 Task: Look for space in Āsansol, India from 2nd June, 2023 to 9th June, 2023 for 5 adults in price range Rs.7000 to Rs.13000. Place can be shared room with 2 bedrooms having 5 beds and 2 bathrooms. Property type can be house, flat, guest house. Amenities needed are: wifi. Booking option can be shelf check-in. Required host language is English.
Action: Mouse moved to (506, 111)
Screenshot: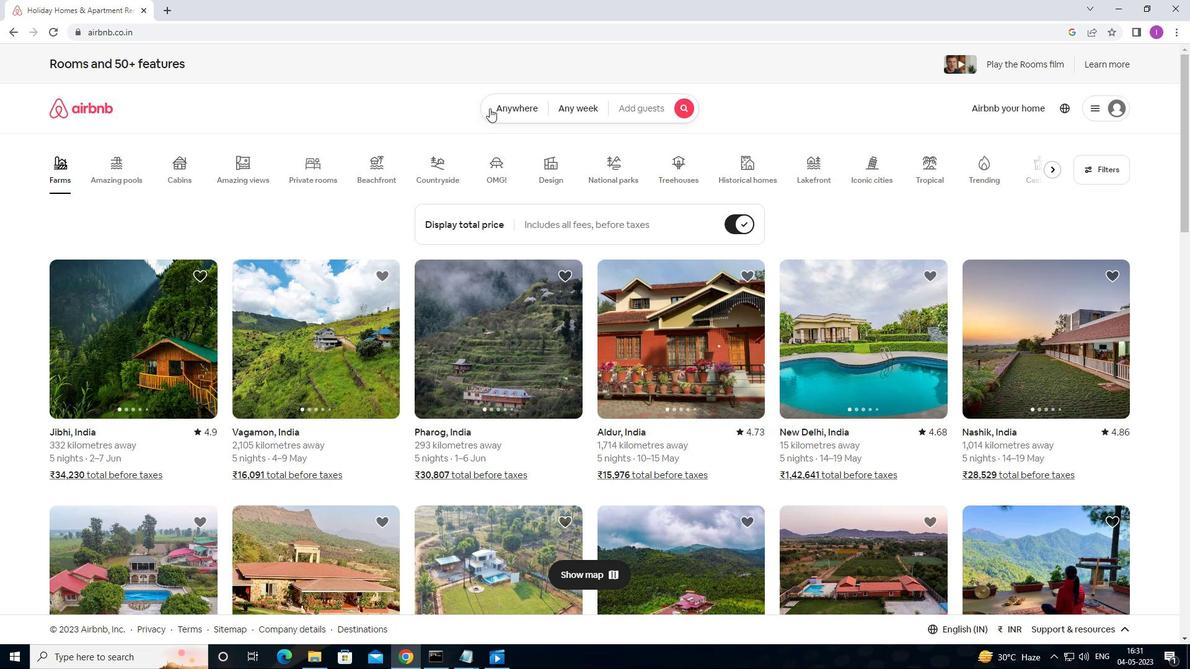 
Action: Mouse pressed left at (506, 111)
Screenshot: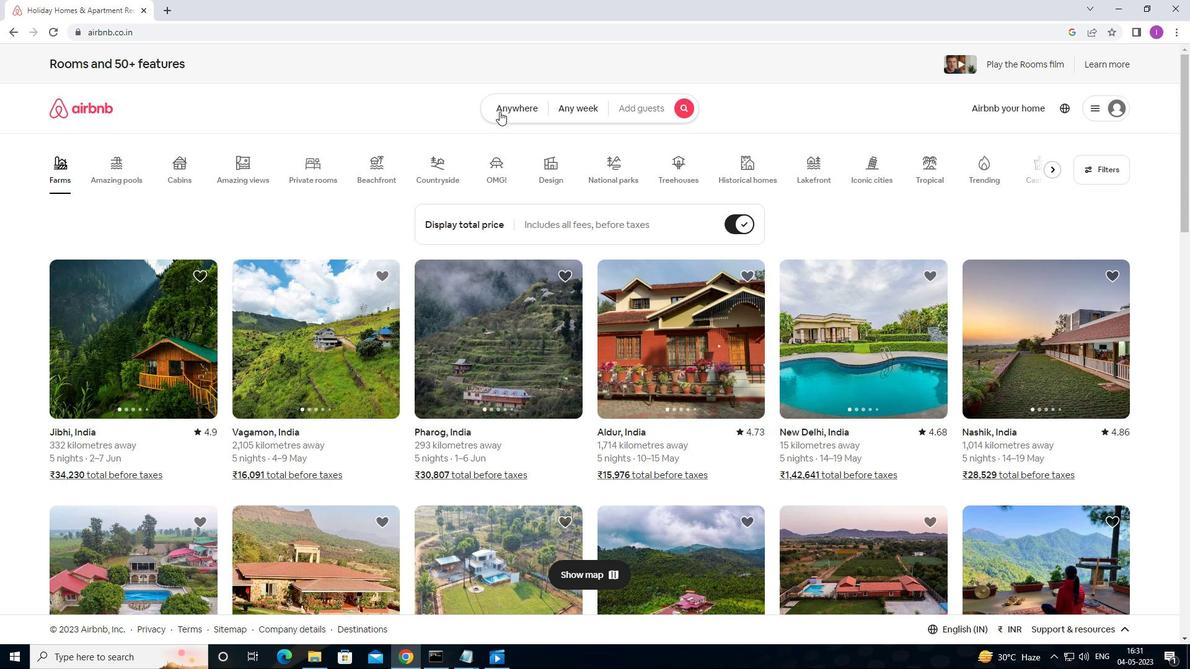 
Action: Mouse moved to (375, 159)
Screenshot: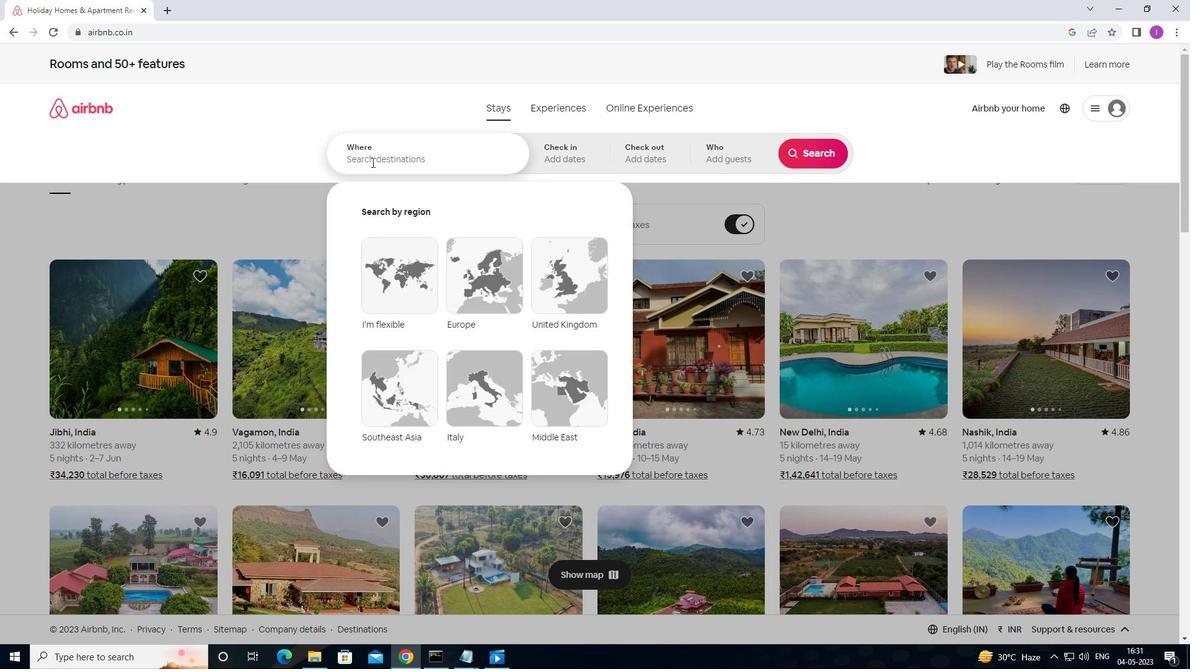 
Action: Mouse pressed left at (375, 159)
Screenshot: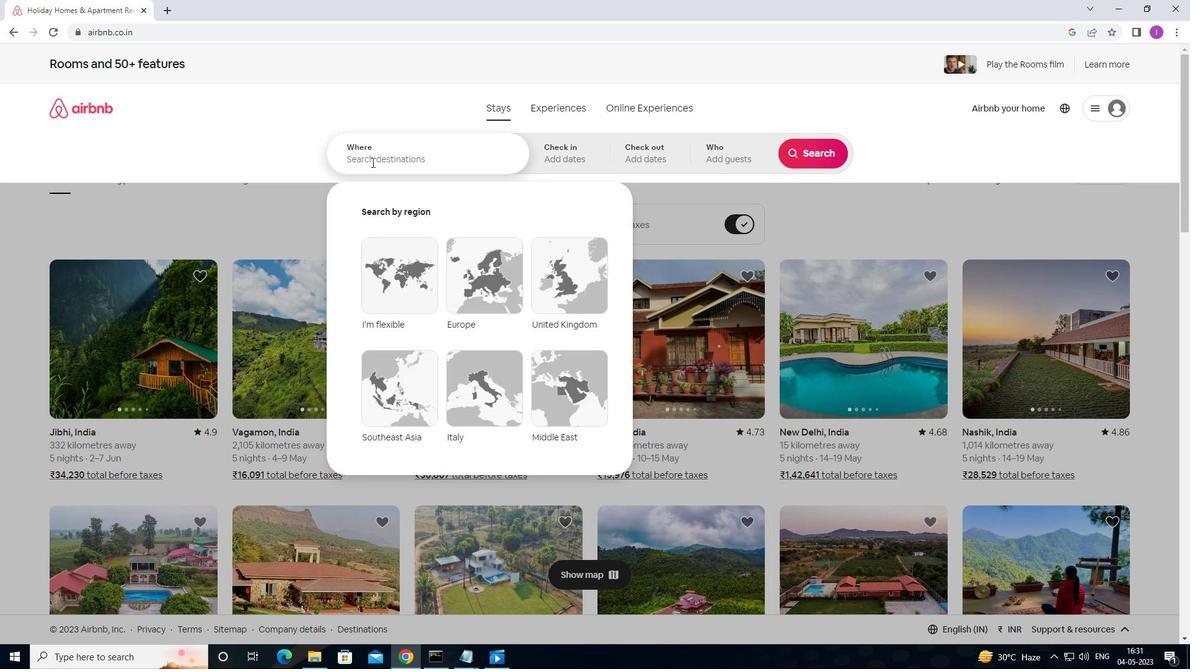 
Action: Mouse moved to (376, 158)
Screenshot: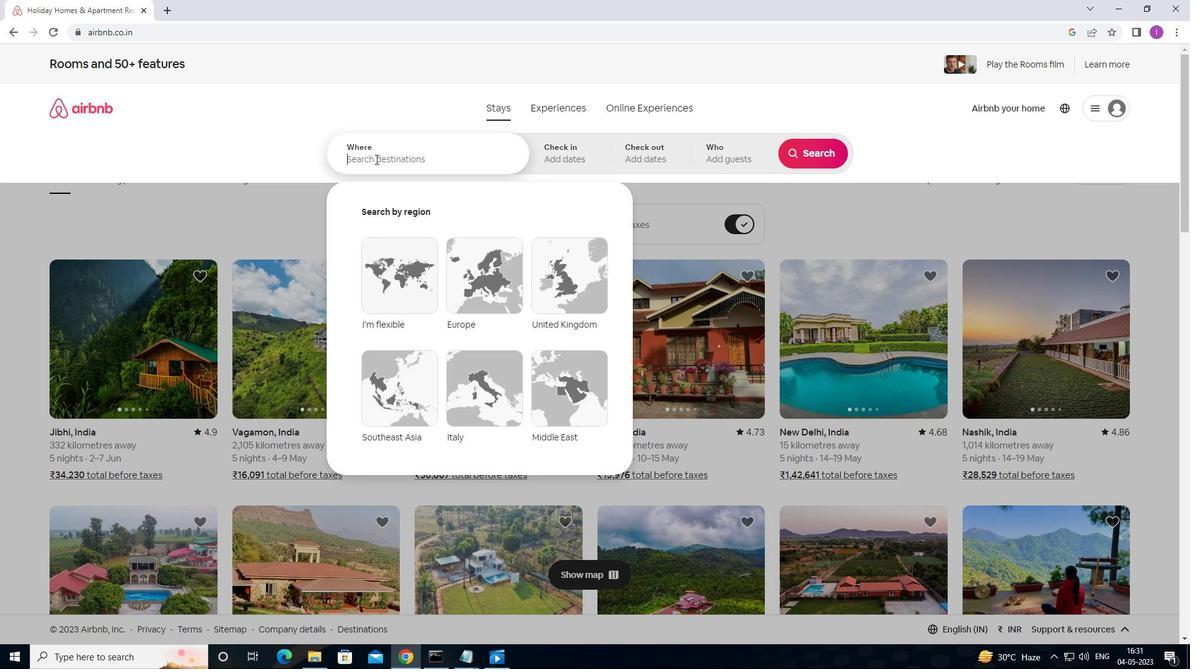 
Action: Key pressed <Key.shift>ASANSOL.<Key.backspace>,<Key.shift>INDIA
Screenshot: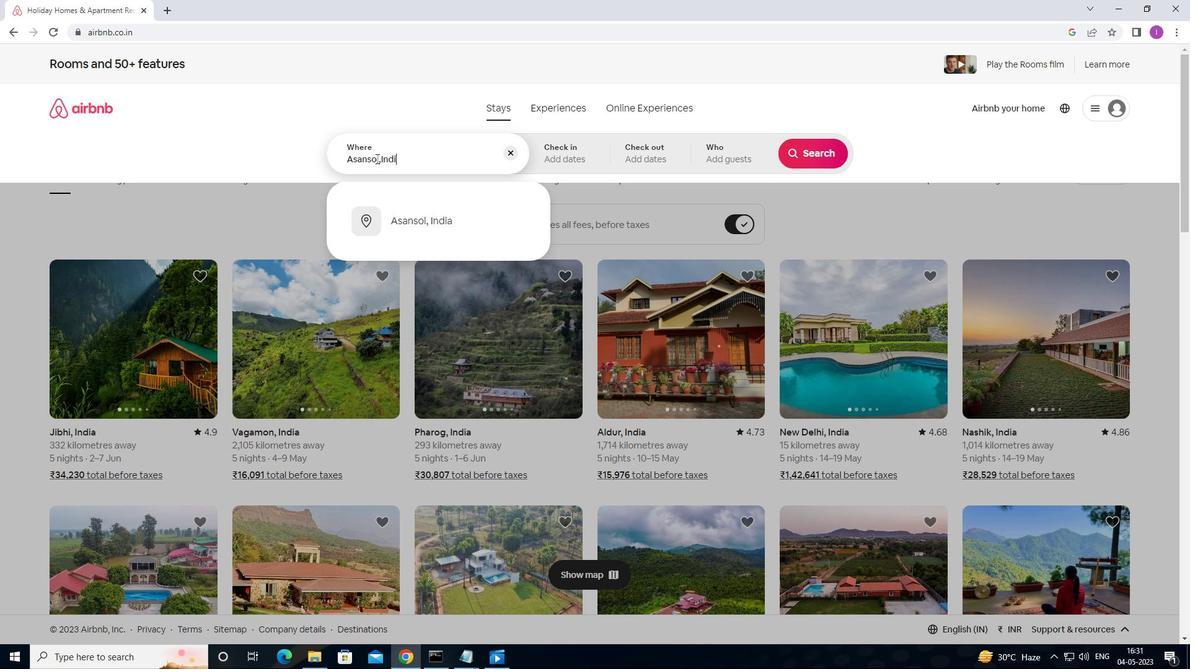 
Action: Mouse moved to (419, 215)
Screenshot: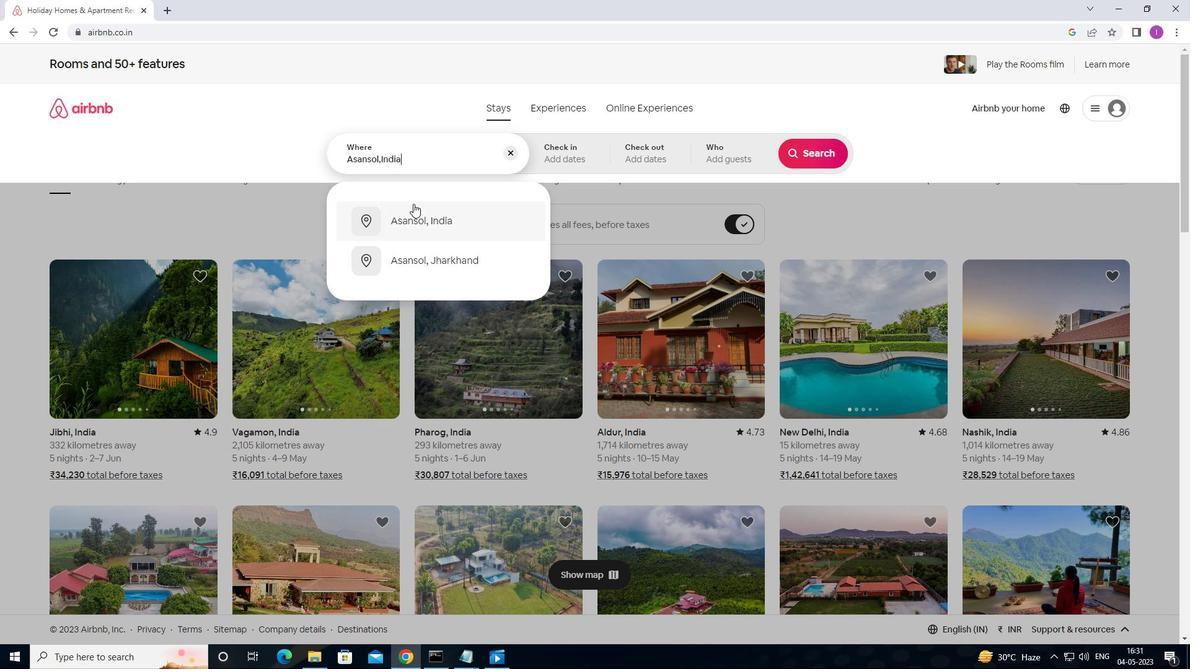 
Action: Mouse pressed left at (419, 215)
Screenshot: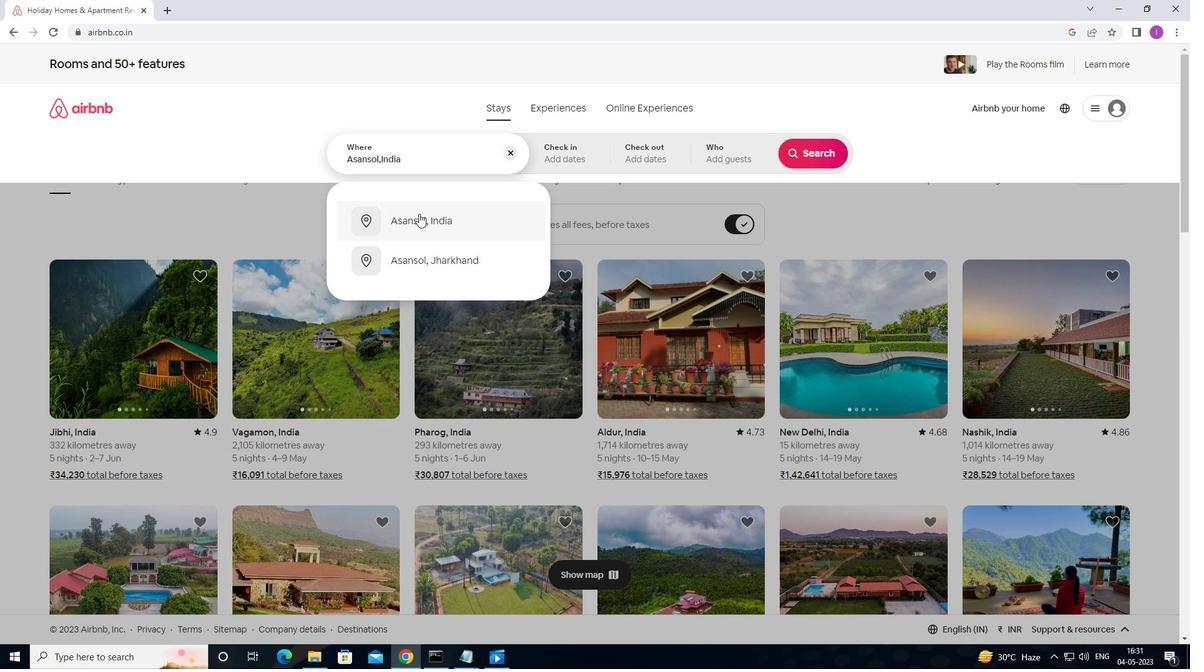 
Action: Mouse moved to (822, 247)
Screenshot: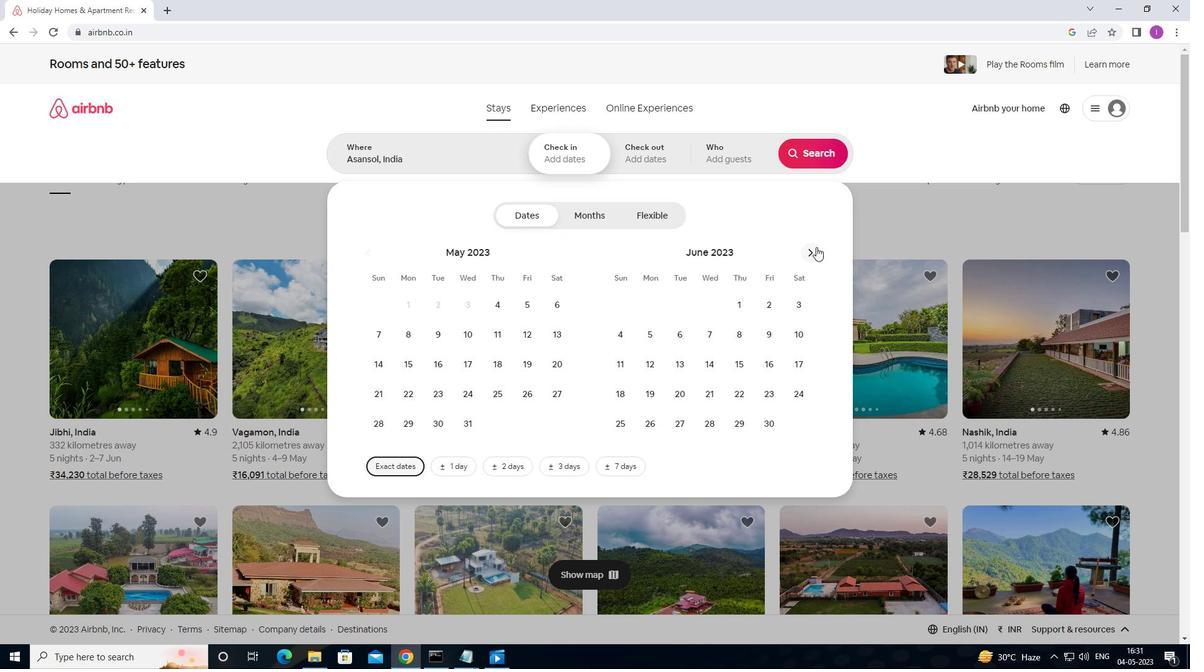 
Action: Mouse pressed left at (822, 247)
Screenshot: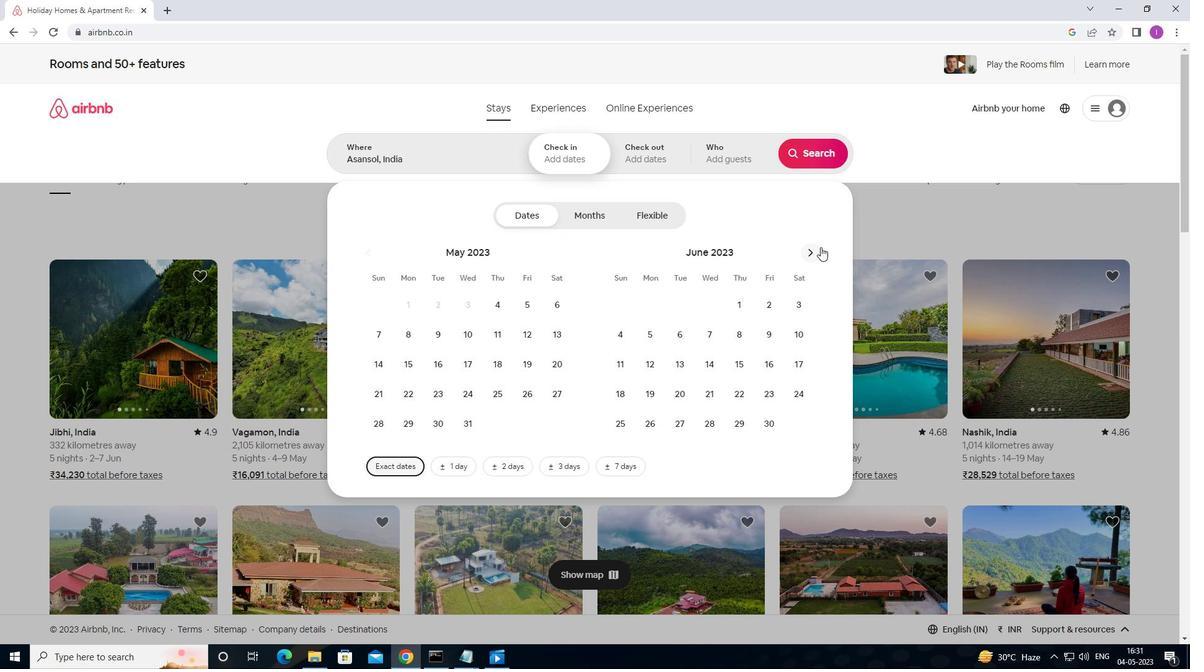 
Action: Mouse moved to (776, 310)
Screenshot: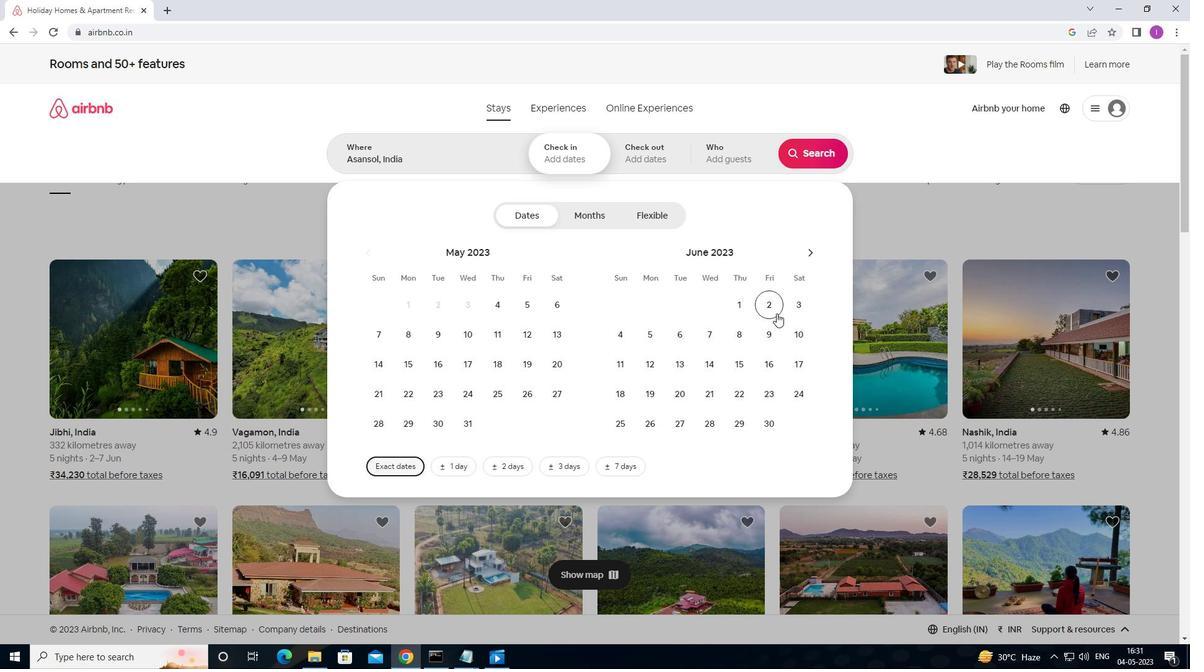 
Action: Mouse pressed left at (776, 310)
Screenshot: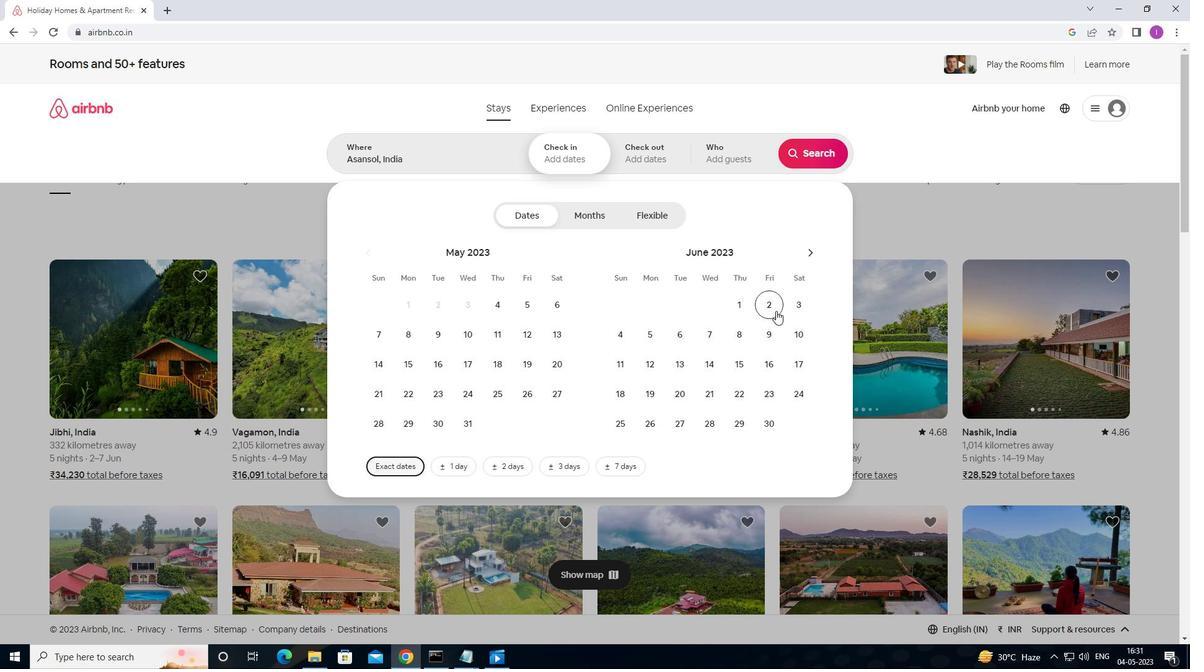
Action: Mouse moved to (778, 342)
Screenshot: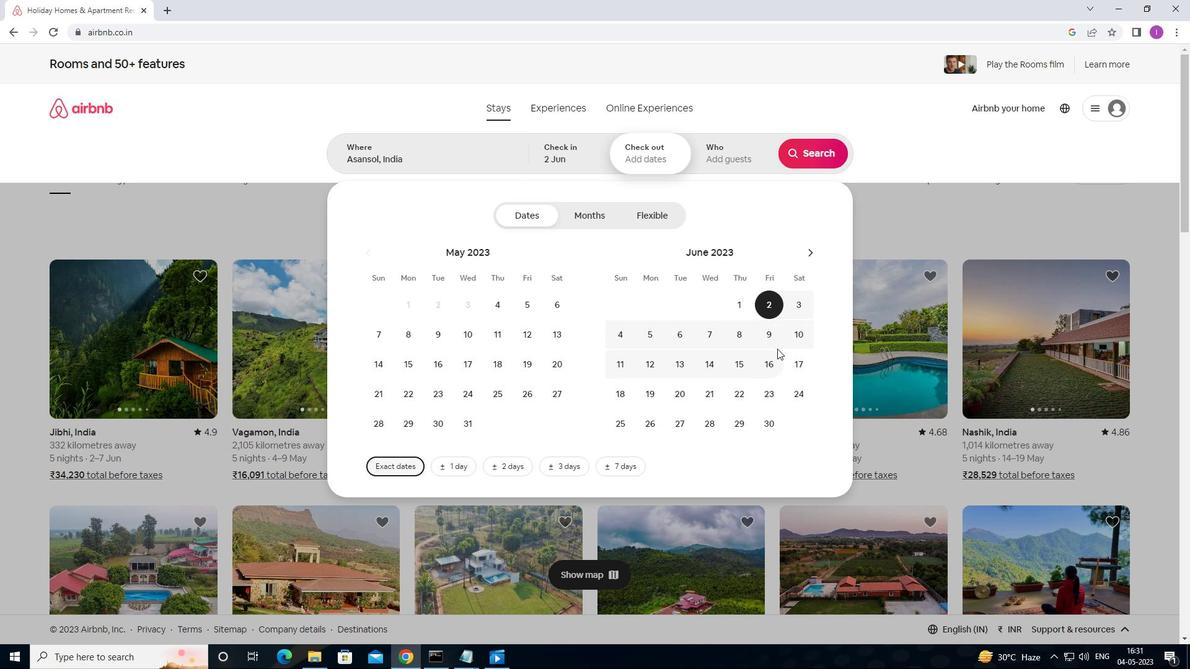 
Action: Mouse pressed left at (778, 342)
Screenshot: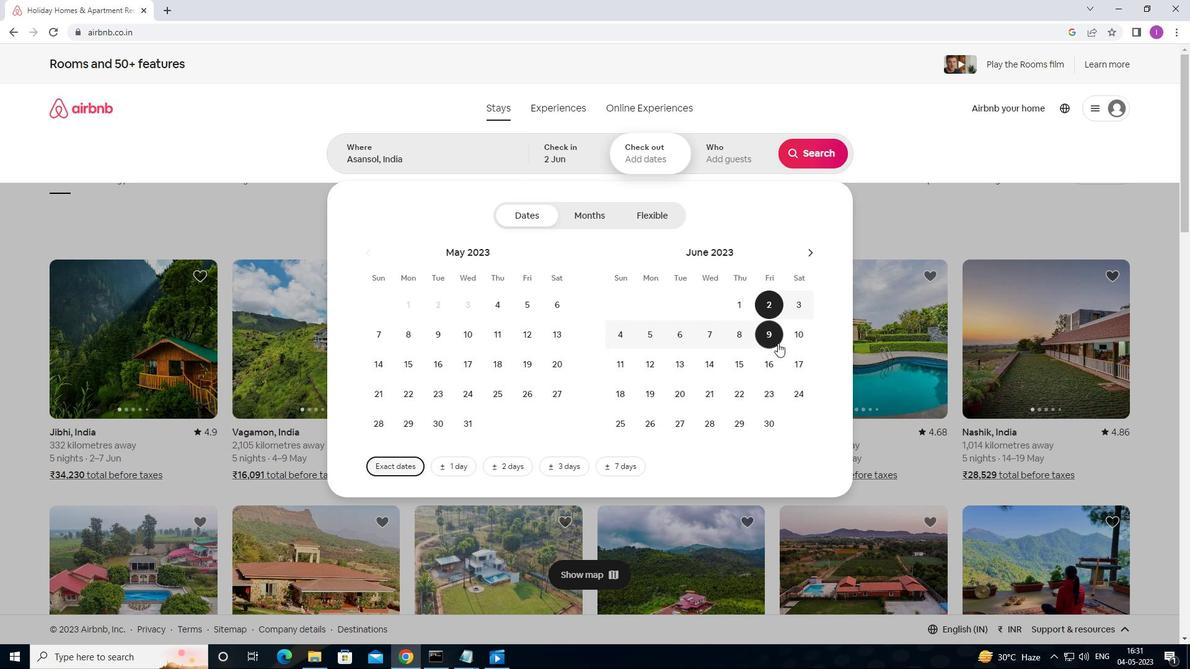 
Action: Mouse moved to (756, 168)
Screenshot: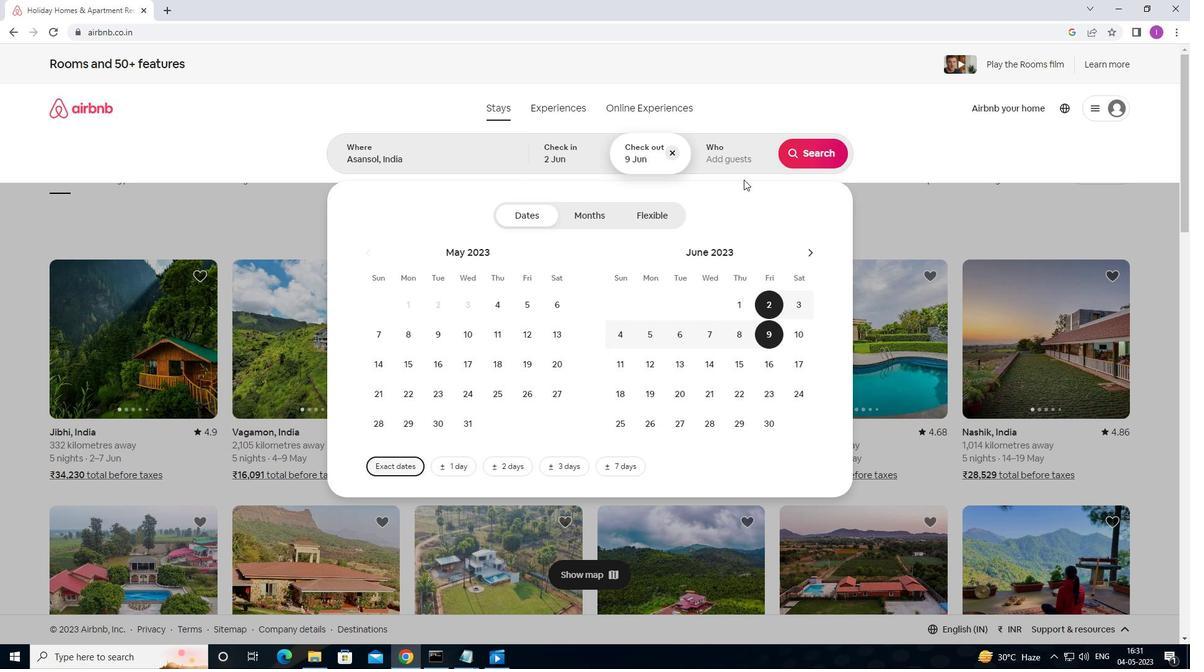 
Action: Mouse pressed left at (756, 168)
Screenshot: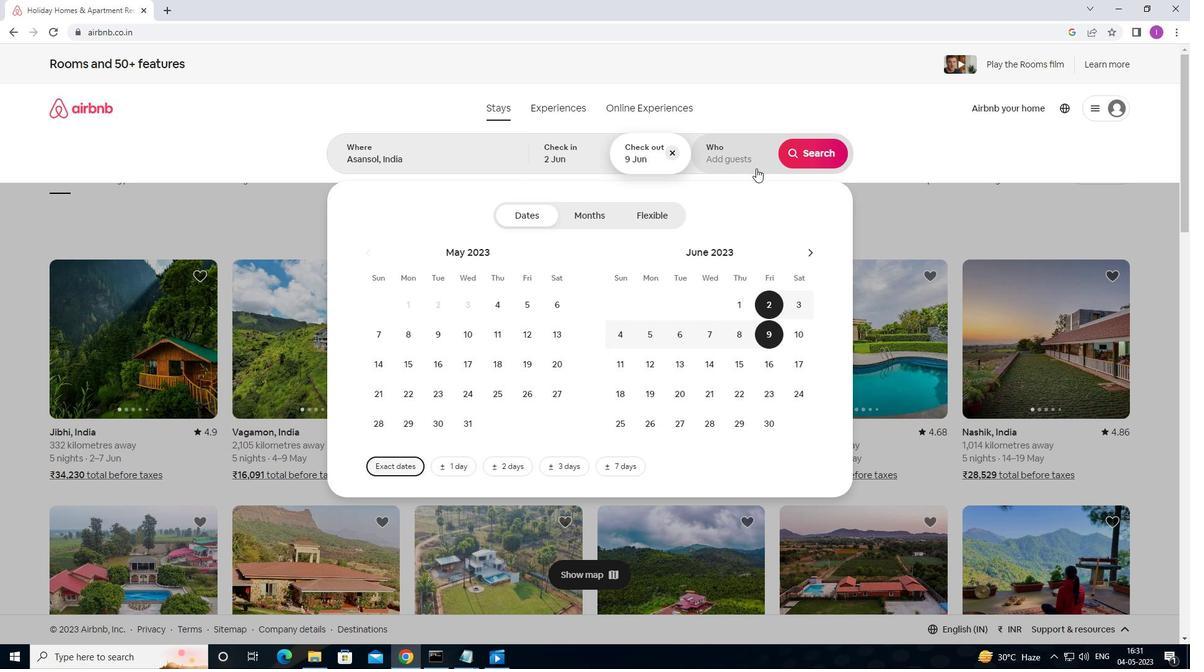 
Action: Mouse moved to (820, 220)
Screenshot: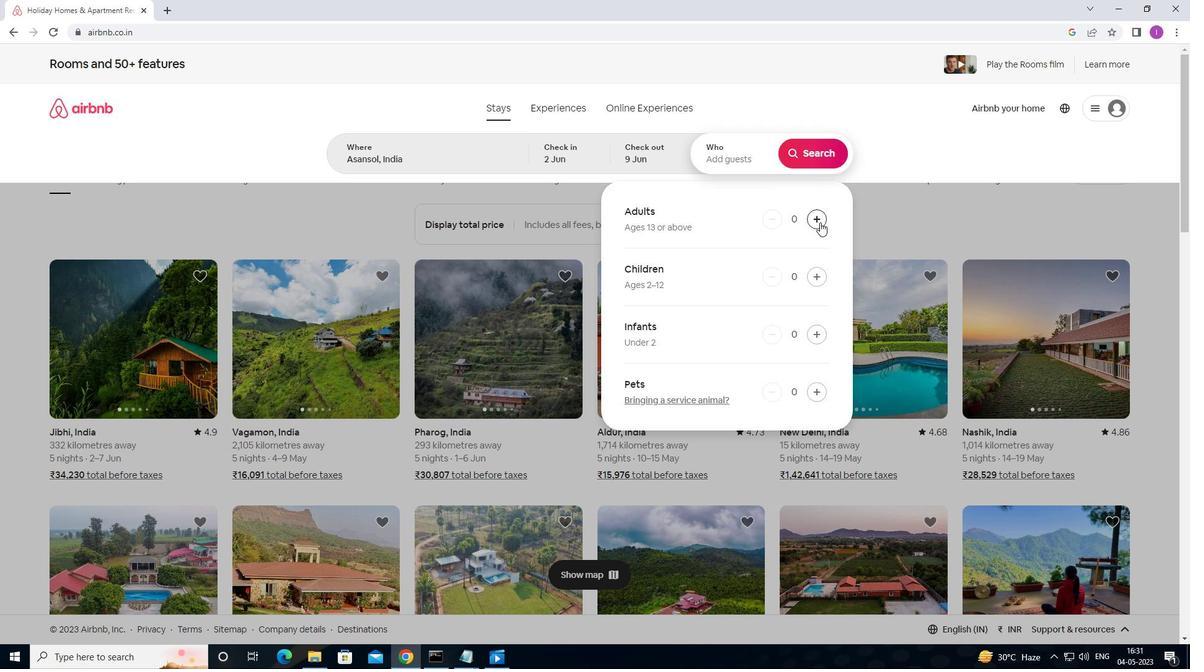 
Action: Mouse pressed left at (820, 220)
Screenshot: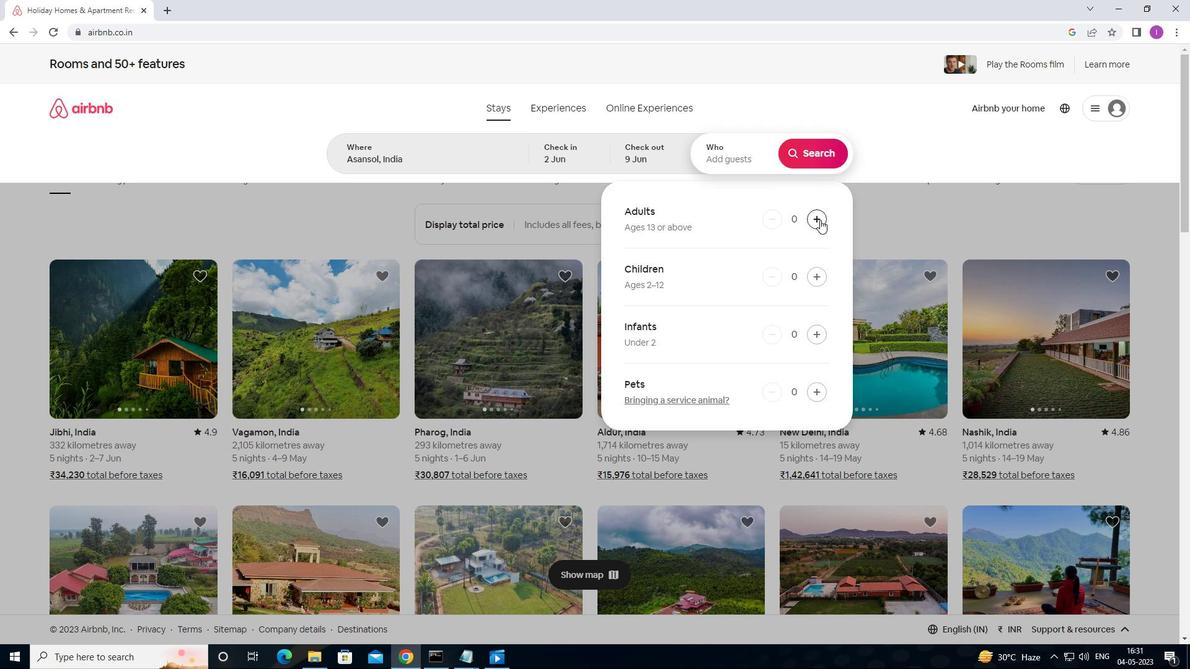 
Action: Mouse pressed left at (820, 220)
Screenshot: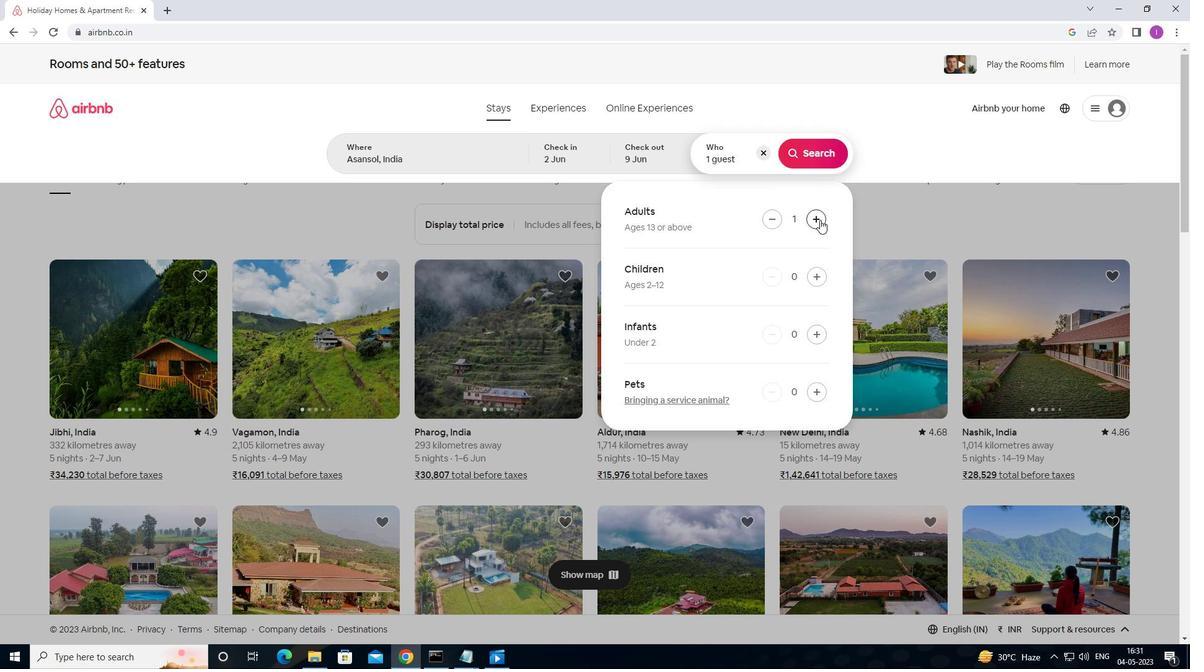 
Action: Mouse pressed left at (820, 220)
Screenshot: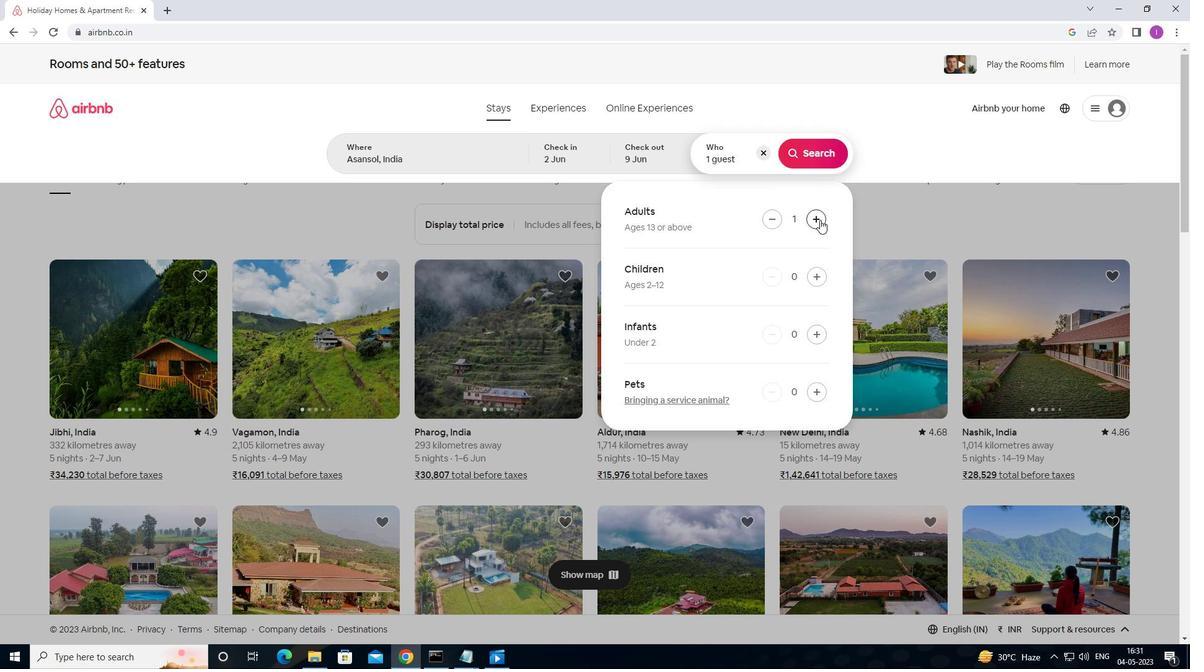 
Action: Mouse pressed left at (820, 220)
Screenshot: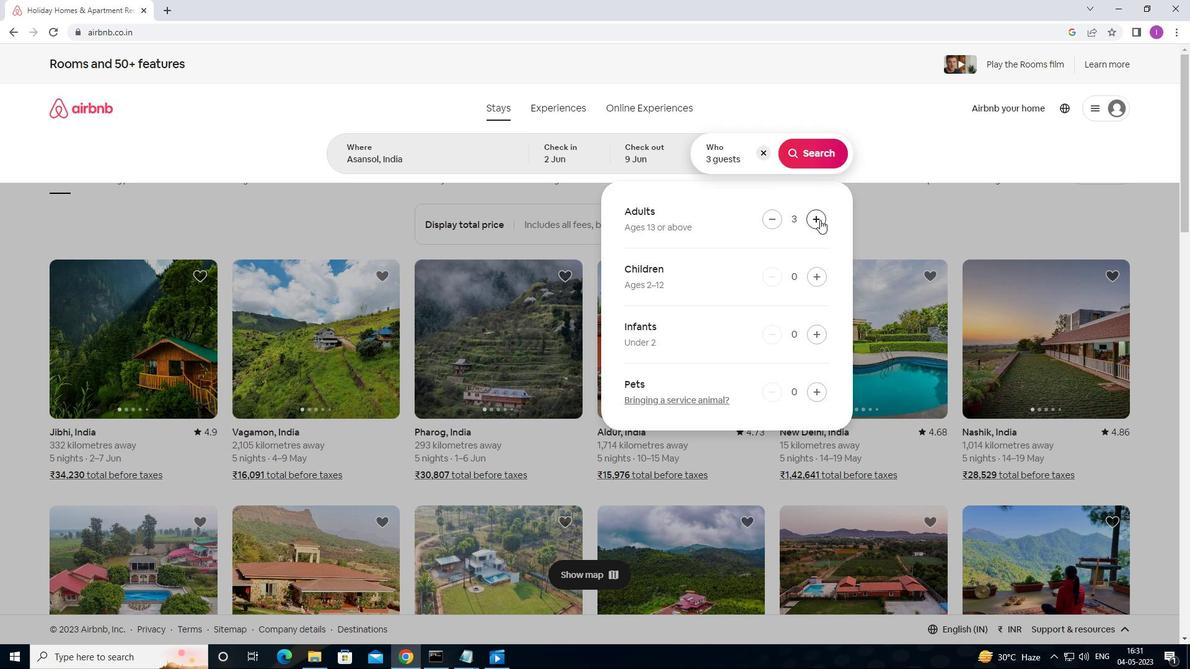 
Action: Mouse pressed left at (820, 220)
Screenshot: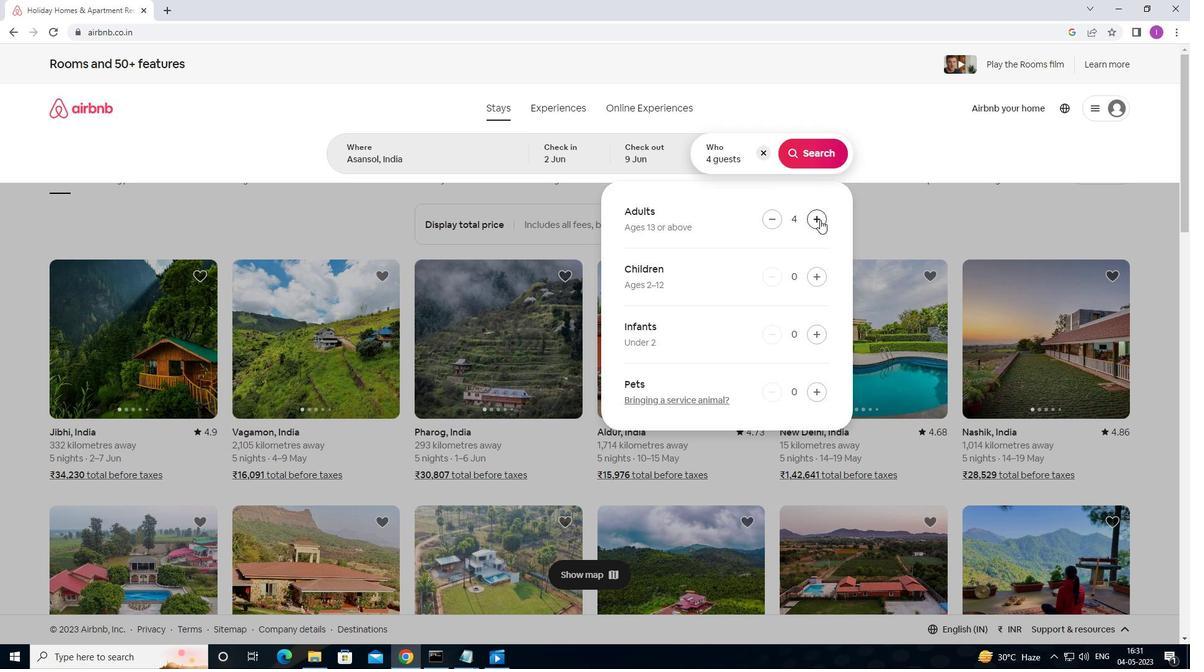 
Action: Mouse moved to (802, 157)
Screenshot: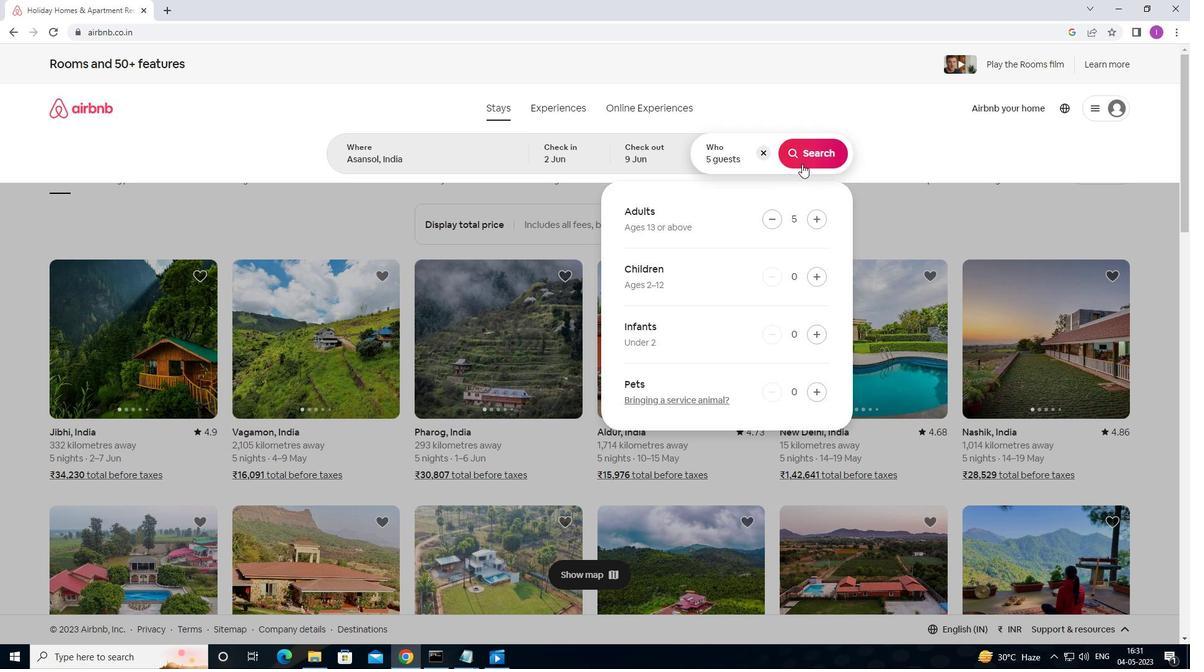 
Action: Mouse pressed left at (802, 157)
Screenshot: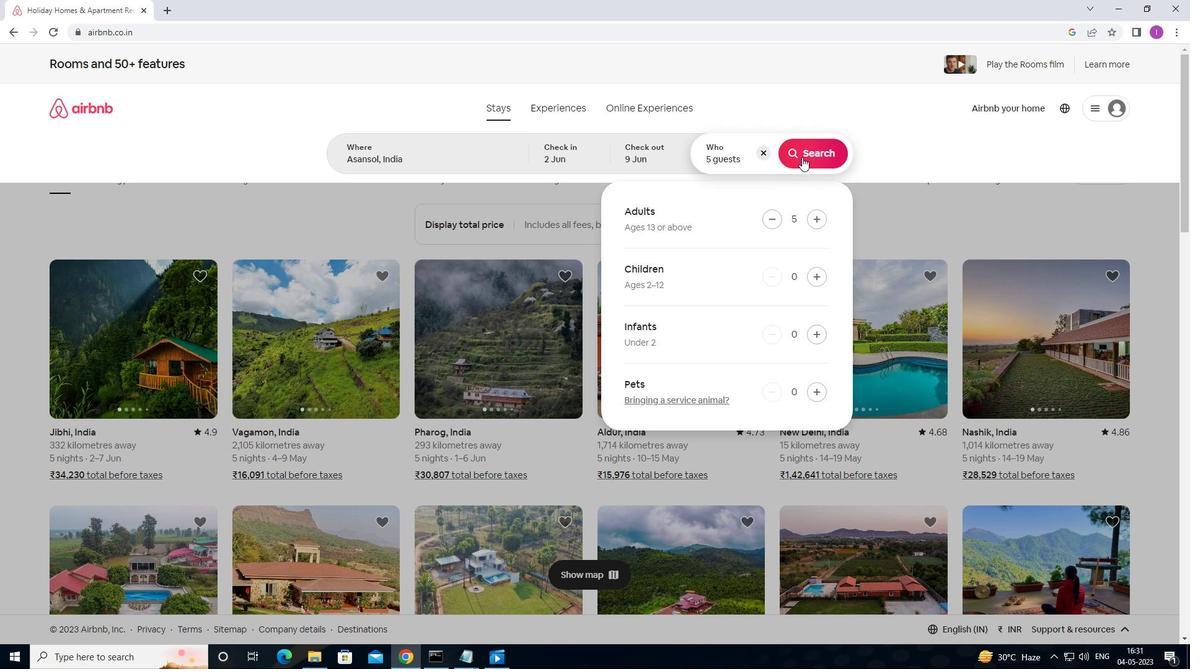 
Action: Mouse moved to (1149, 120)
Screenshot: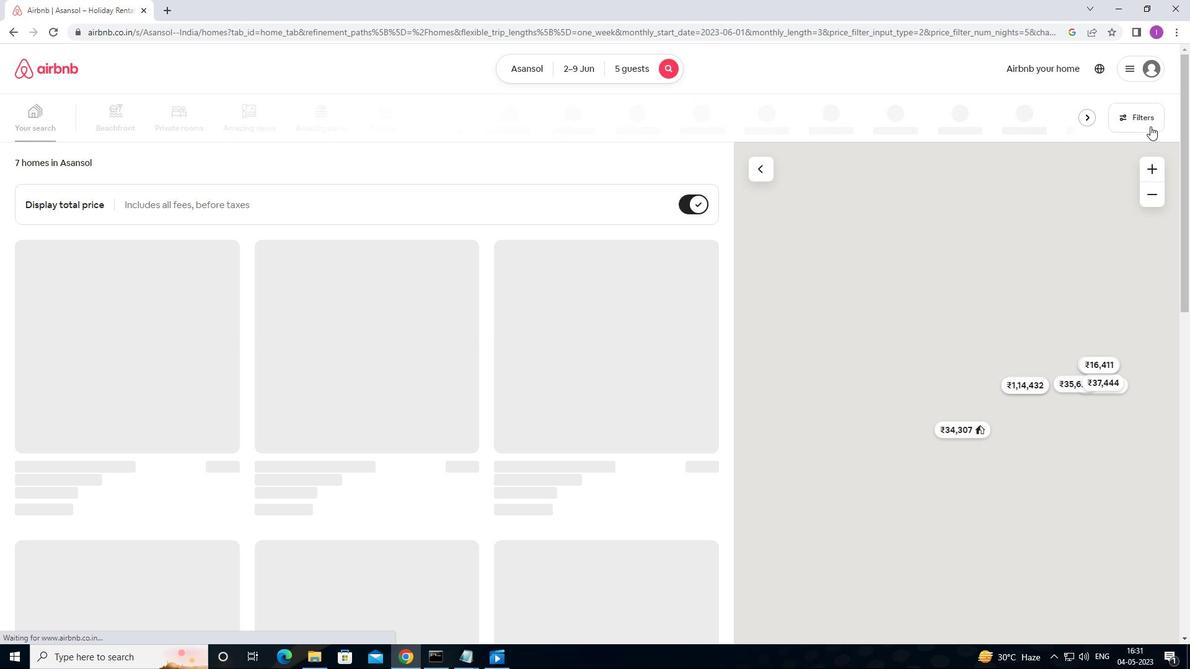 
Action: Mouse pressed left at (1149, 120)
Screenshot: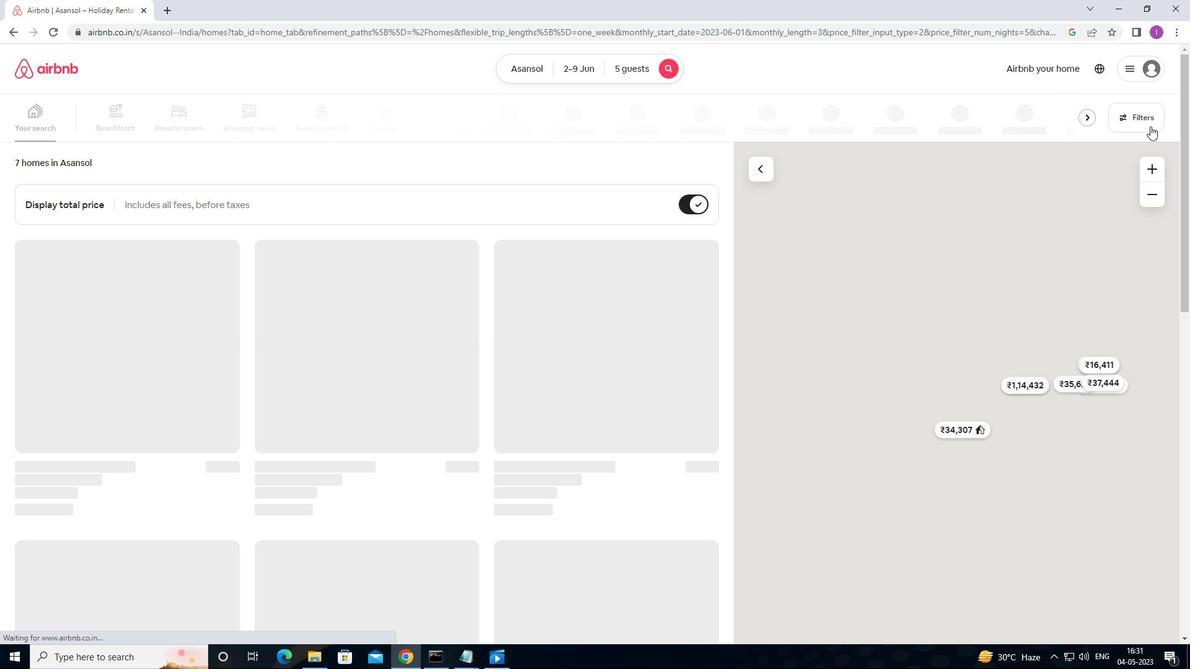 
Action: Mouse moved to (452, 279)
Screenshot: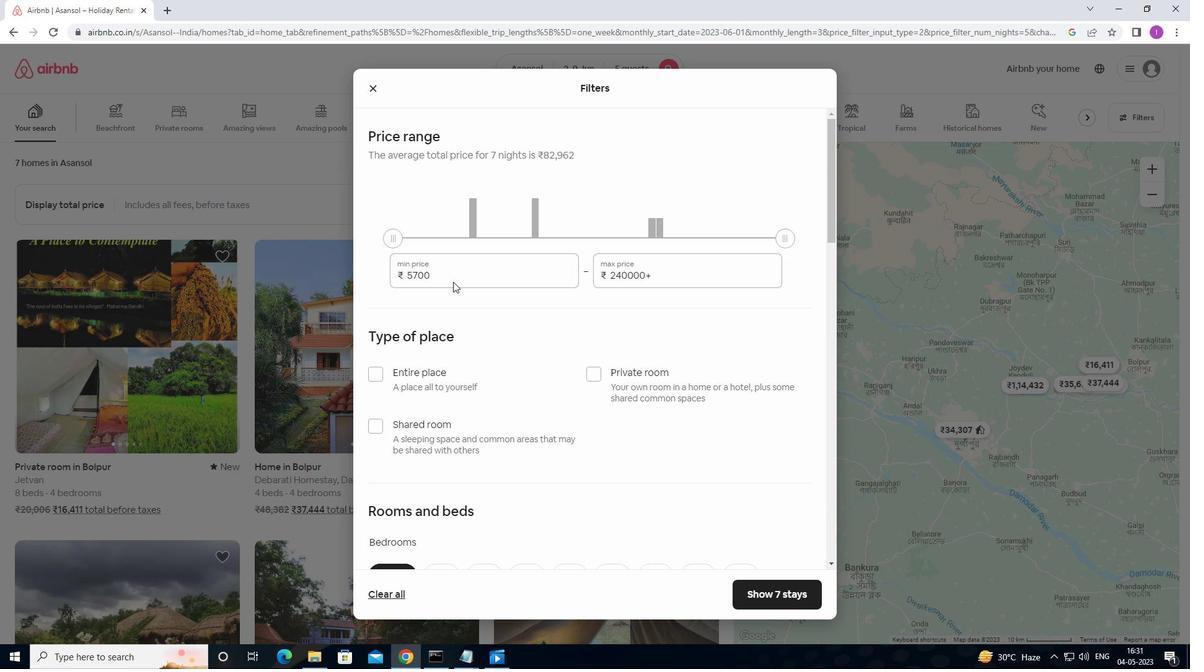 
Action: Mouse pressed left at (452, 279)
Screenshot: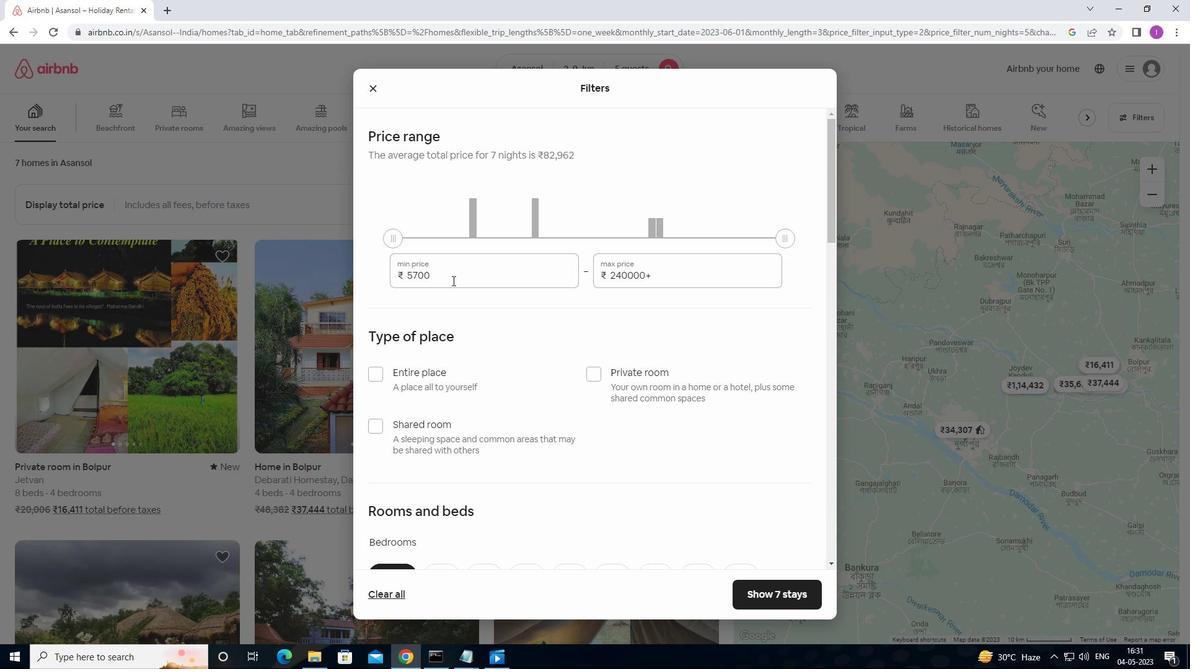 
Action: Mouse moved to (368, 289)
Screenshot: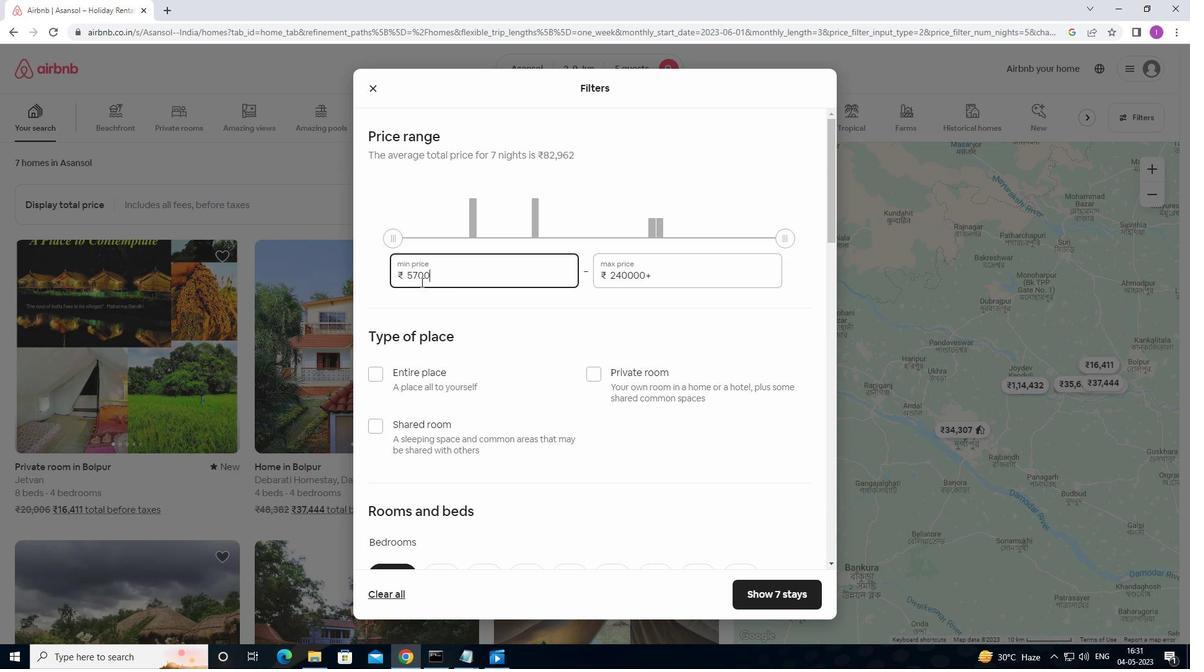 
Action: Key pressed 7000
Screenshot: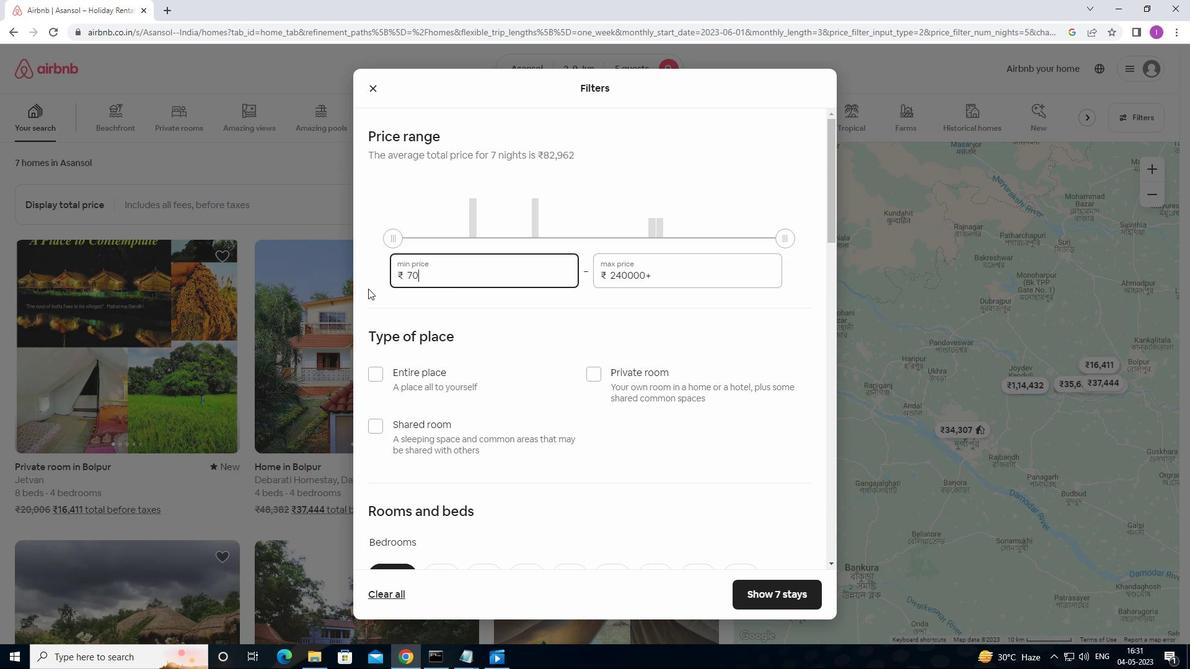 
Action: Mouse moved to (684, 274)
Screenshot: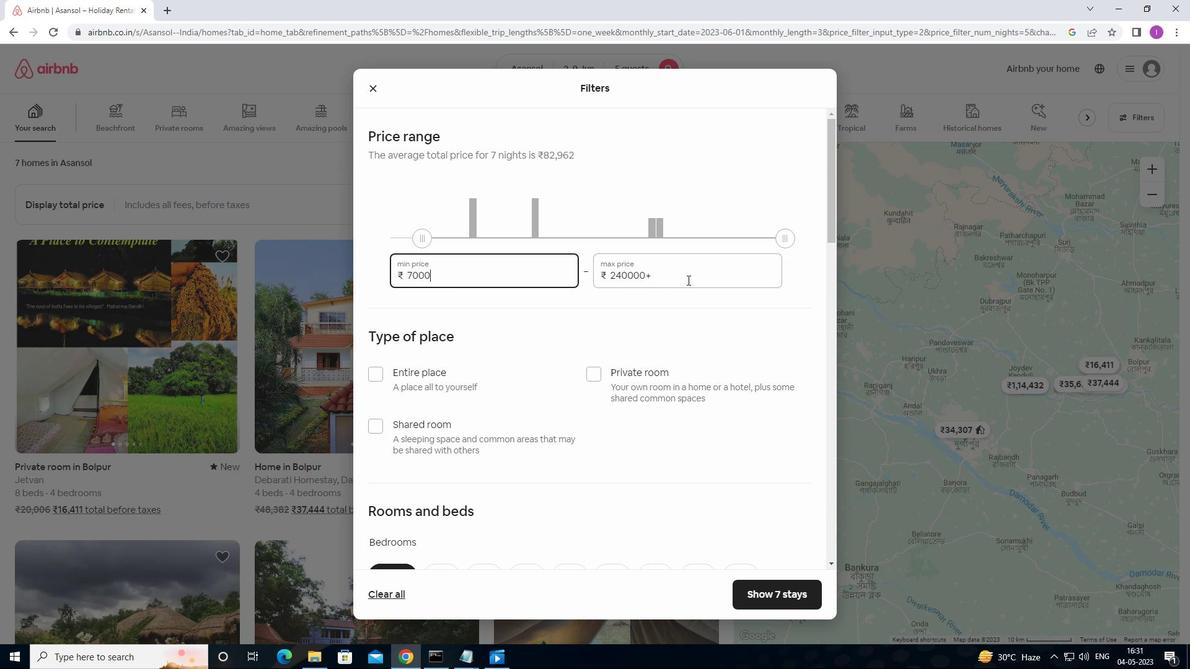 
Action: Mouse pressed left at (684, 274)
Screenshot: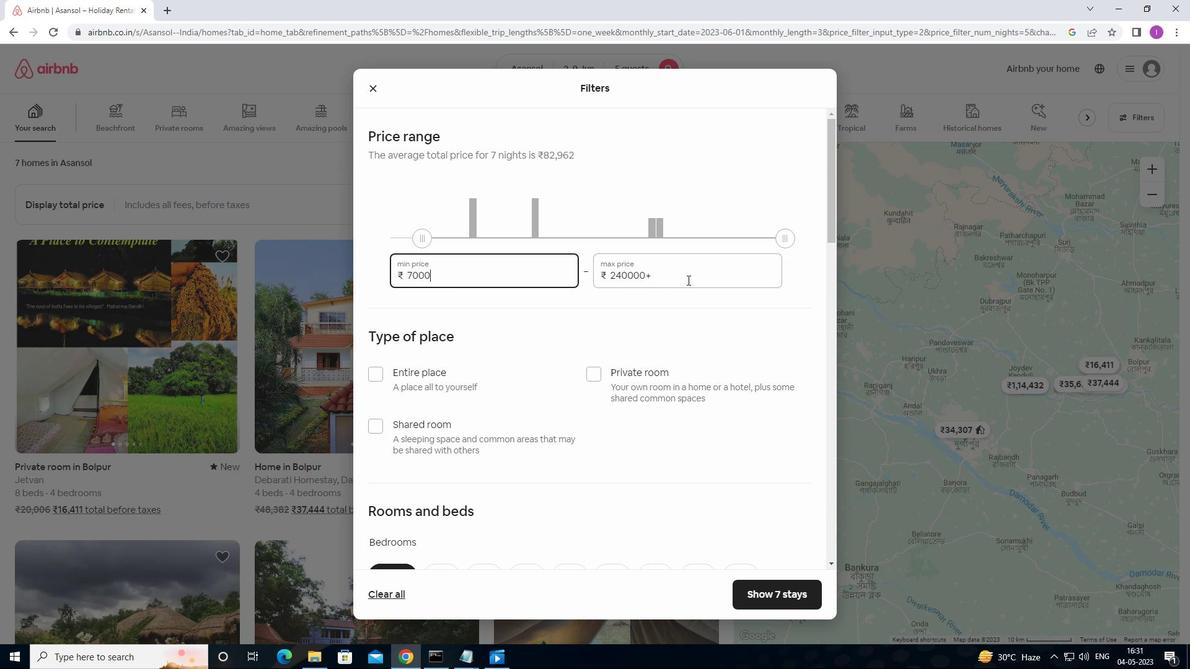 
Action: Mouse moved to (563, 277)
Screenshot: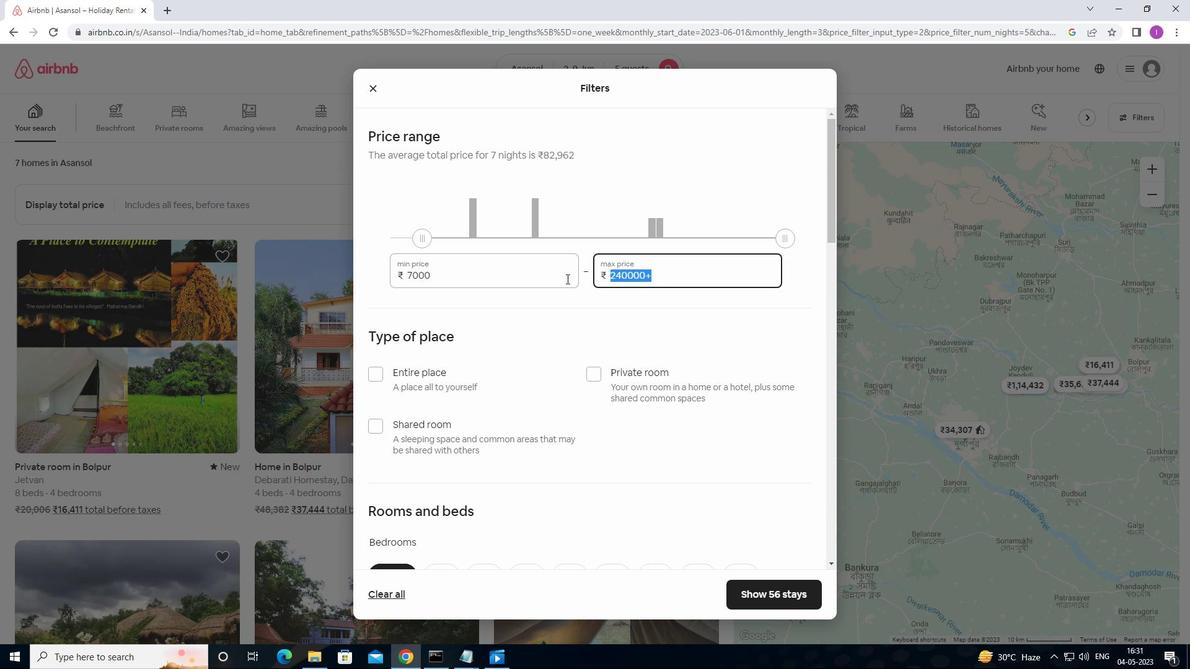 
Action: Key pressed 13
Screenshot: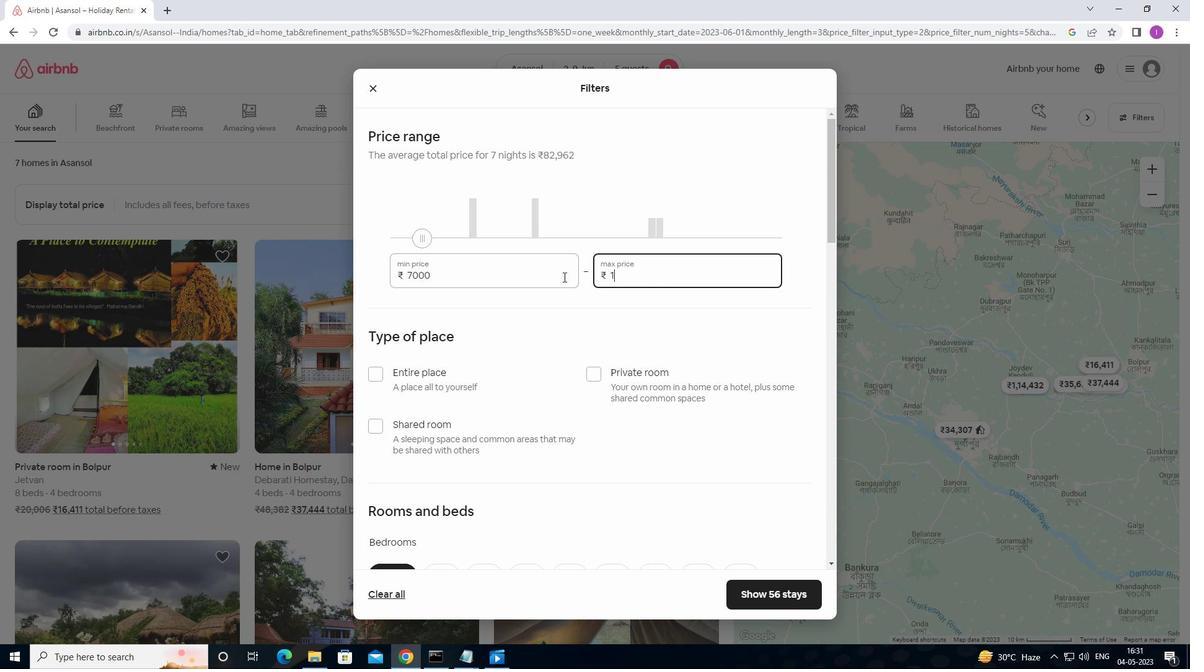 
Action: Mouse moved to (563, 277)
Screenshot: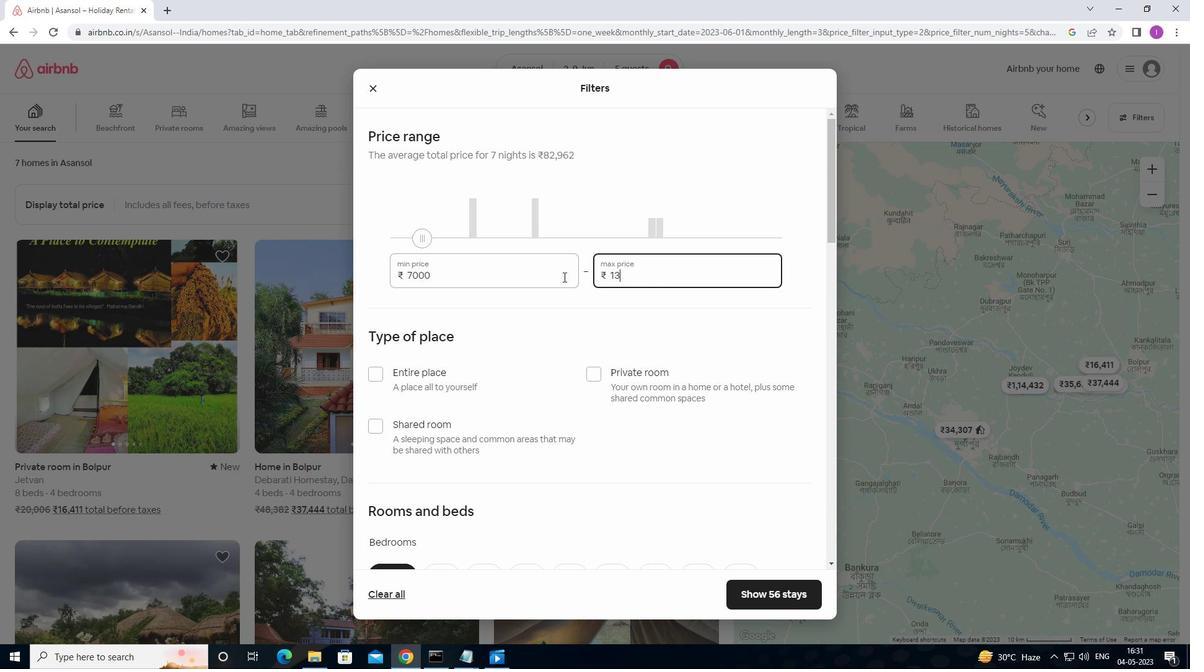 
Action: Key pressed 00
Screenshot: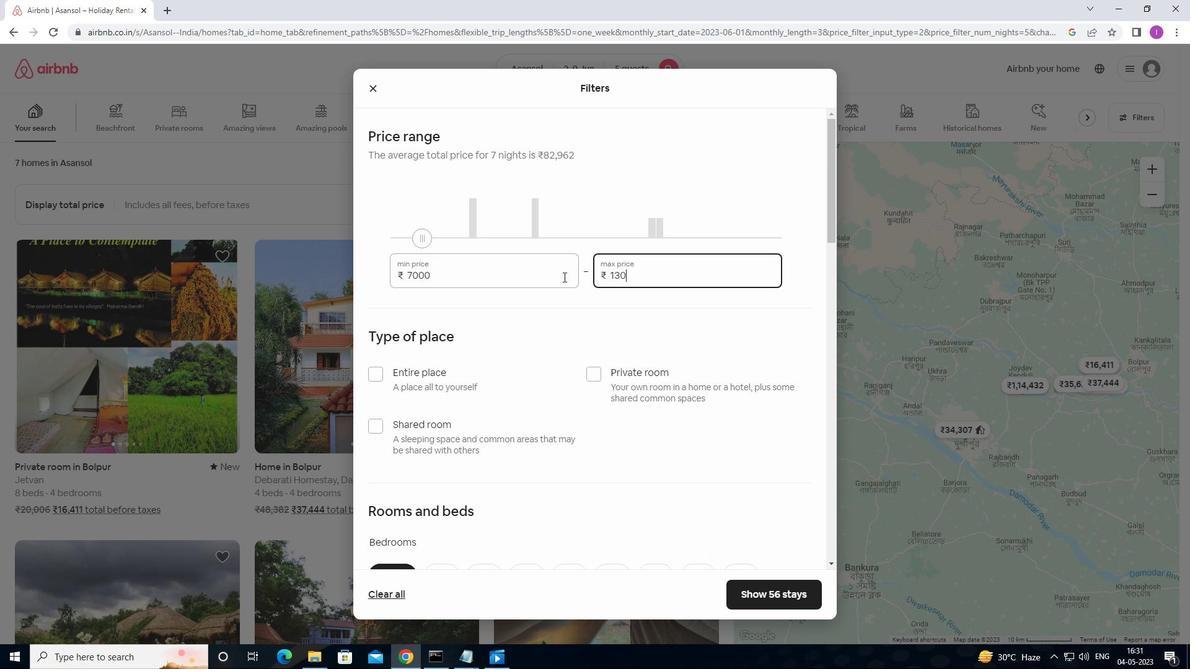 
Action: Mouse moved to (564, 275)
Screenshot: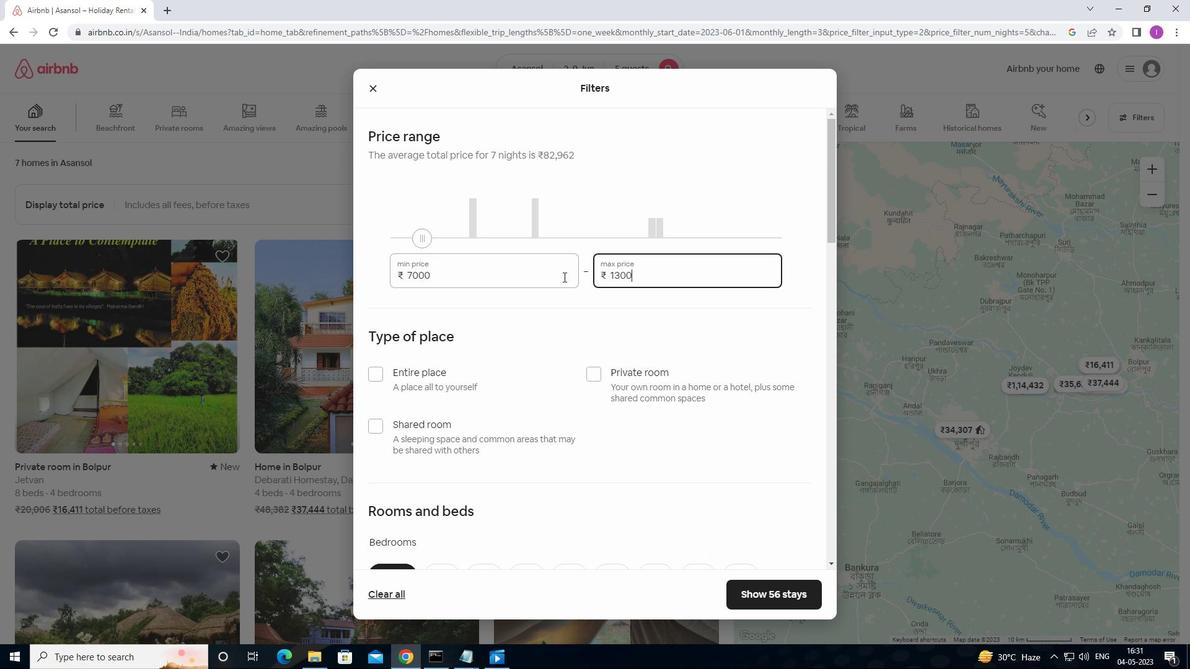 
Action: Key pressed 0
Screenshot: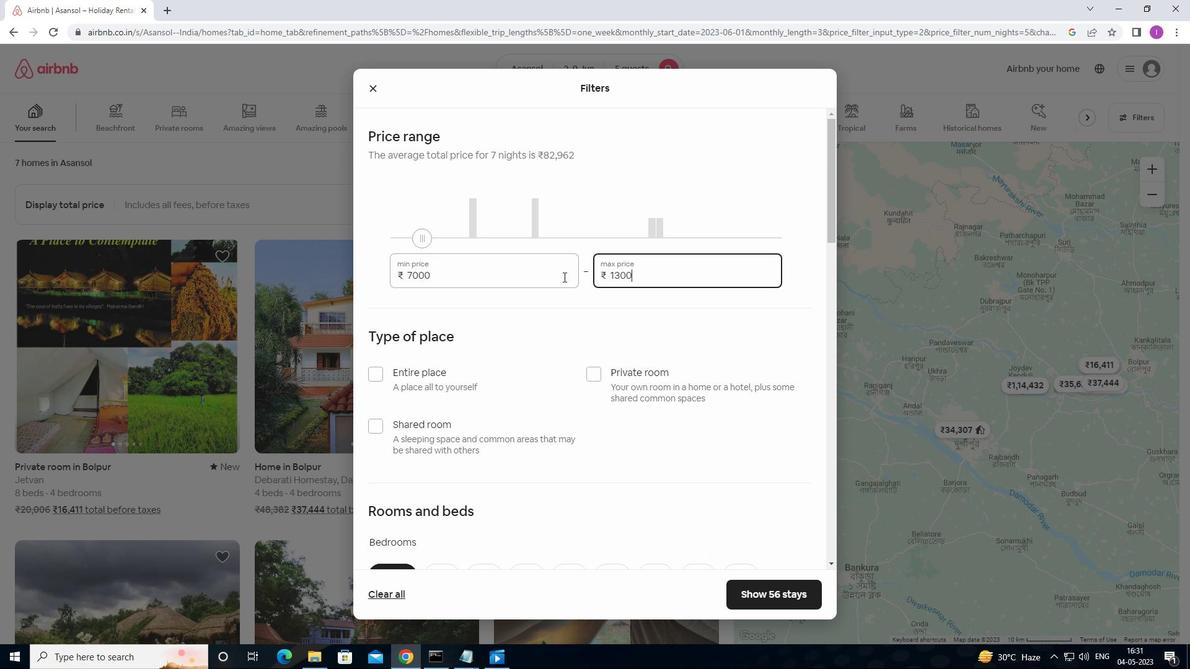 
Action: Mouse moved to (607, 281)
Screenshot: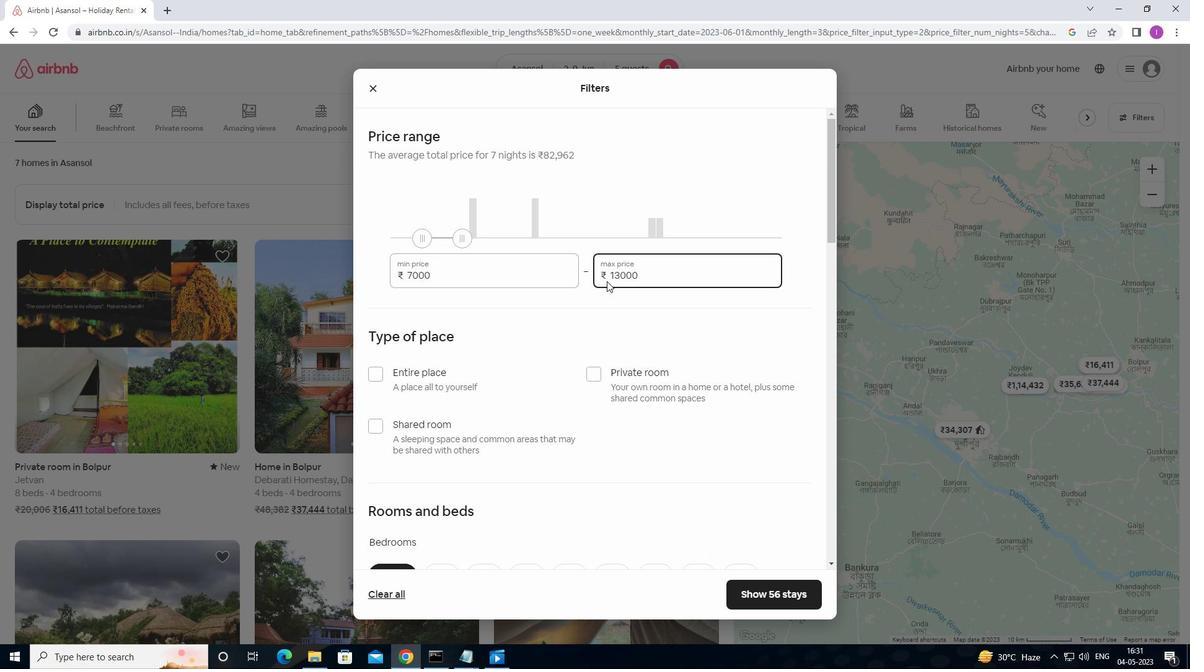 
Action: Mouse scrolled (607, 280) with delta (0, 0)
Screenshot: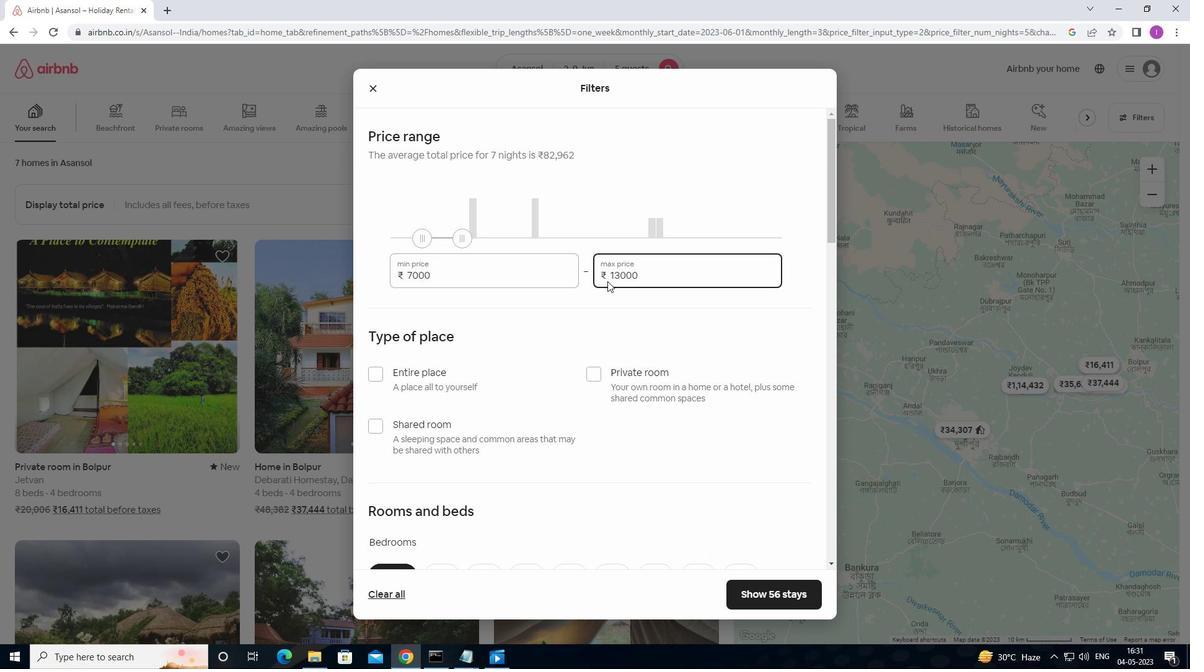 
Action: Mouse moved to (609, 281)
Screenshot: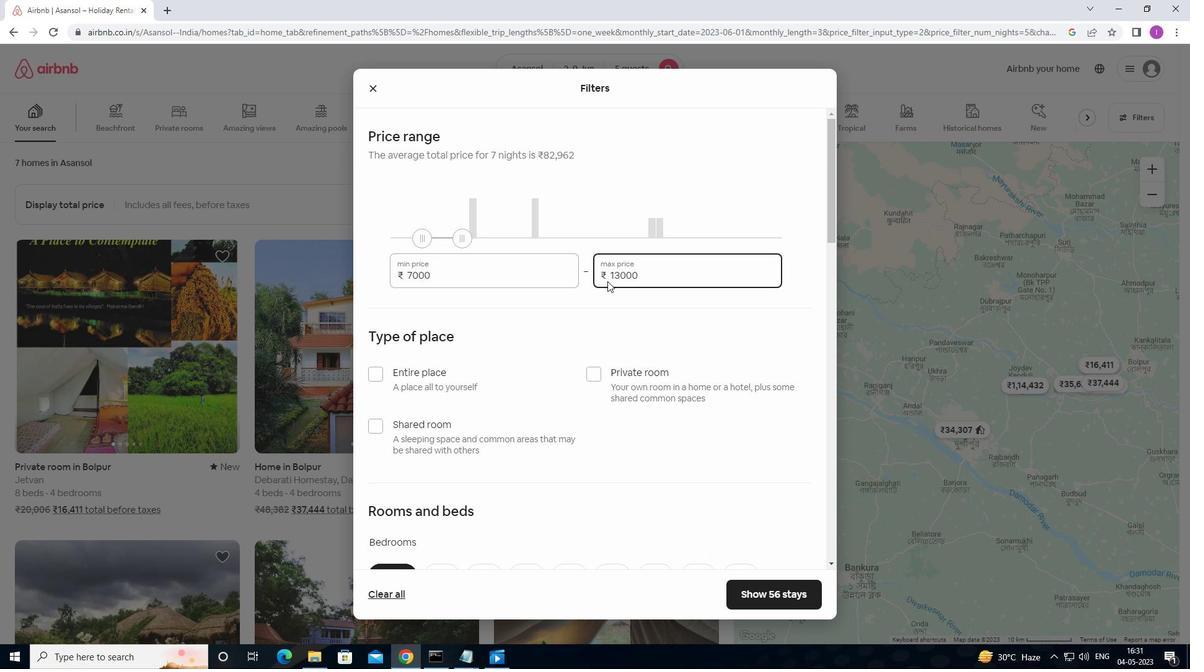 
Action: Mouse scrolled (609, 280) with delta (0, 0)
Screenshot: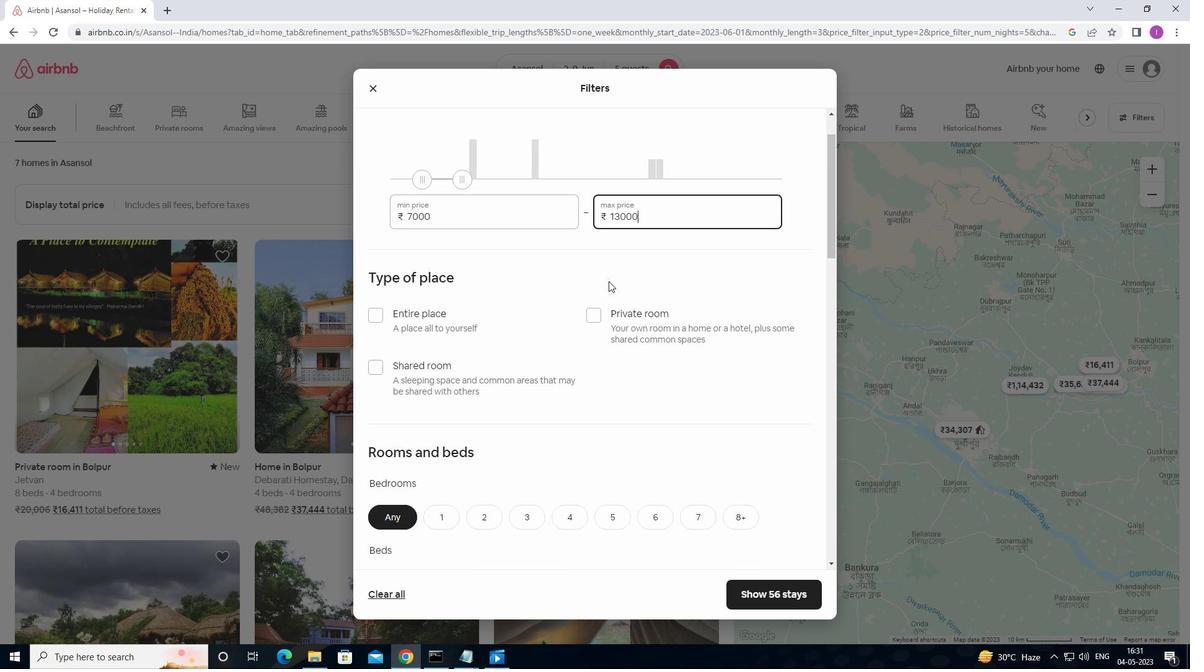 
Action: Mouse moved to (555, 355)
Screenshot: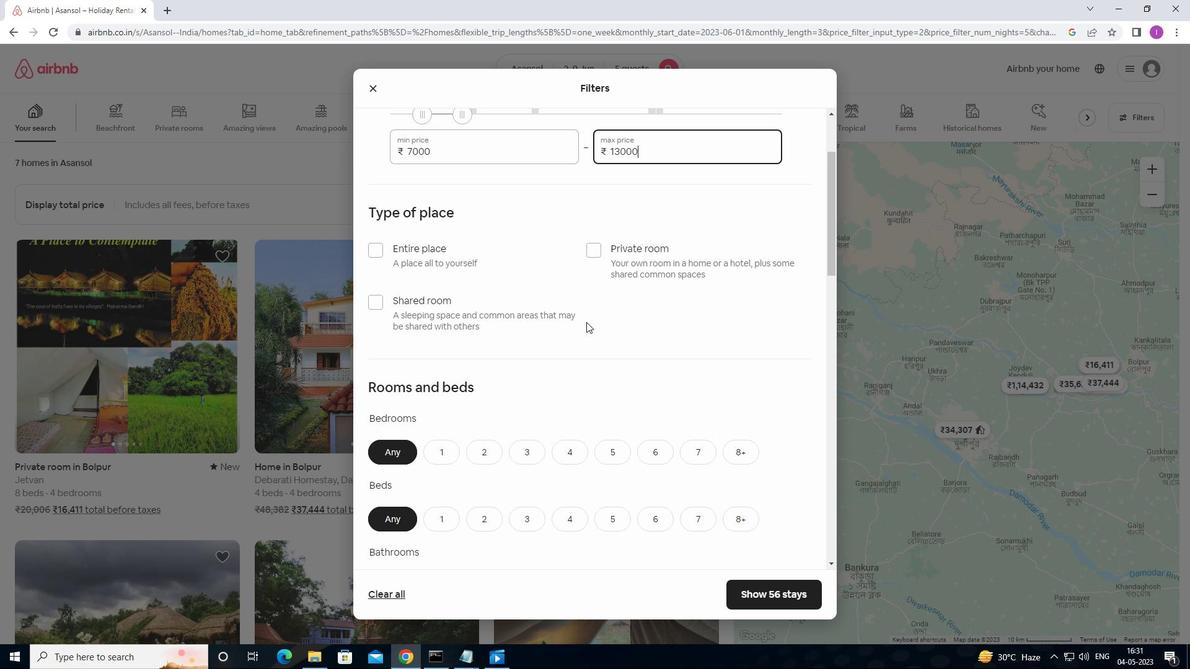 
Action: Mouse scrolled (555, 354) with delta (0, 0)
Screenshot: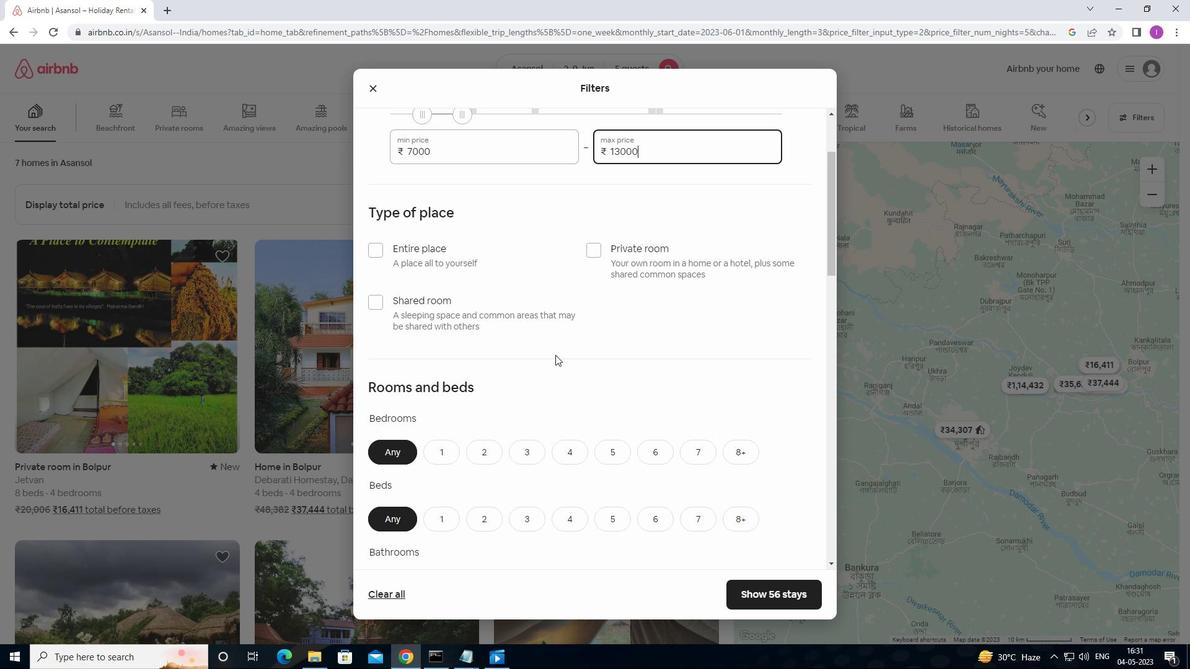 
Action: Mouse scrolled (555, 354) with delta (0, 0)
Screenshot: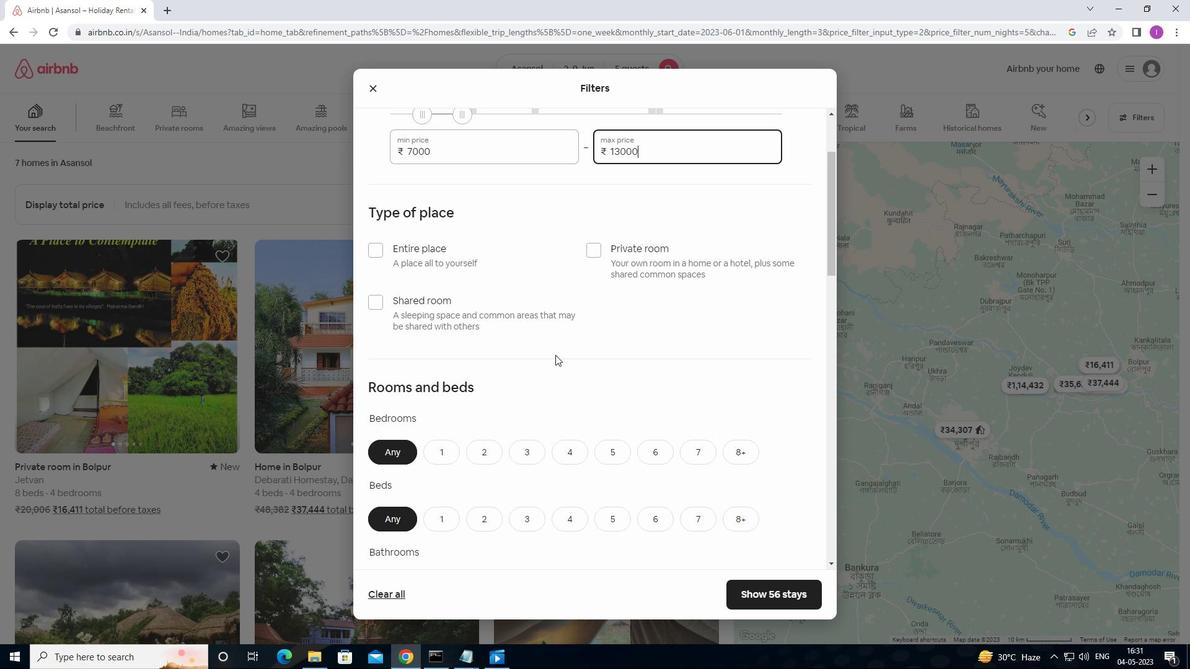 
Action: Mouse moved to (477, 326)
Screenshot: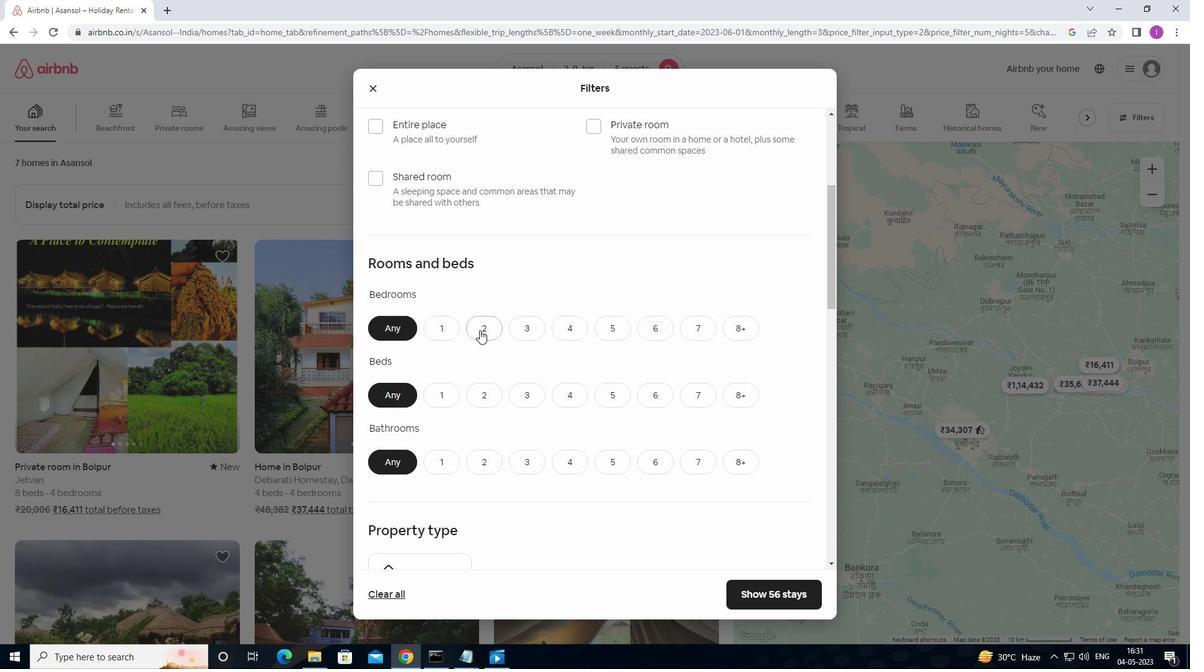 
Action: Mouse pressed left at (477, 326)
Screenshot: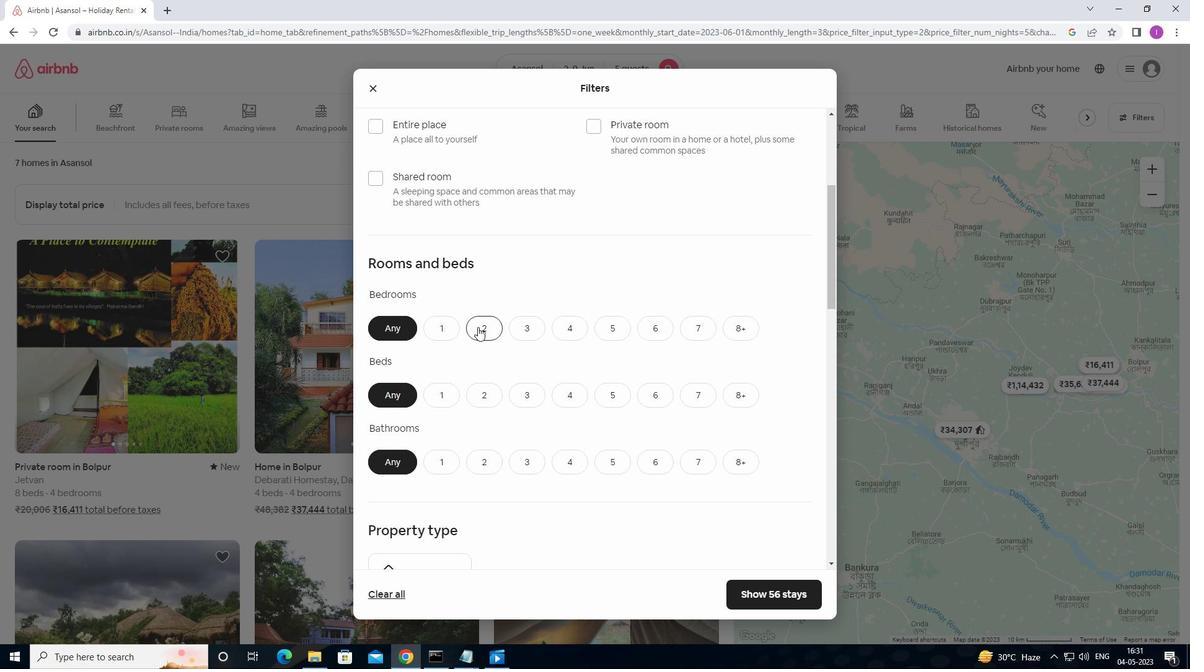 
Action: Mouse moved to (550, 378)
Screenshot: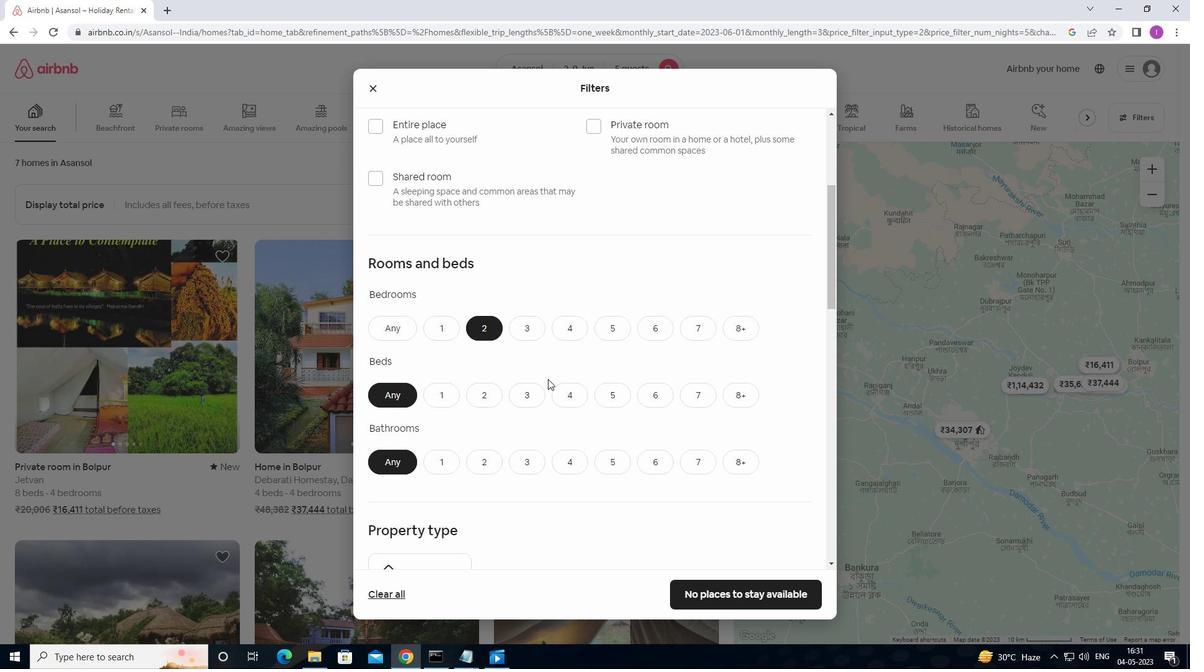 
Action: Mouse scrolled (550, 378) with delta (0, 0)
Screenshot: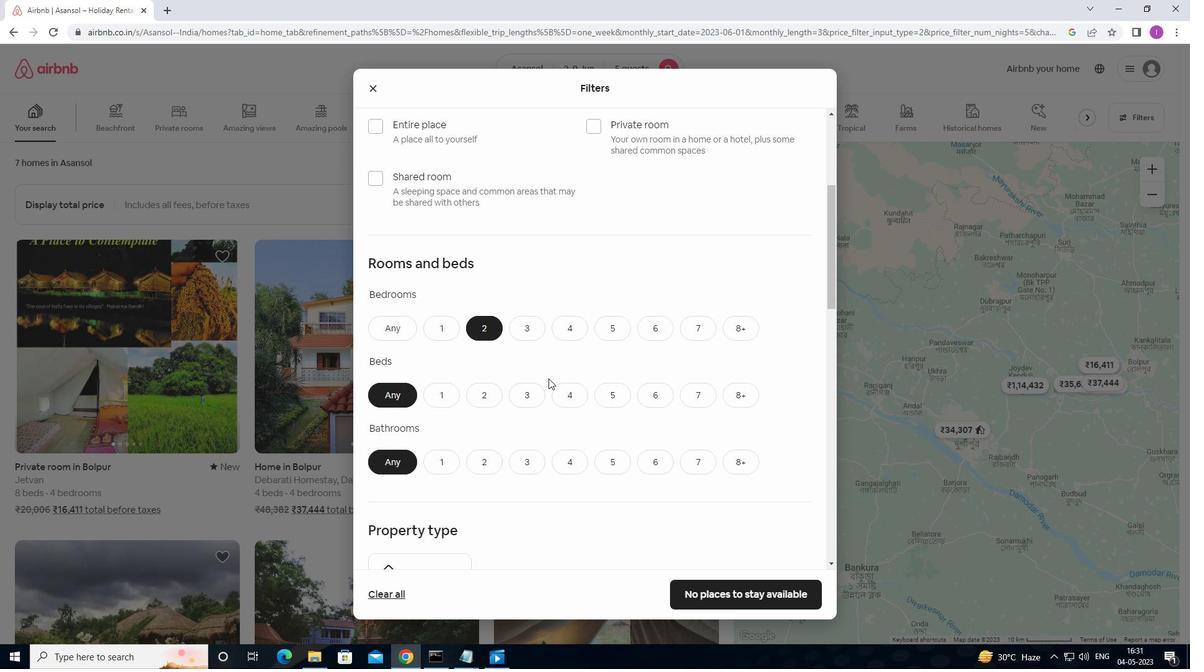 
Action: Mouse moved to (612, 334)
Screenshot: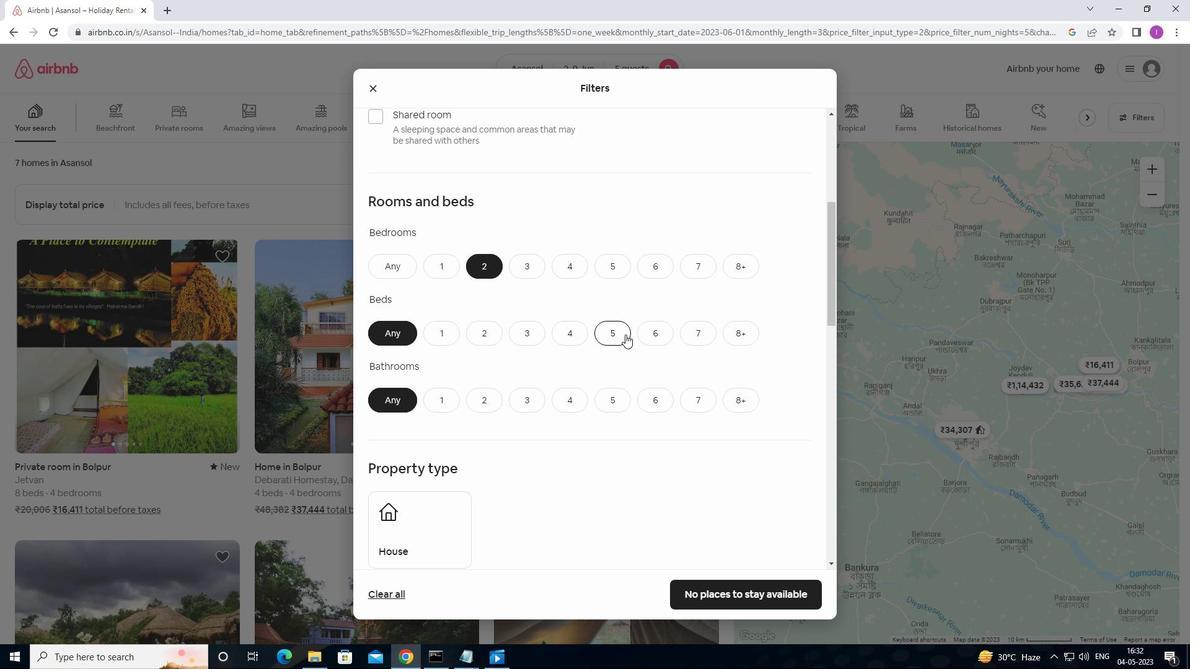 
Action: Mouse pressed left at (612, 334)
Screenshot: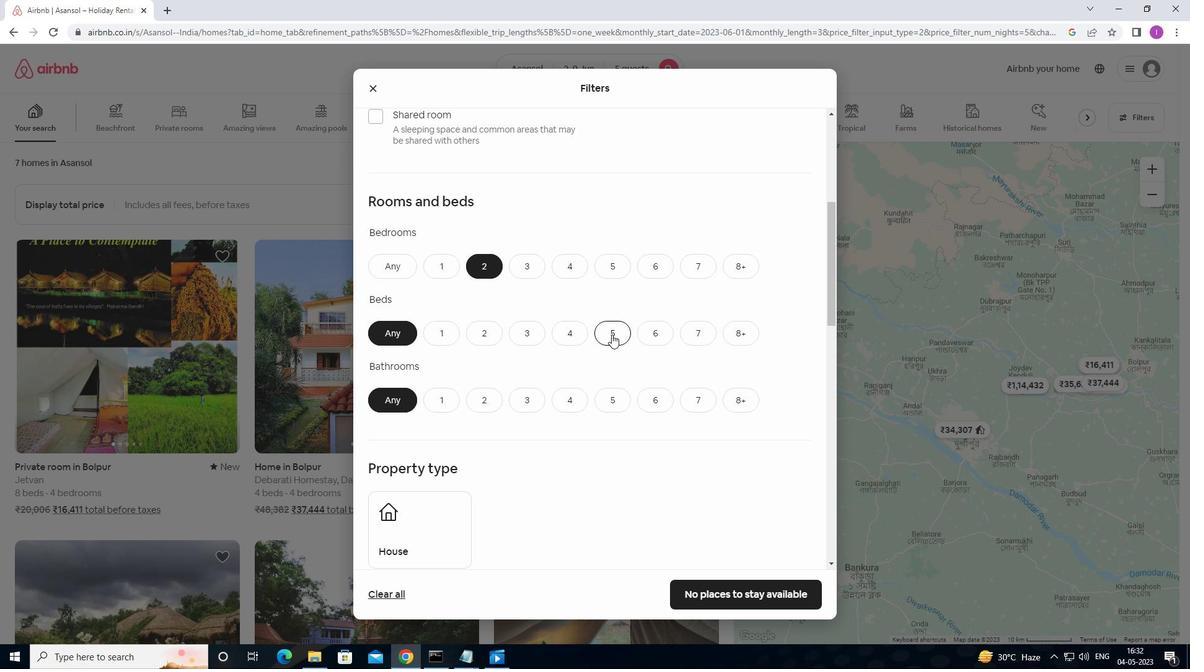 
Action: Mouse moved to (669, 345)
Screenshot: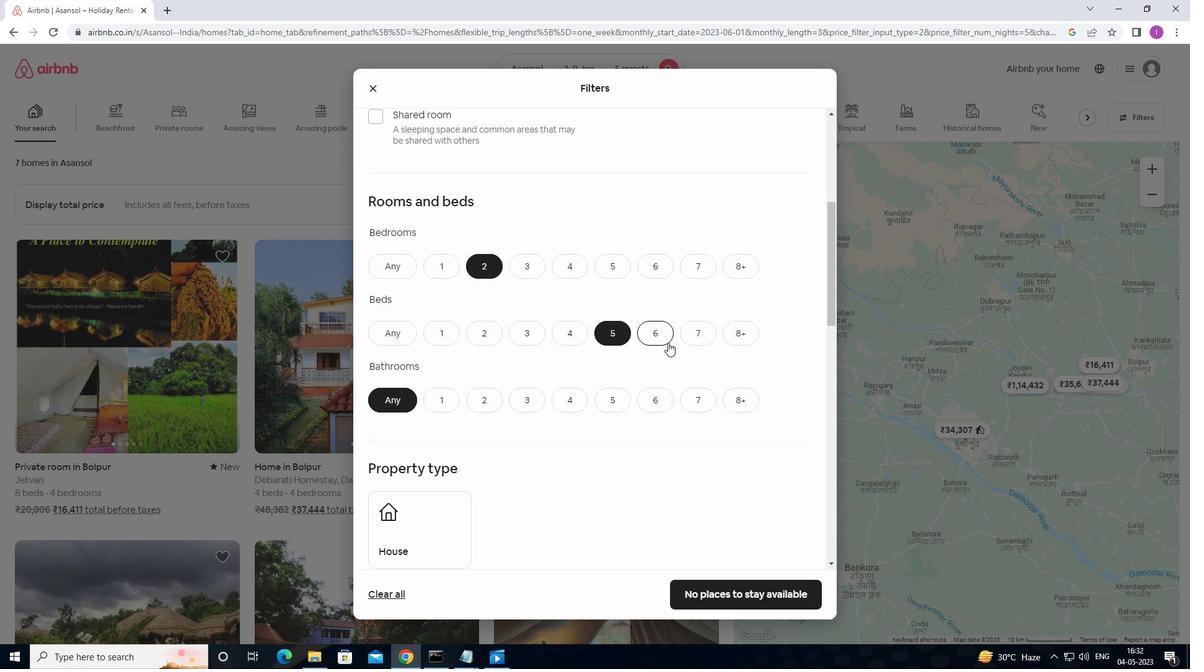 
Action: Mouse scrolled (669, 344) with delta (0, 0)
Screenshot: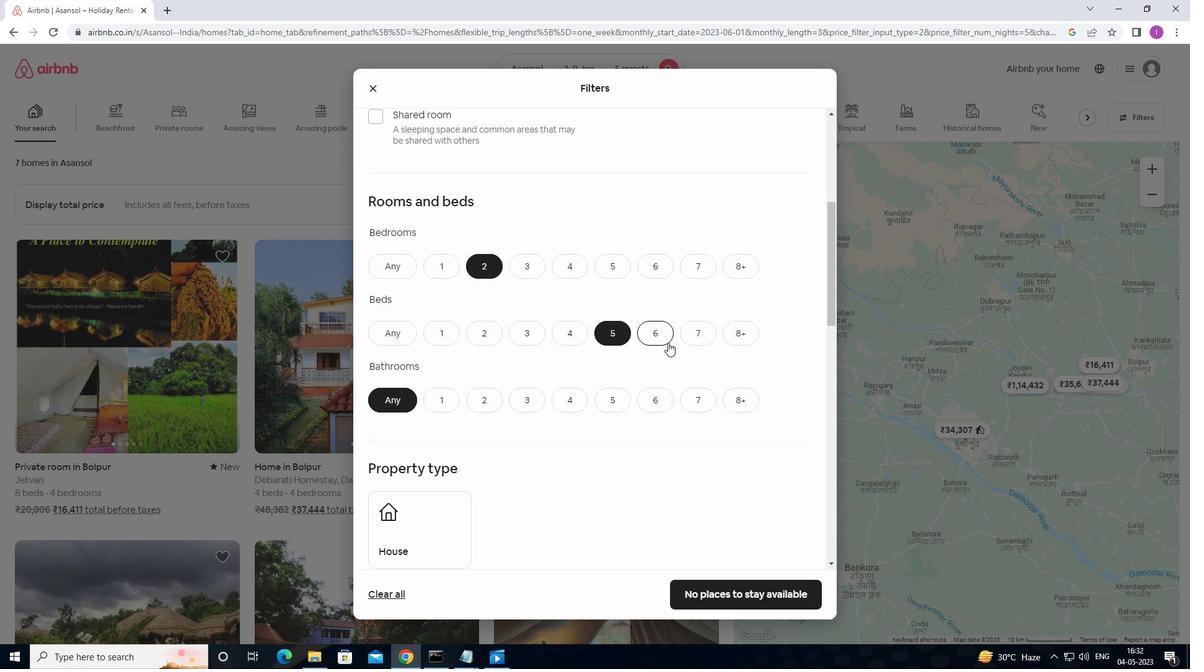 
Action: Mouse scrolled (669, 344) with delta (0, 0)
Screenshot: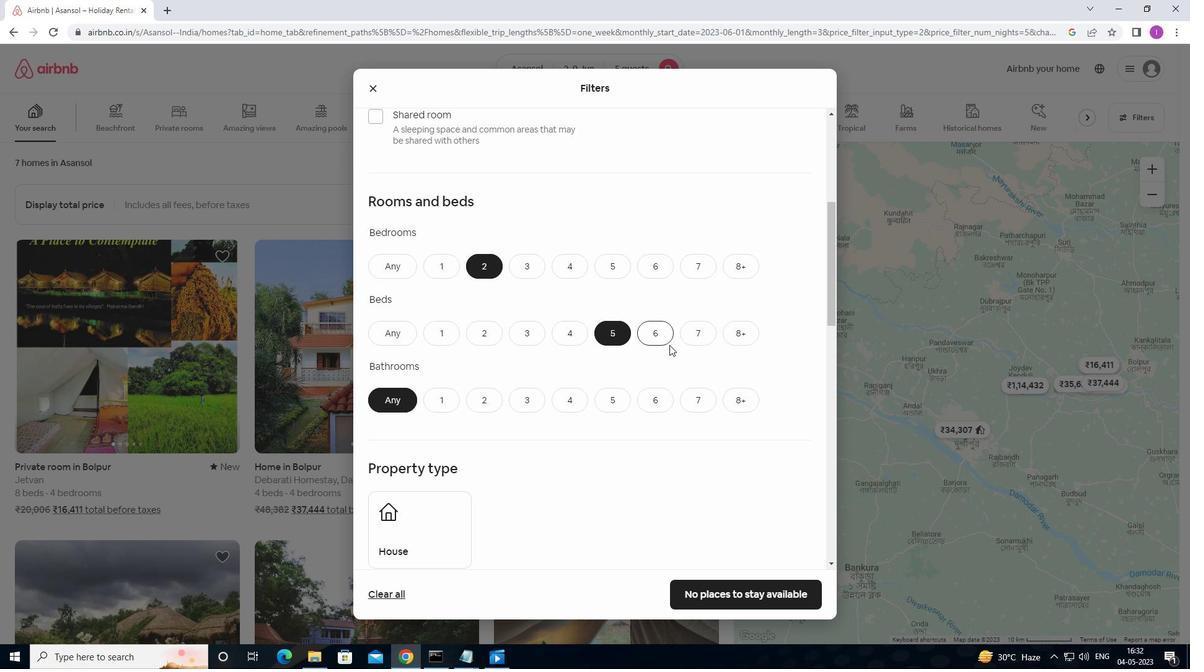
Action: Mouse moved to (483, 286)
Screenshot: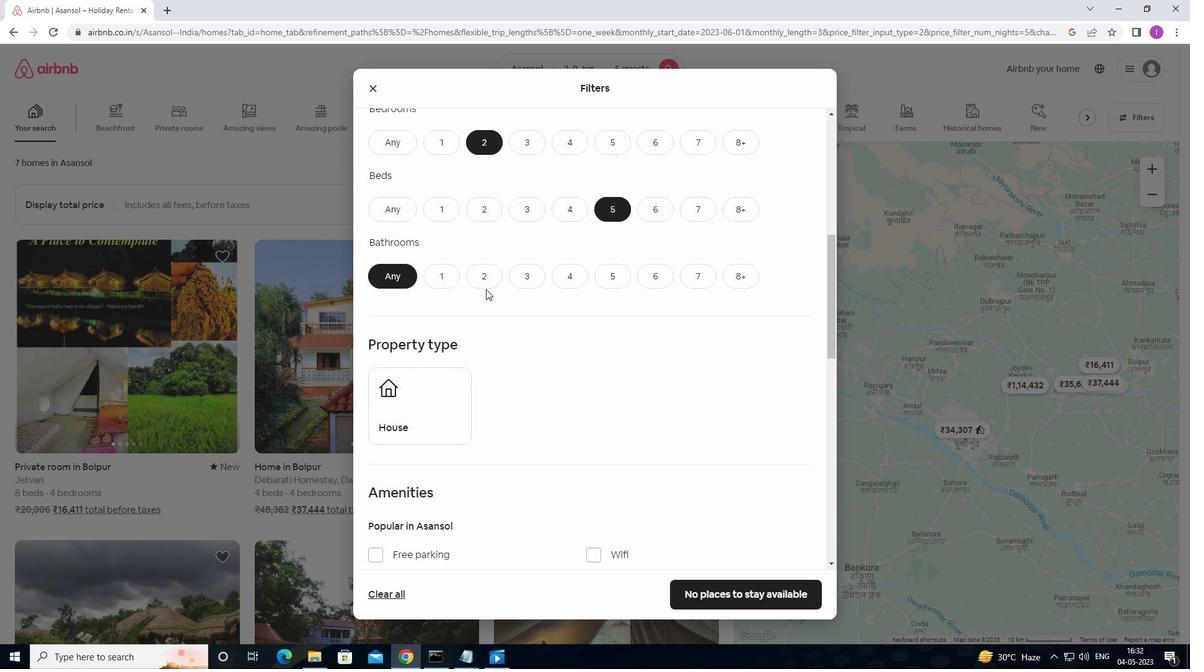 
Action: Mouse pressed left at (483, 286)
Screenshot: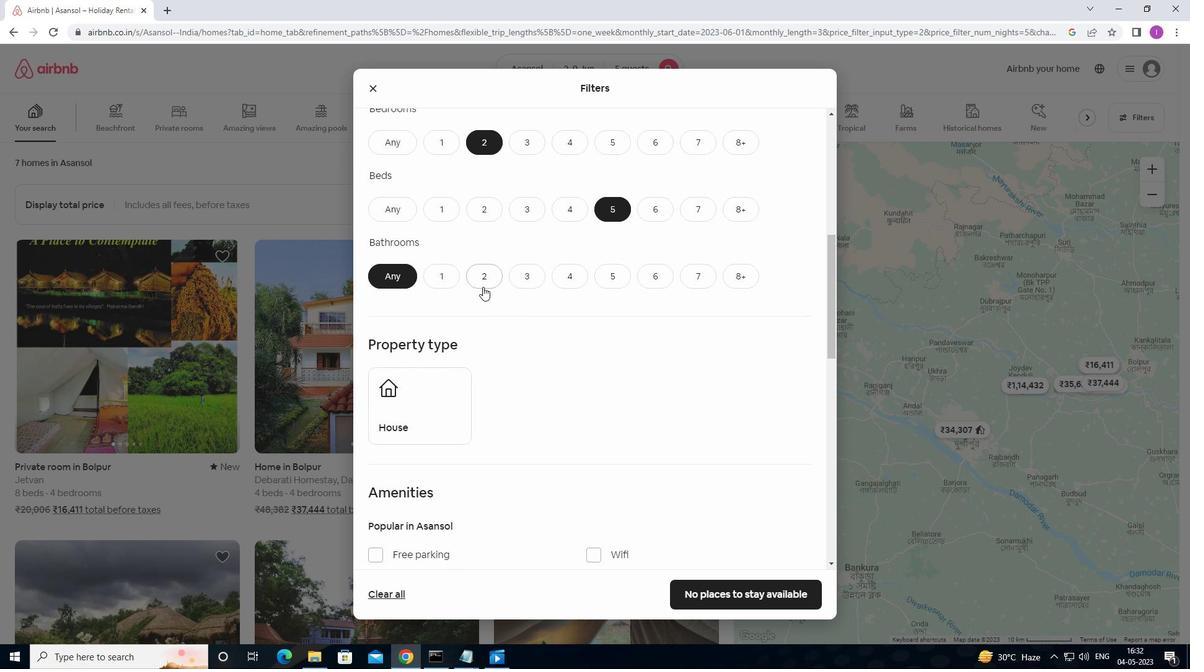 
Action: Mouse moved to (517, 369)
Screenshot: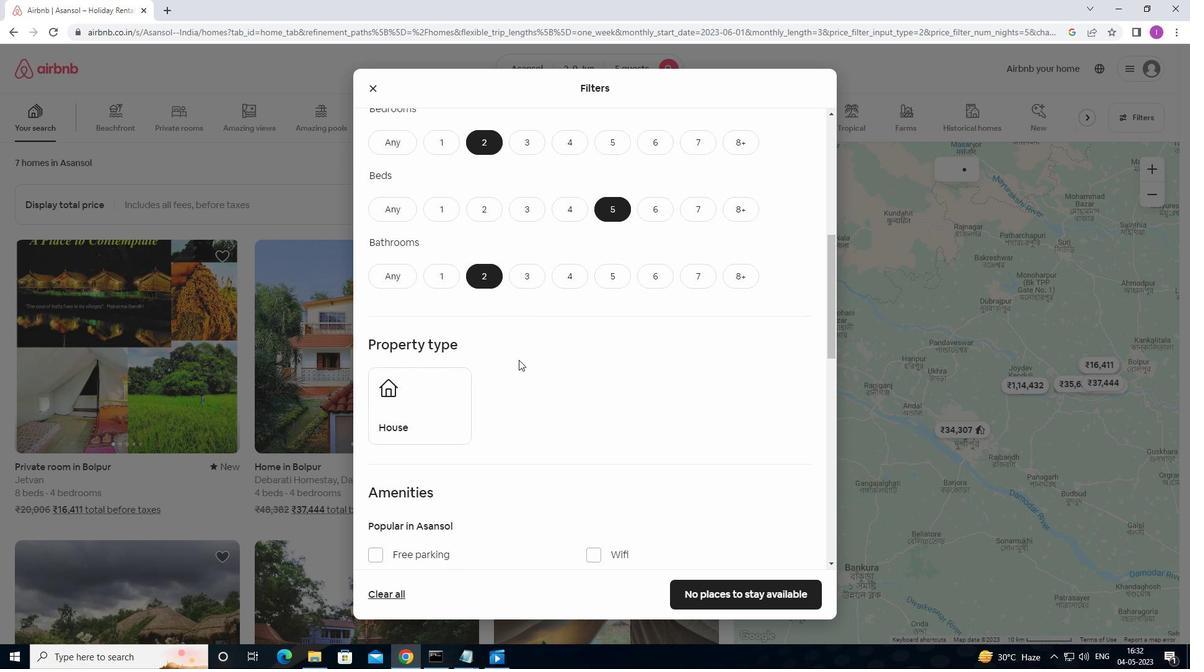 
Action: Mouse scrolled (517, 369) with delta (0, 0)
Screenshot: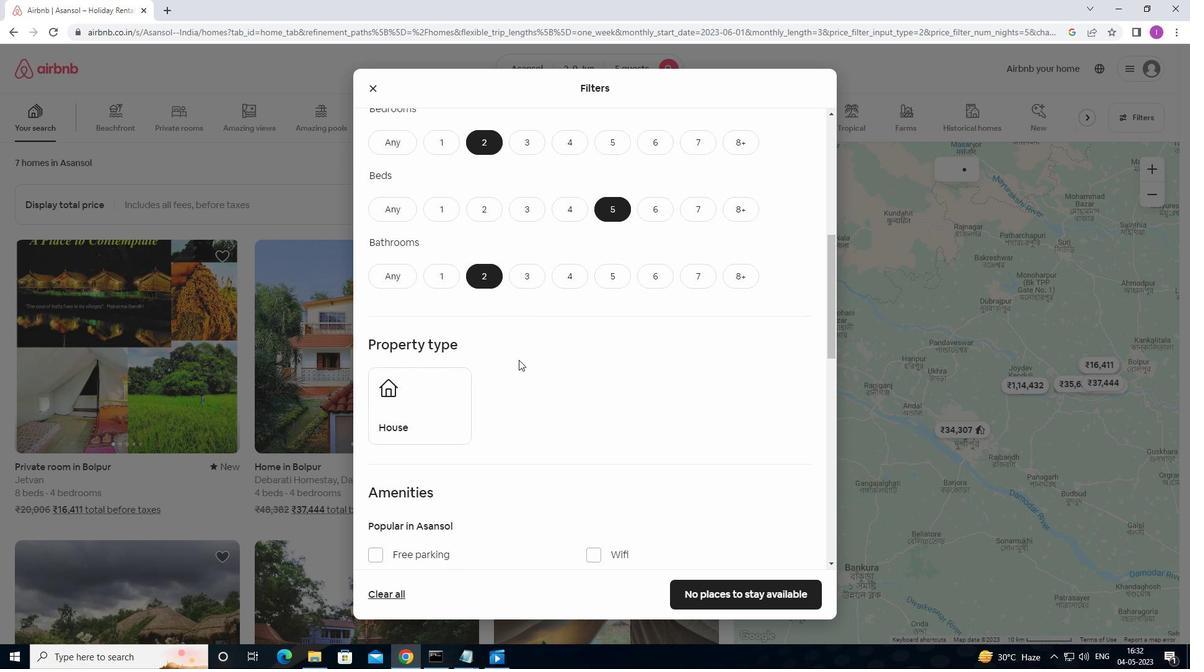 
Action: Mouse moved to (517, 370)
Screenshot: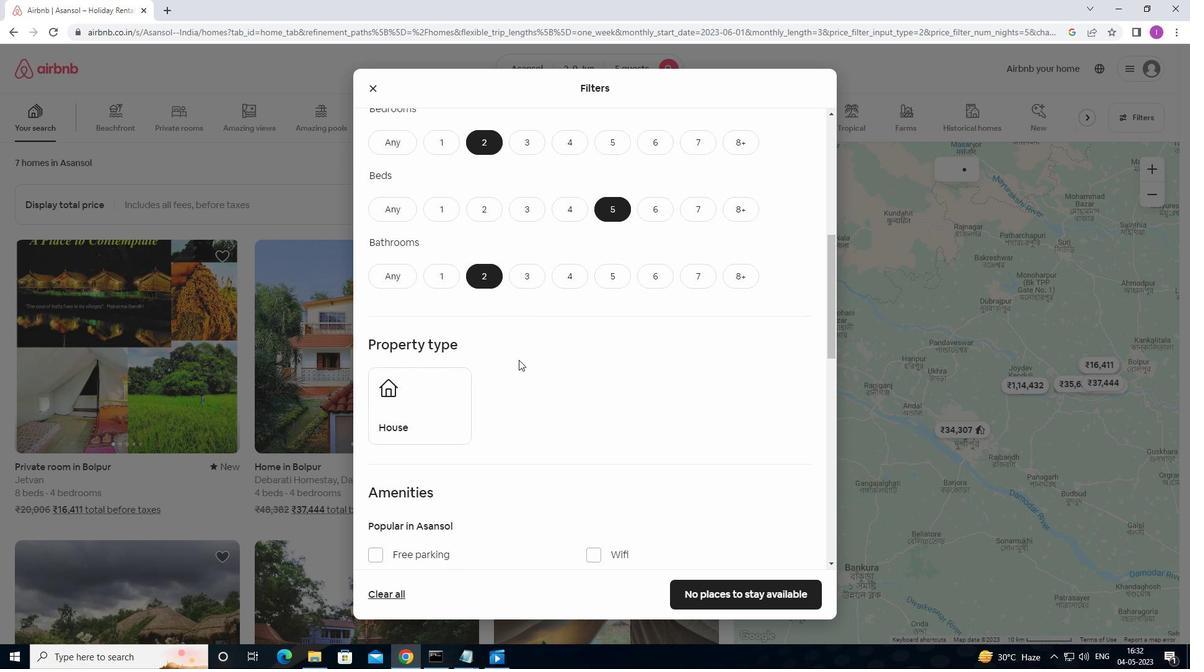 
Action: Mouse scrolled (517, 369) with delta (0, 0)
Screenshot: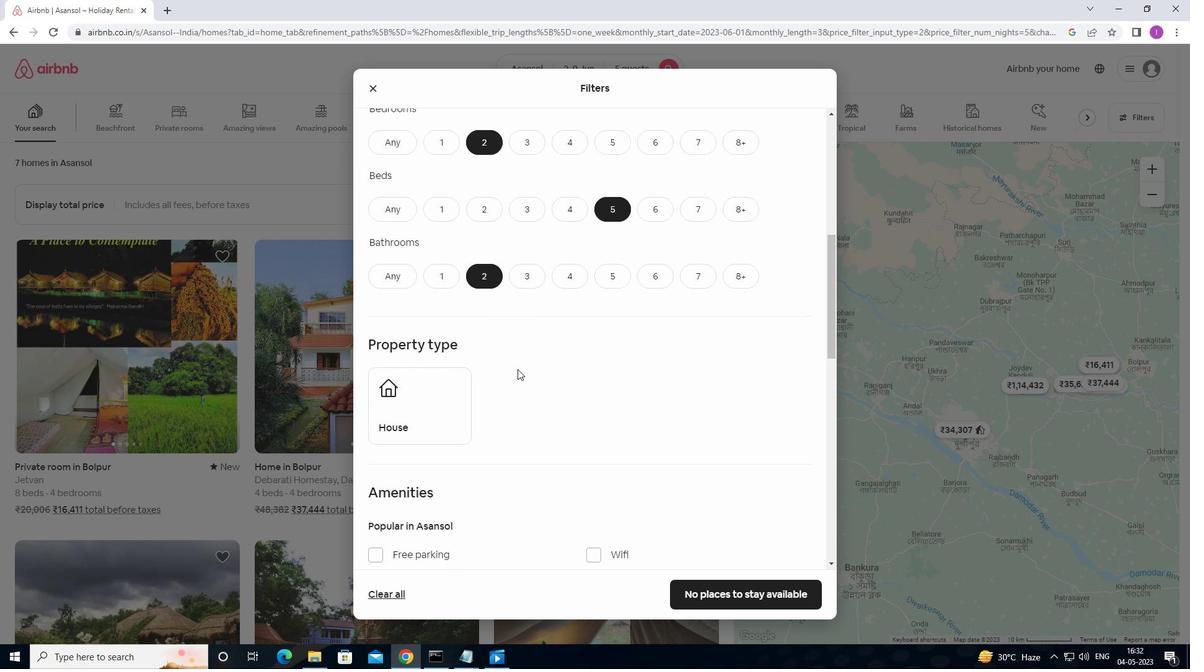 
Action: Mouse moved to (423, 301)
Screenshot: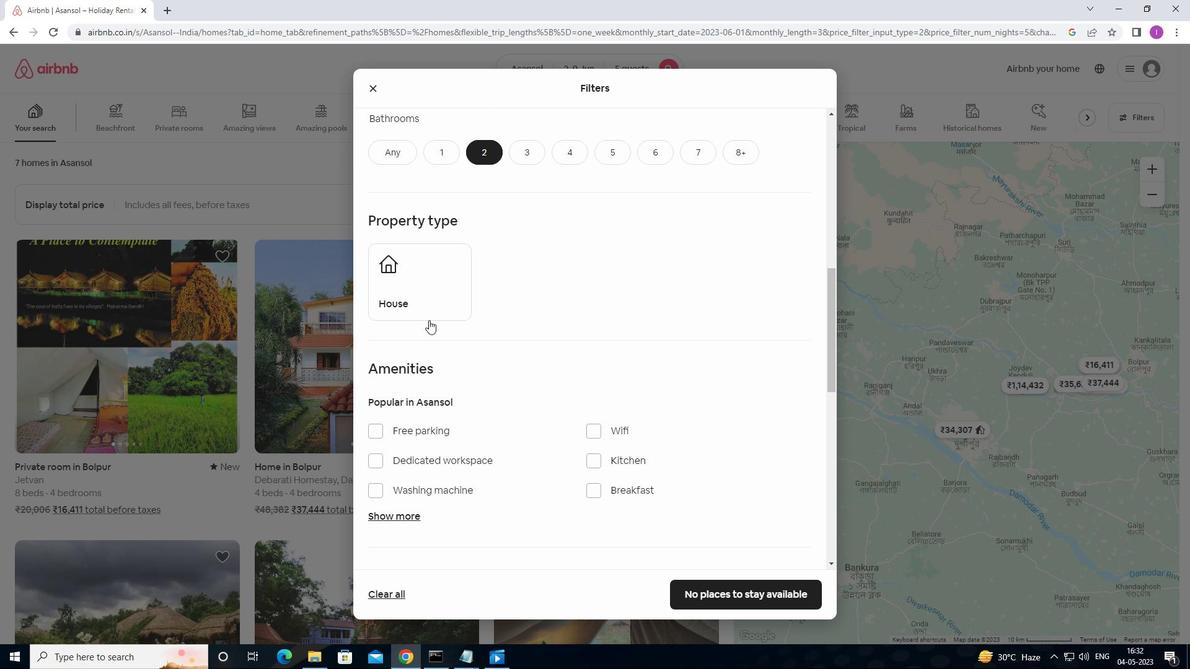
Action: Mouse pressed left at (423, 301)
Screenshot: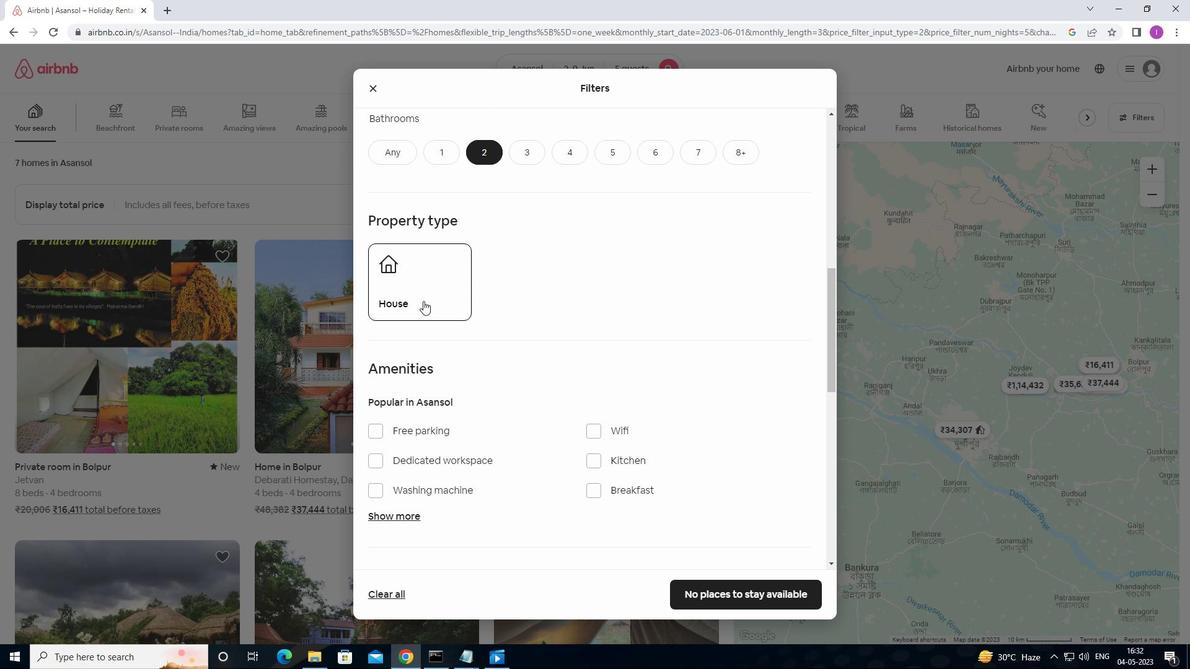
Action: Mouse moved to (585, 304)
Screenshot: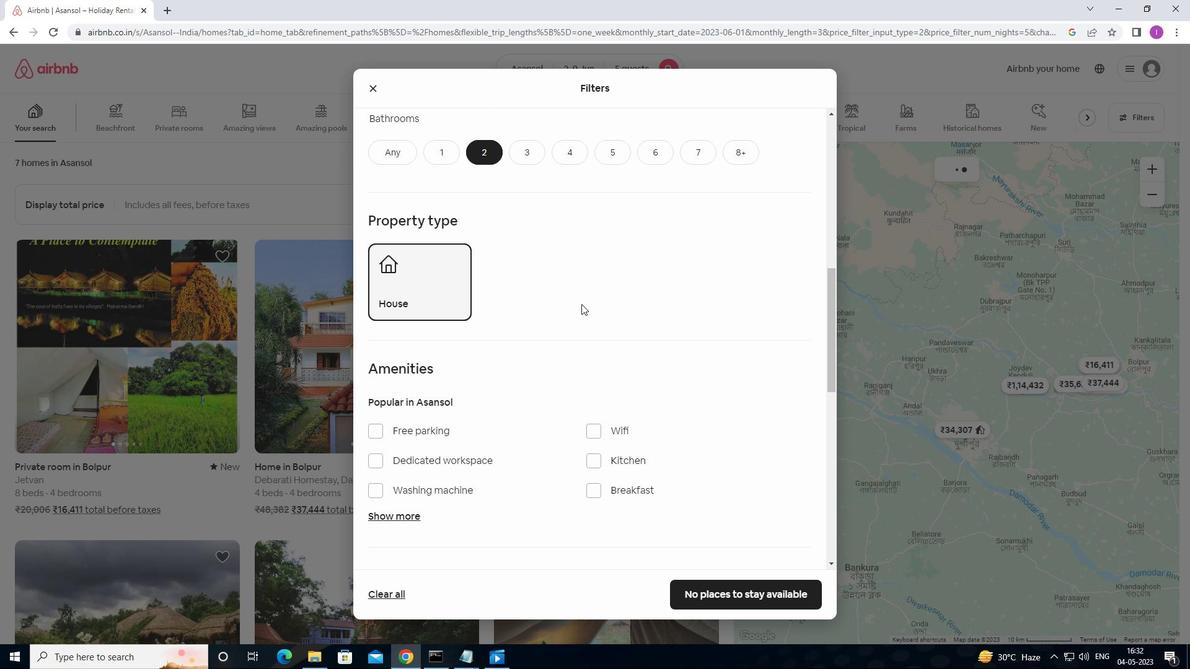 
Action: Mouse scrolled (585, 303) with delta (0, 0)
Screenshot: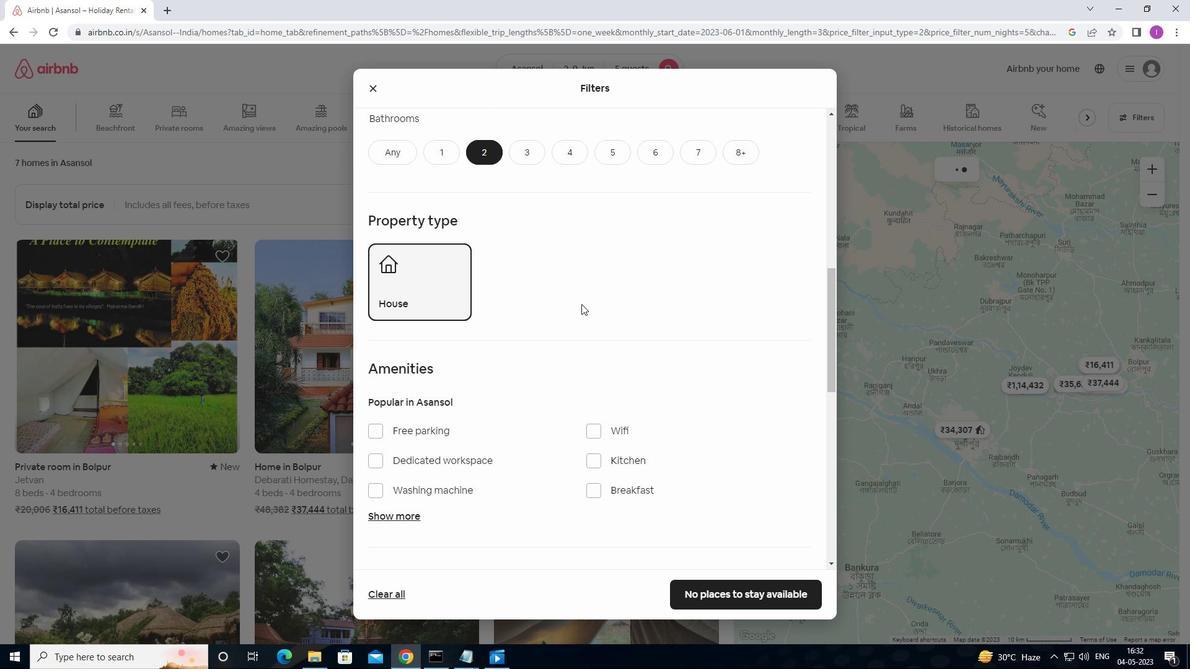
Action: Mouse moved to (586, 305)
Screenshot: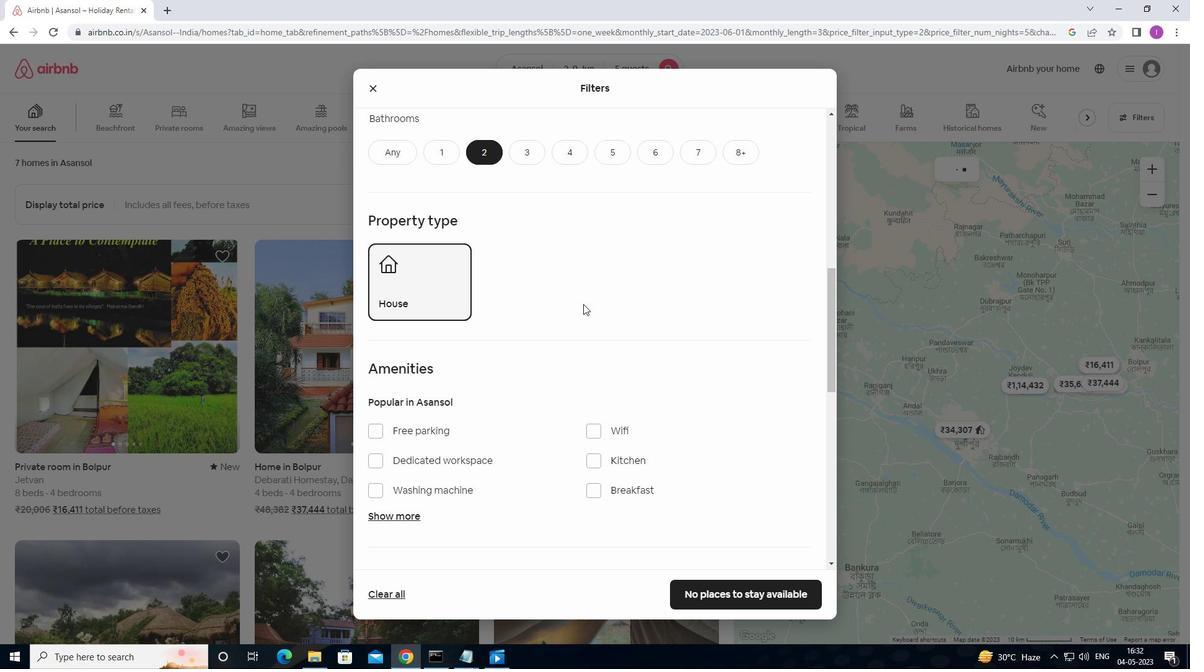 
Action: Mouse scrolled (586, 304) with delta (0, 0)
Screenshot: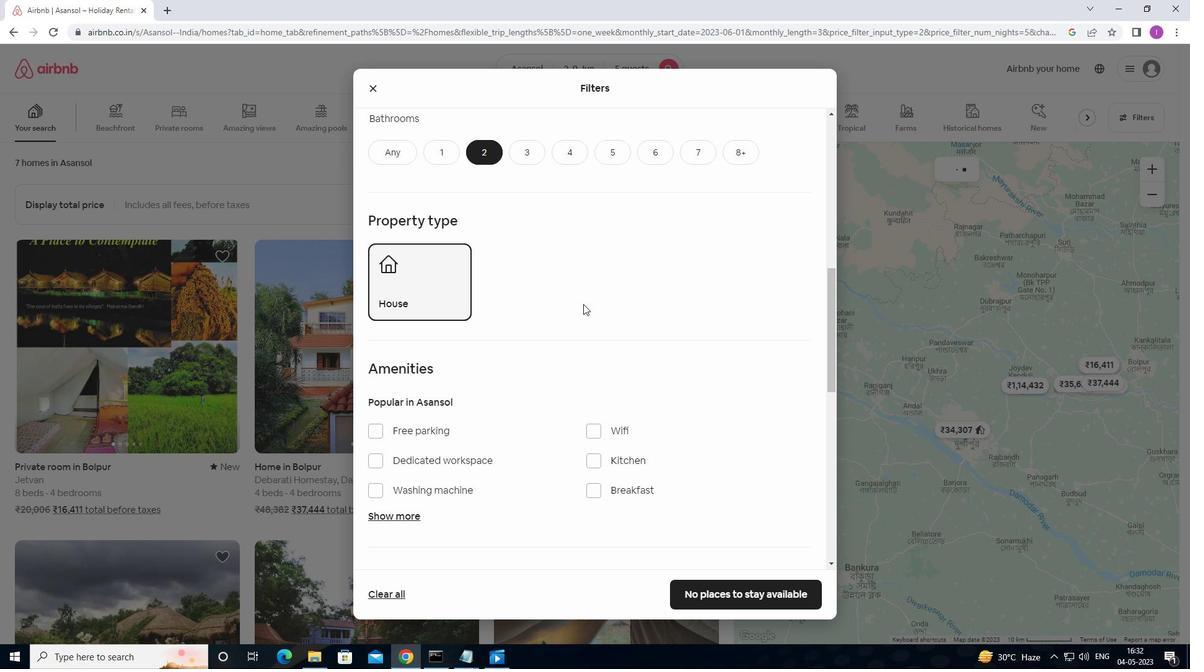 
Action: Mouse scrolled (586, 304) with delta (0, 0)
Screenshot: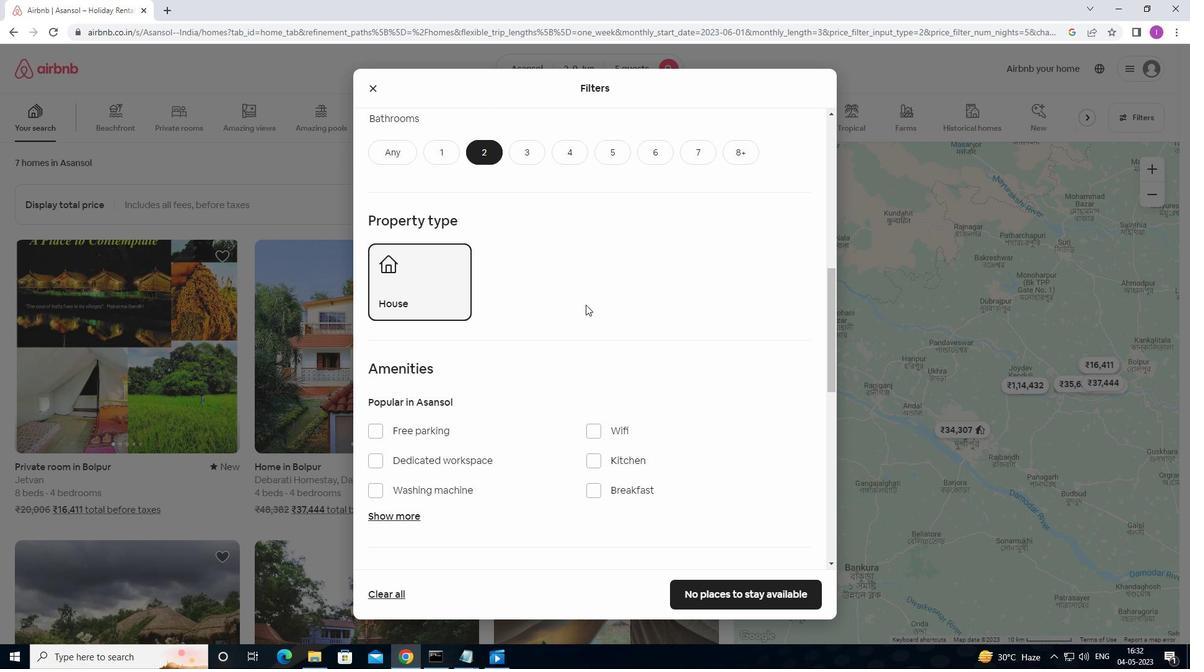 
Action: Mouse moved to (591, 306)
Screenshot: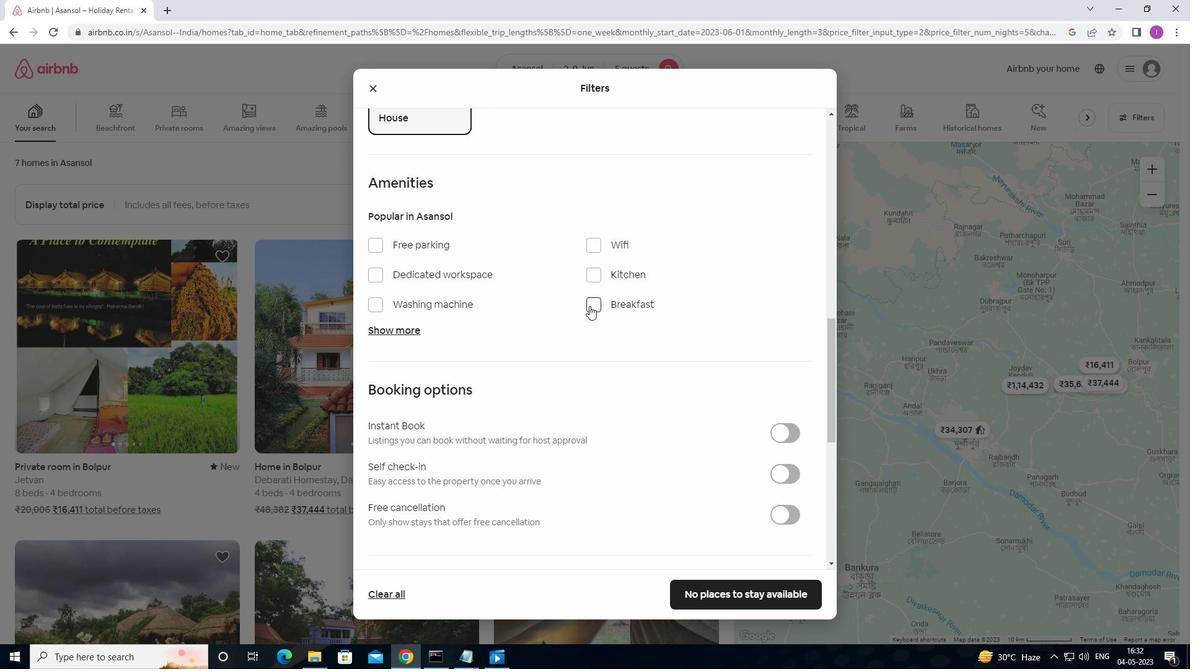 
Action: Mouse scrolled (591, 306) with delta (0, 0)
Screenshot: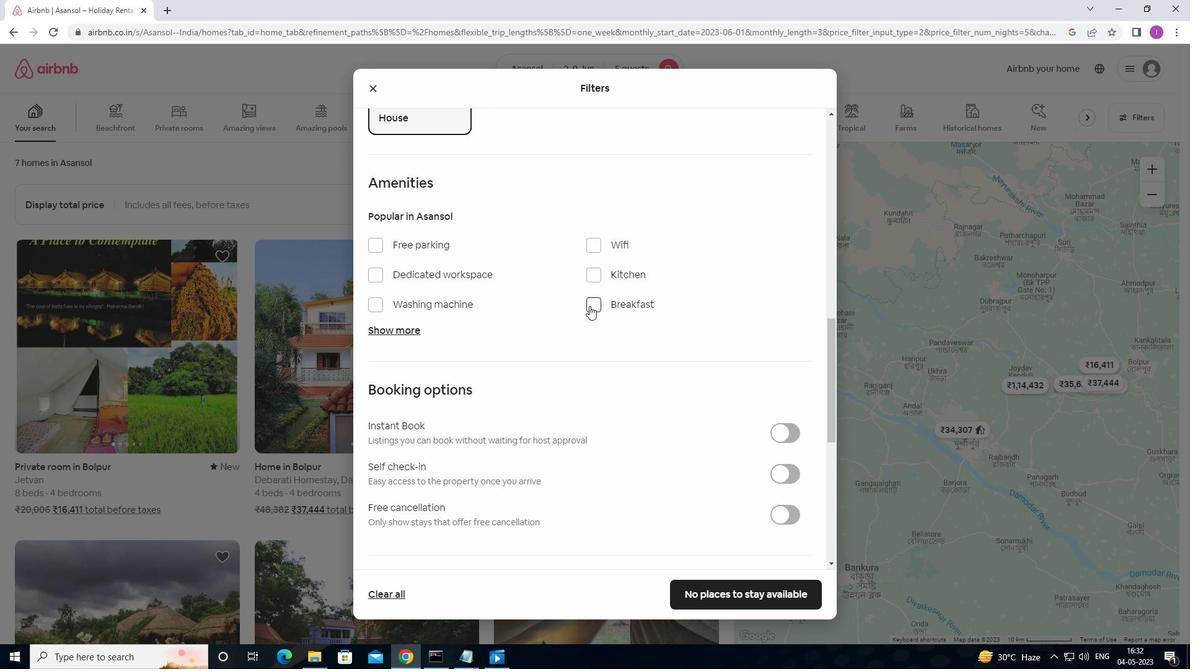 
Action: Mouse moved to (592, 306)
Screenshot: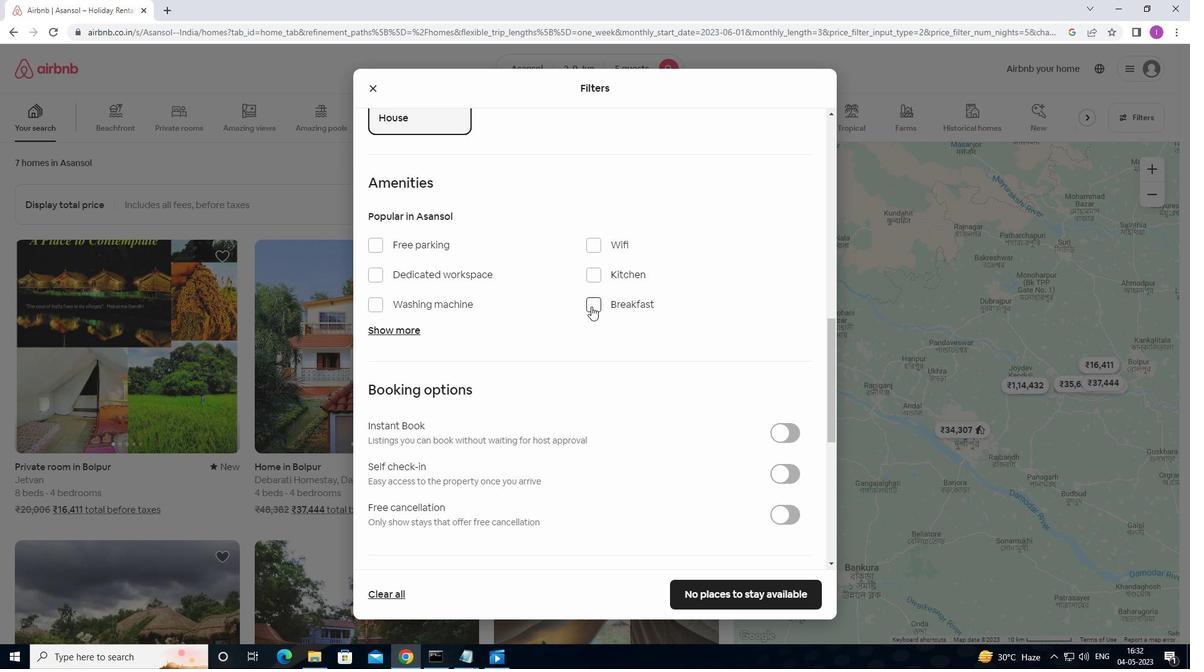 
Action: Mouse scrolled (592, 306) with delta (0, 0)
Screenshot: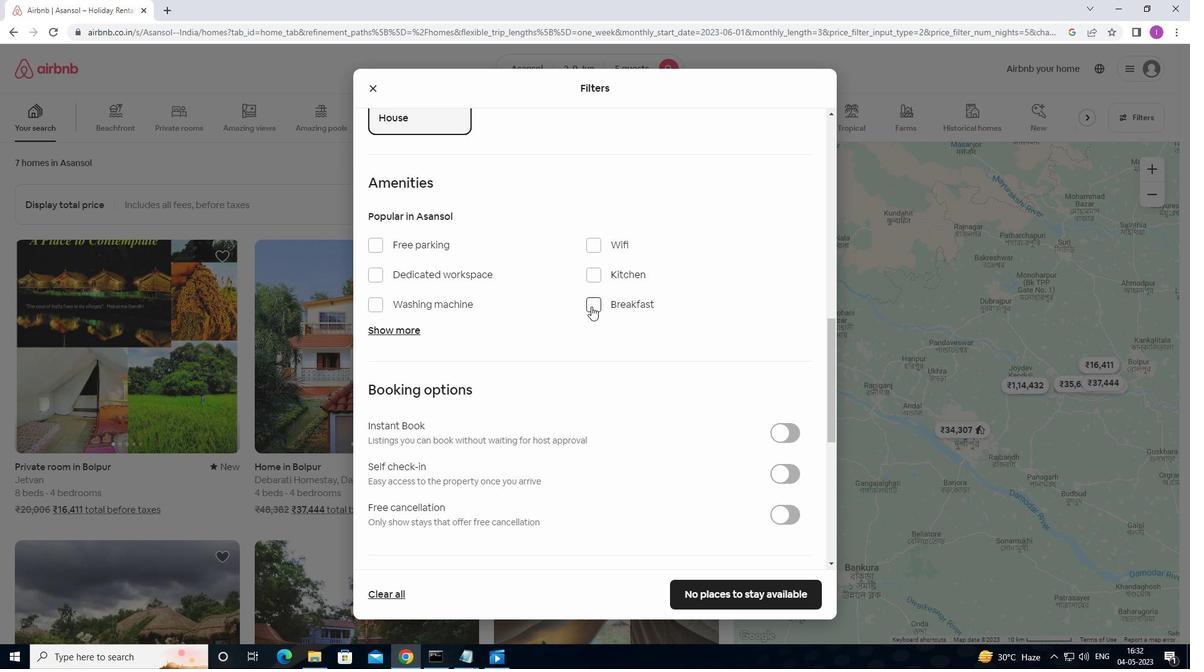 
Action: Mouse moved to (595, 308)
Screenshot: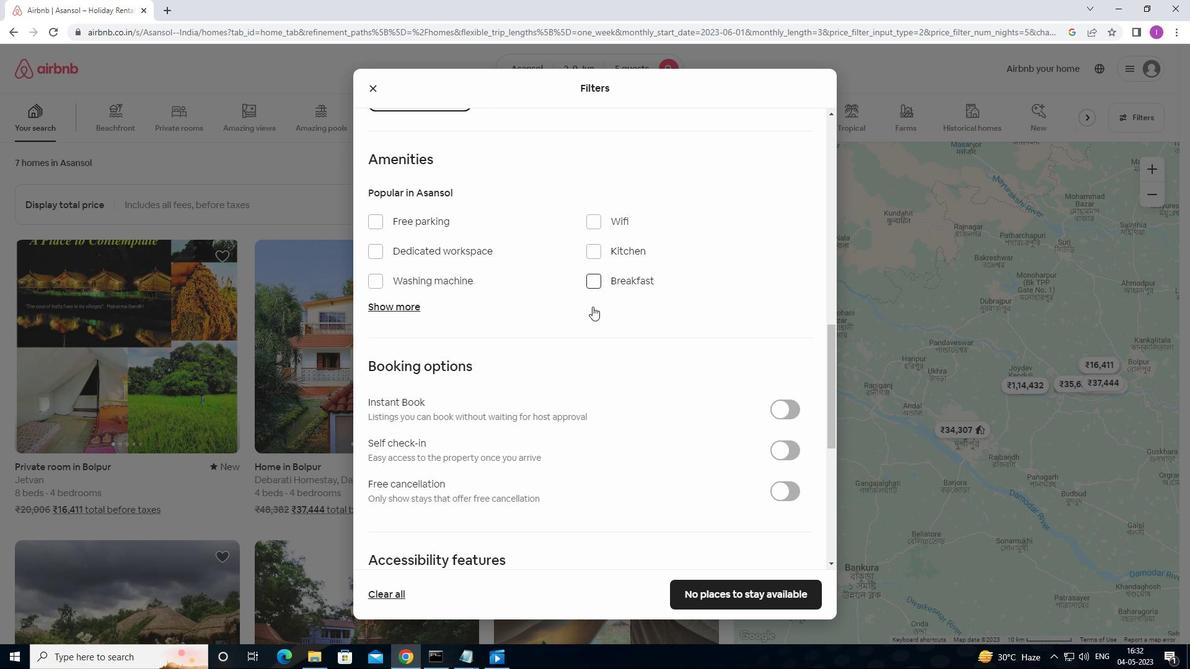 
Action: Mouse scrolled (595, 307) with delta (0, 0)
Screenshot: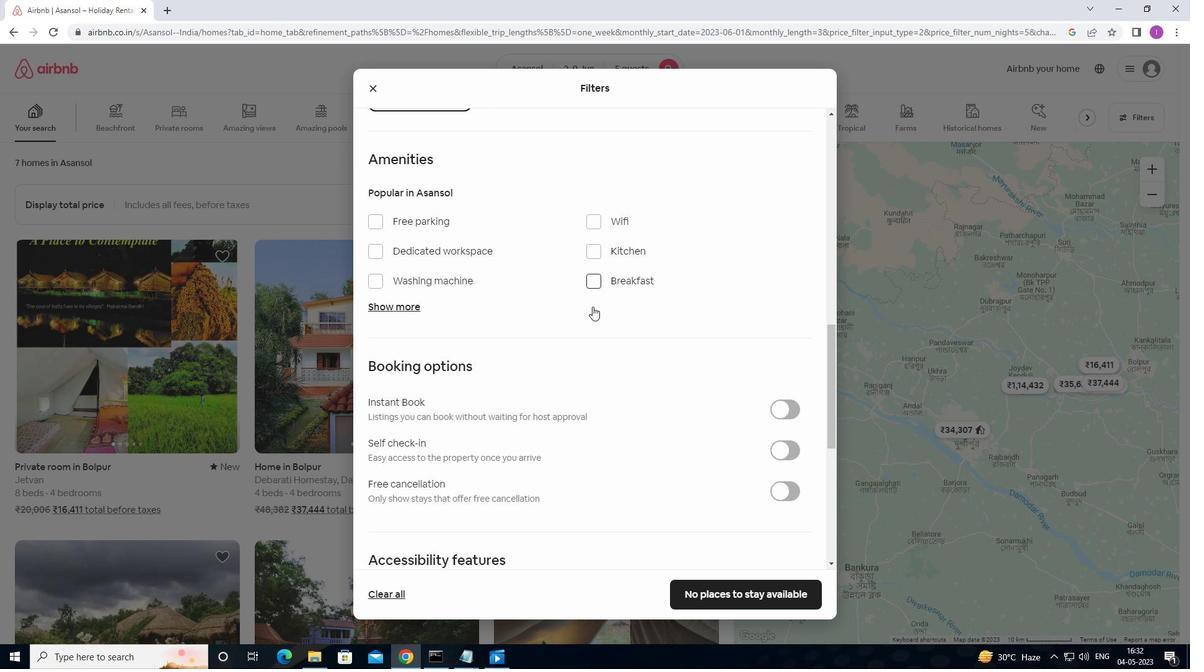 
Action: Mouse moved to (599, 308)
Screenshot: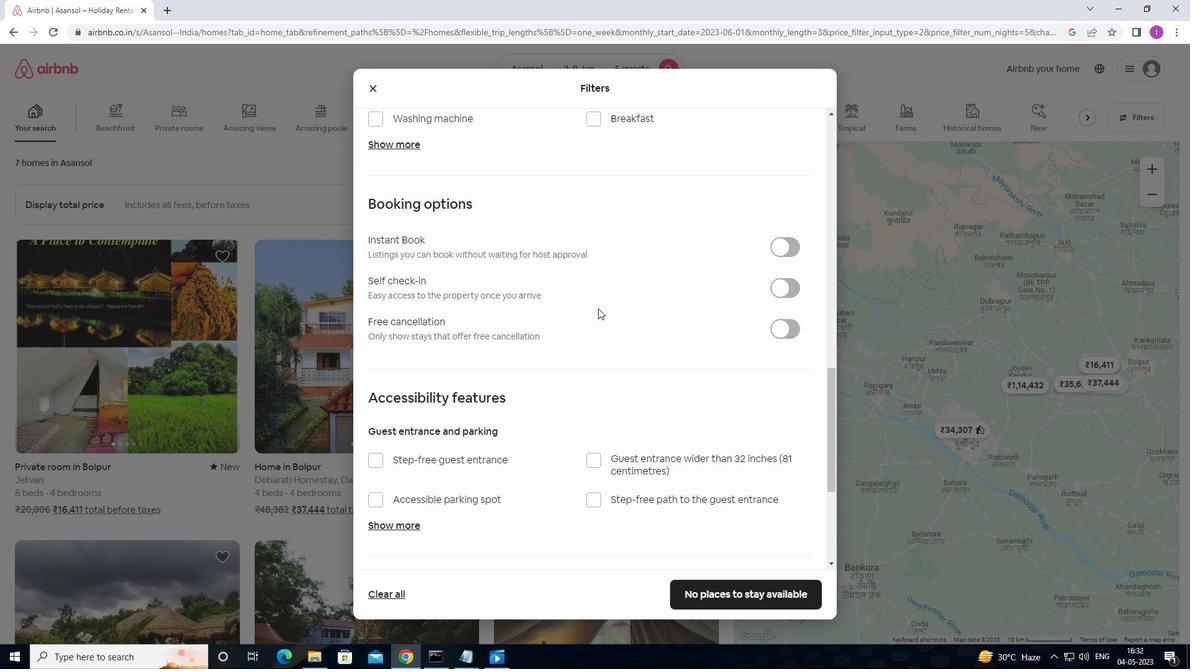 
Action: Mouse scrolled (599, 308) with delta (0, 0)
Screenshot: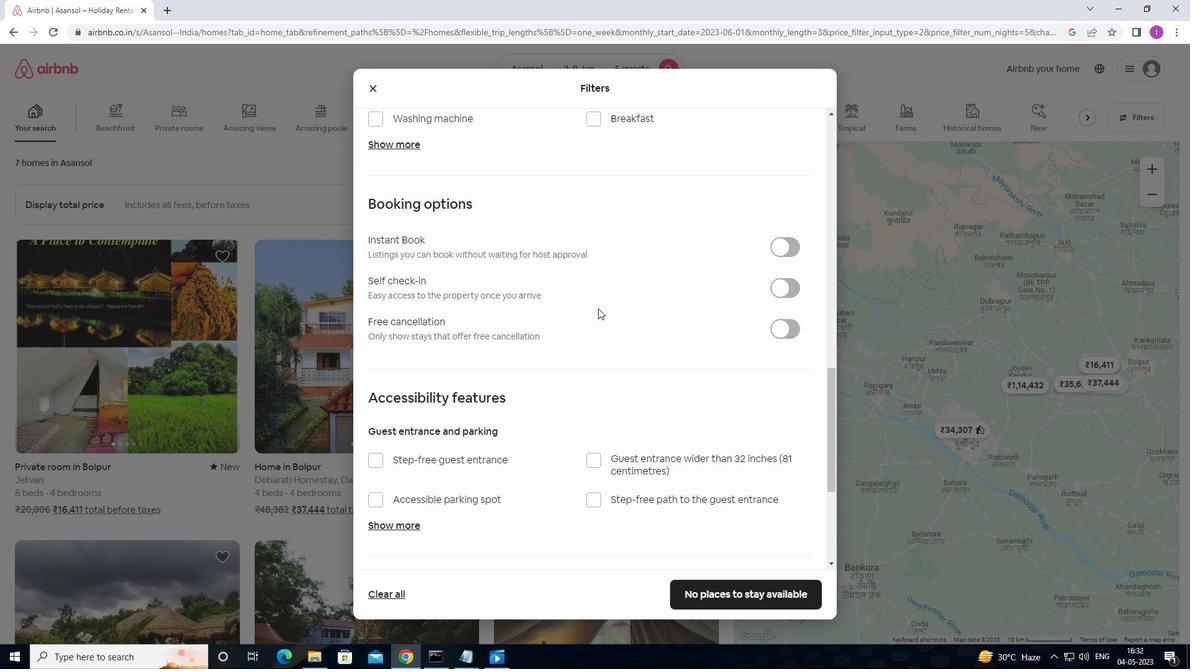
Action: Mouse scrolled (599, 308) with delta (0, 0)
Screenshot: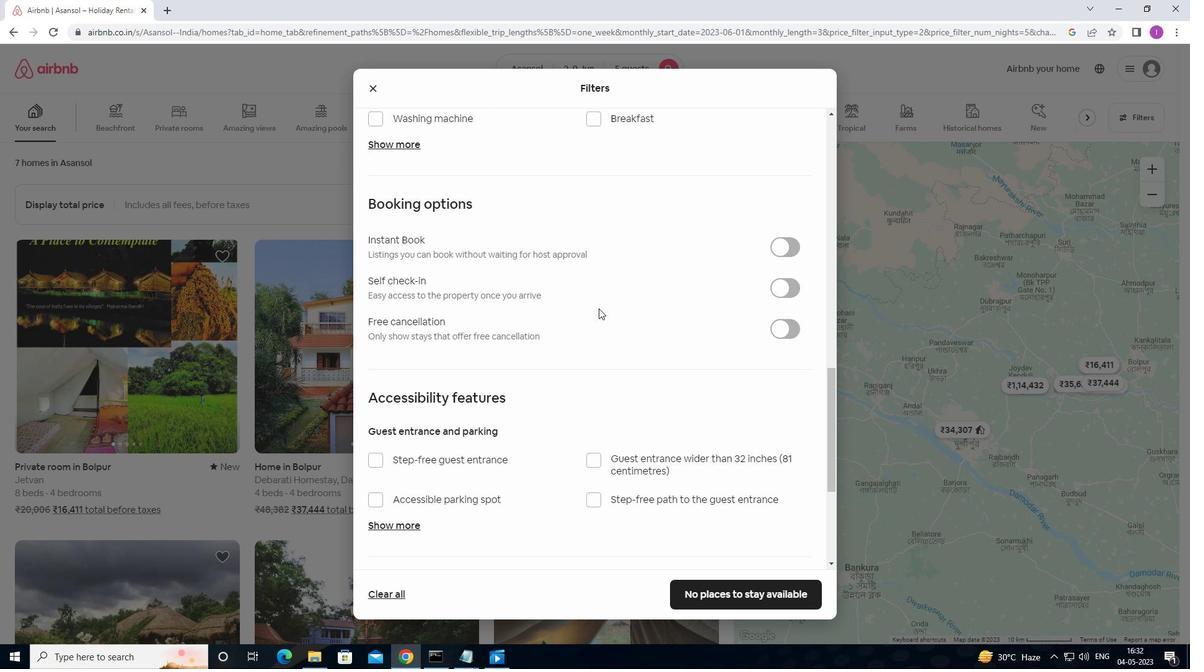 
Action: Mouse moved to (682, 317)
Screenshot: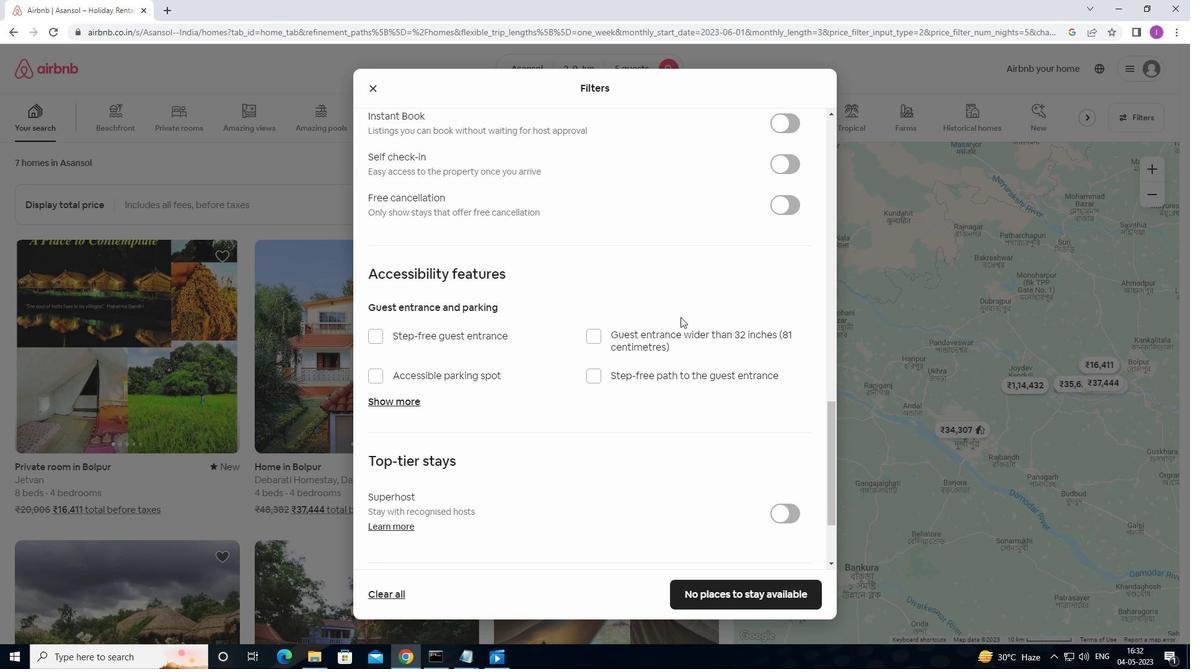 
Action: Mouse scrolled (682, 318) with delta (0, 0)
Screenshot: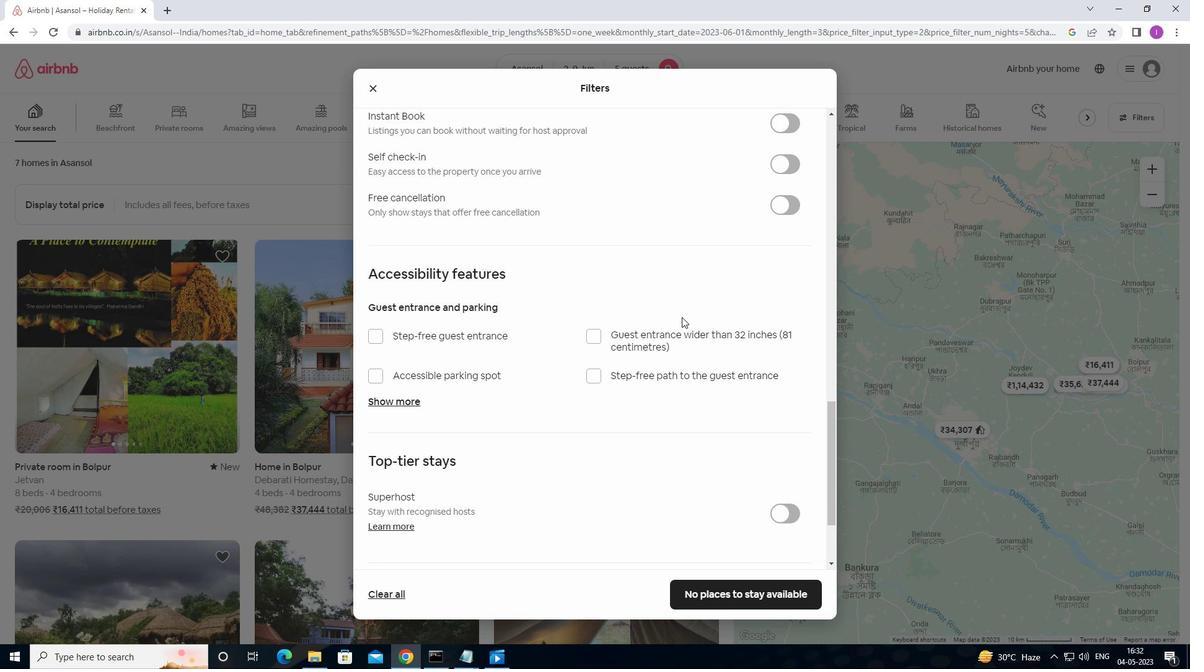 
Action: Mouse moved to (795, 224)
Screenshot: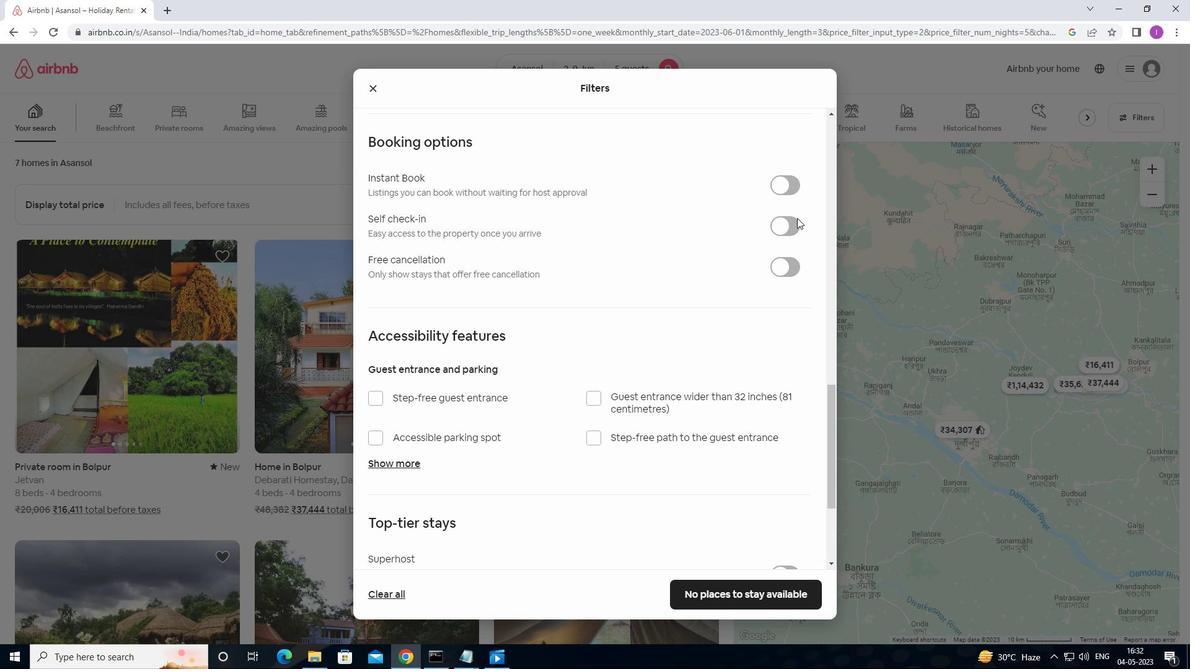 
Action: Mouse pressed left at (795, 224)
Screenshot: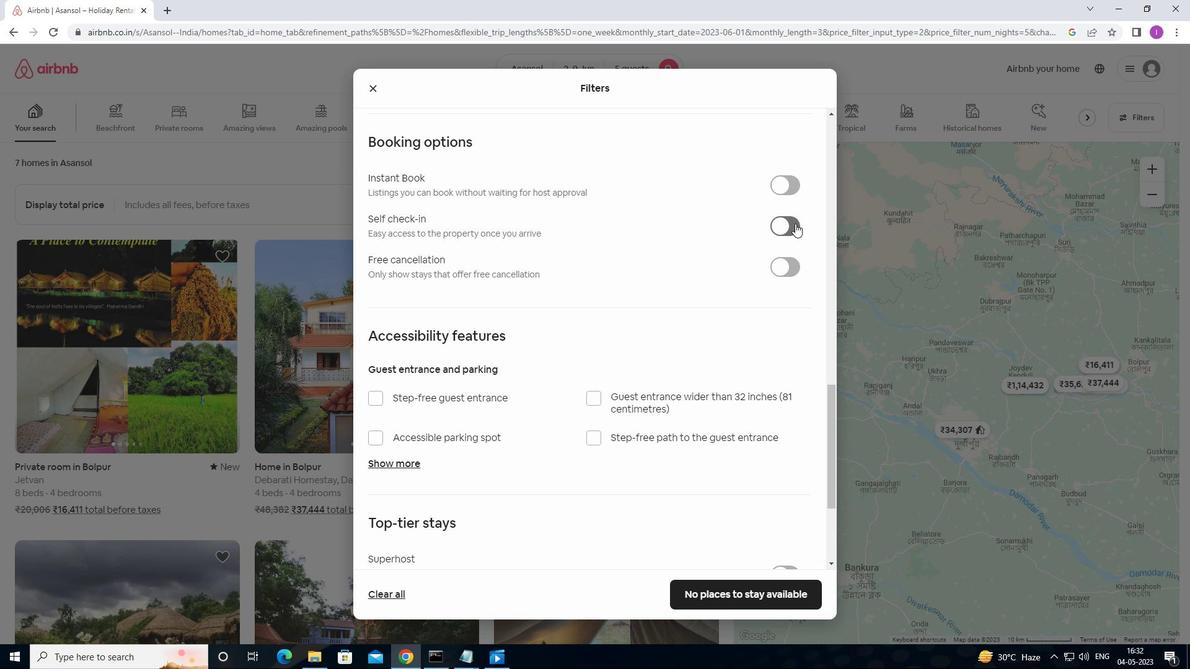 
Action: Mouse moved to (591, 315)
Screenshot: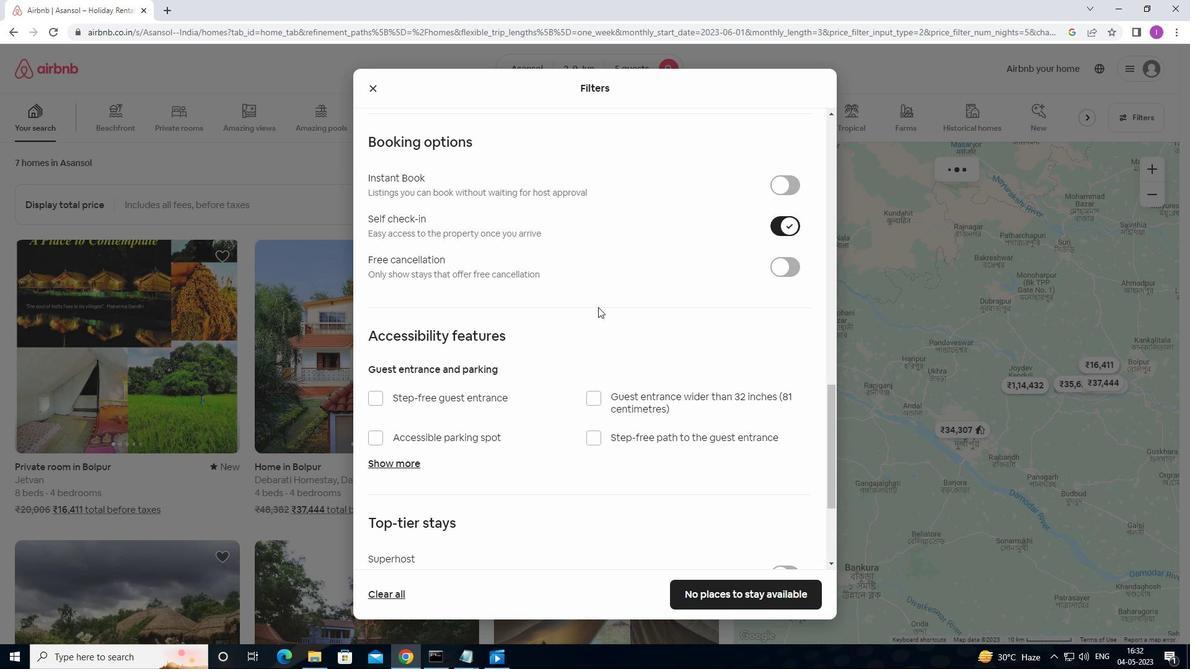 
Action: Mouse scrolled (591, 314) with delta (0, 0)
Screenshot: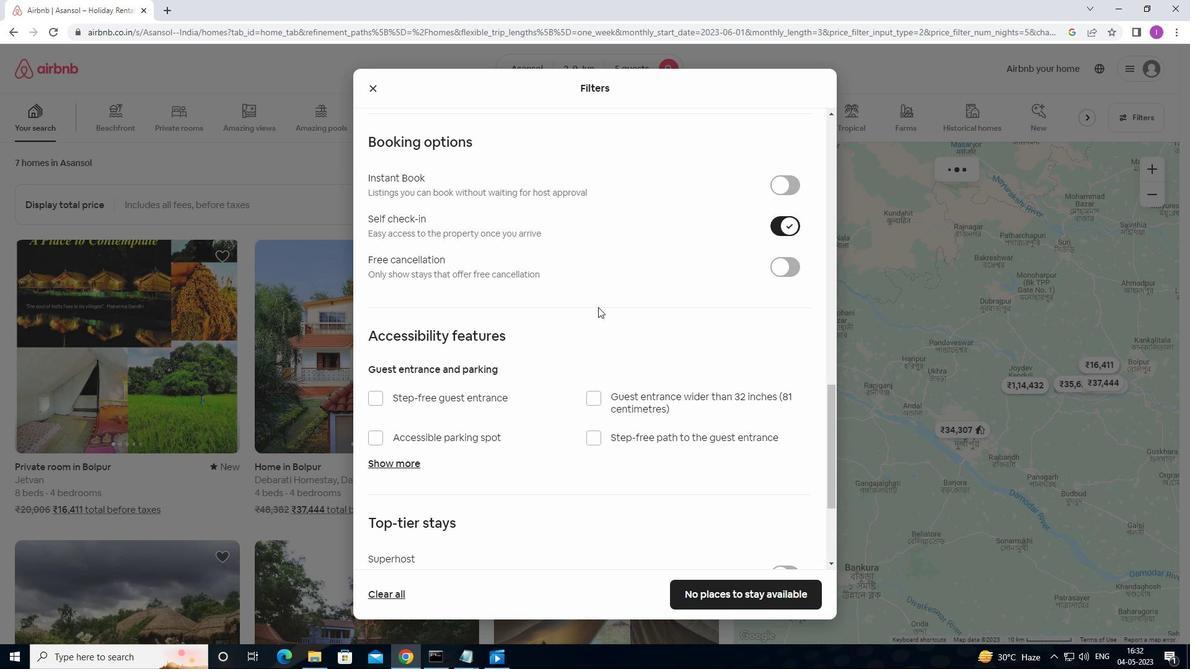 
Action: Mouse moved to (589, 318)
Screenshot: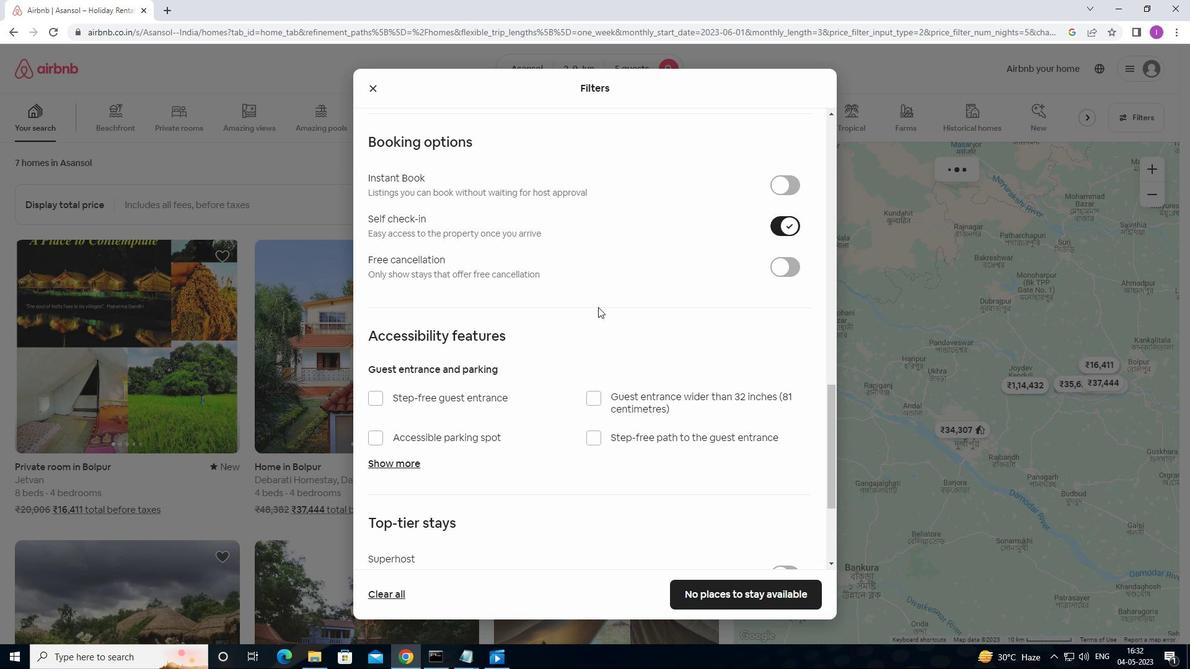 
Action: Mouse scrolled (589, 317) with delta (0, 0)
Screenshot: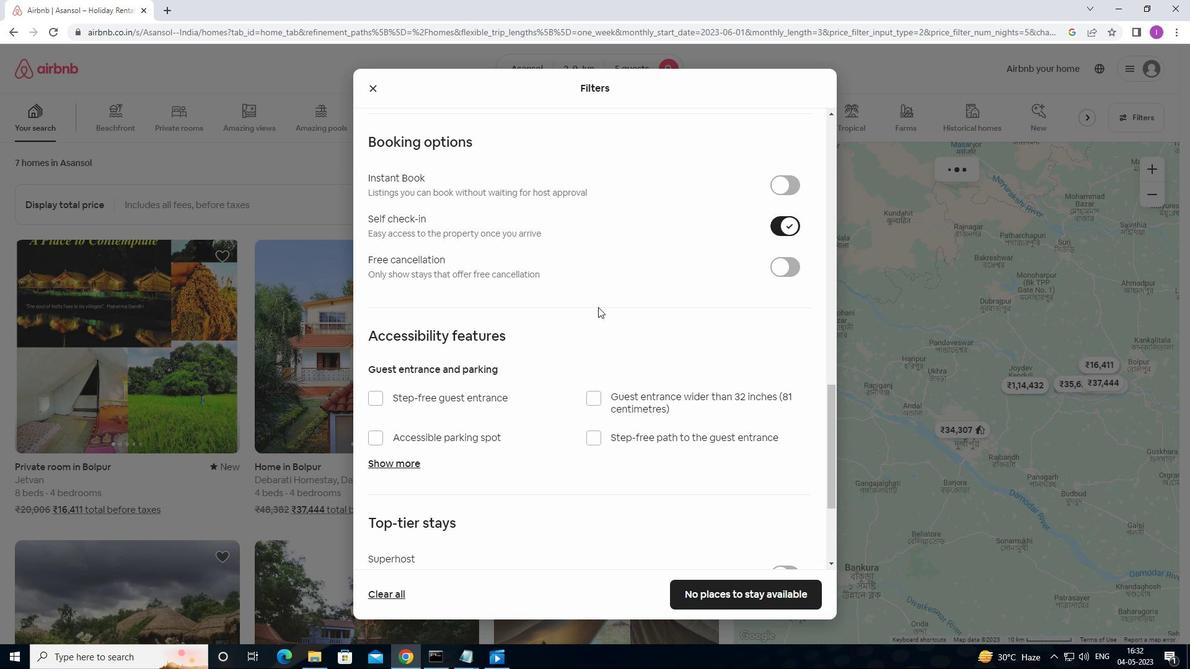 
Action: Mouse moved to (586, 321)
Screenshot: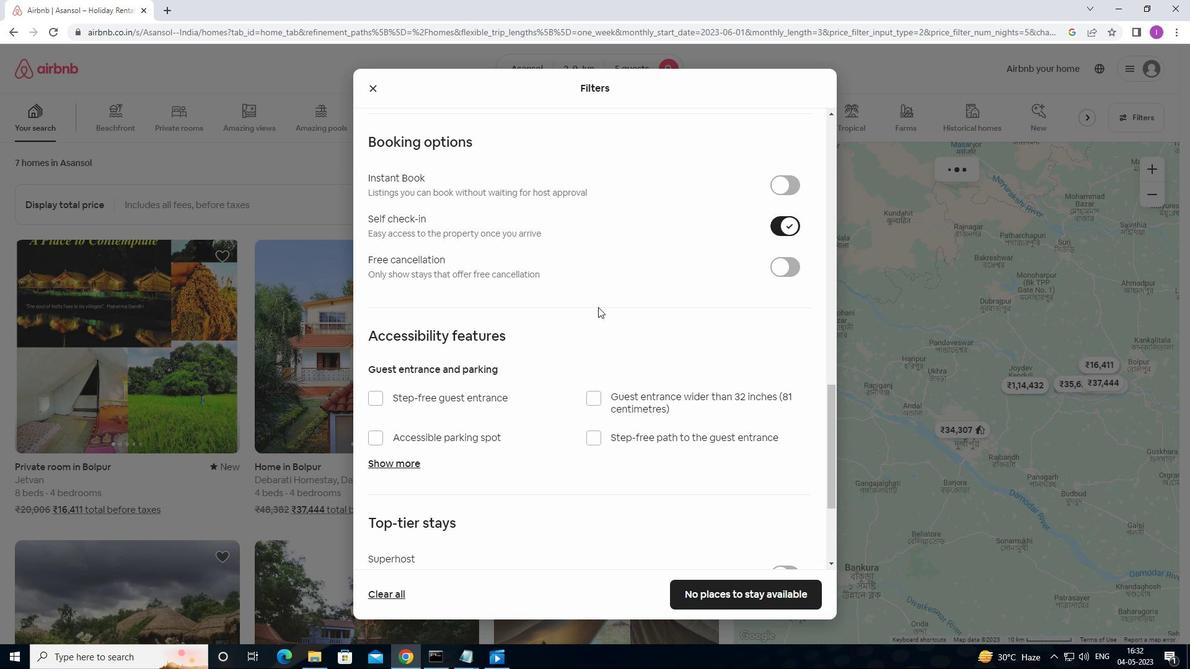 
Action: Mouse scrolled (586, 320) with delta (0, 0)
Screenshot: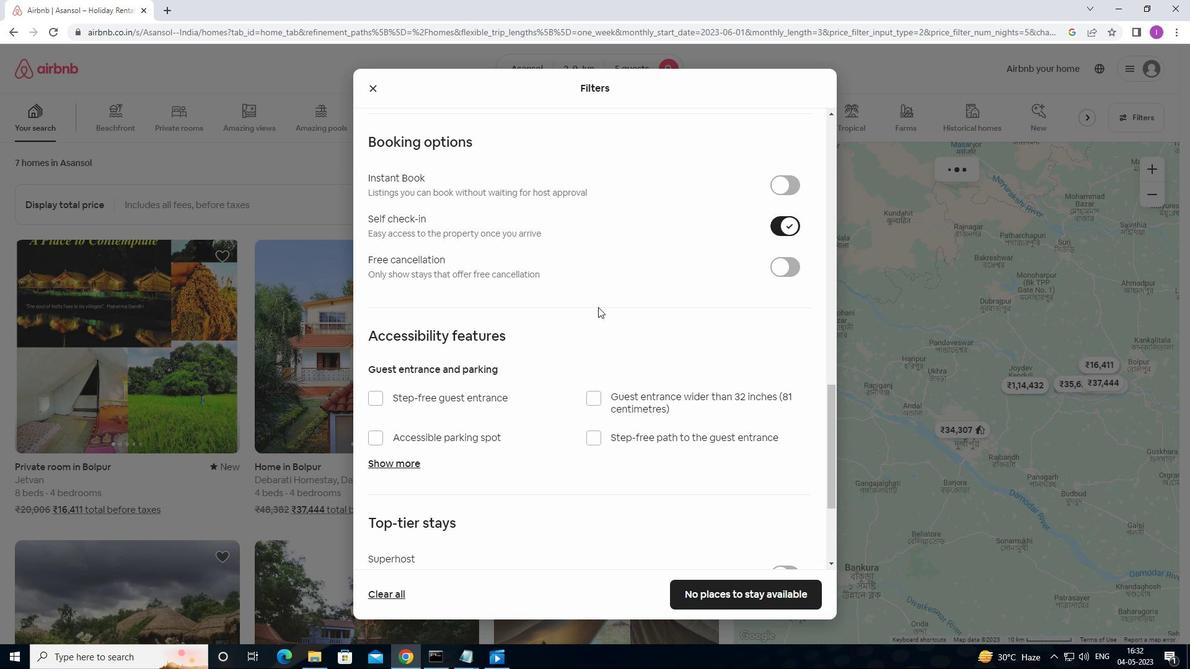 
Action: Mouse moved to (585, 322)
Screenshot: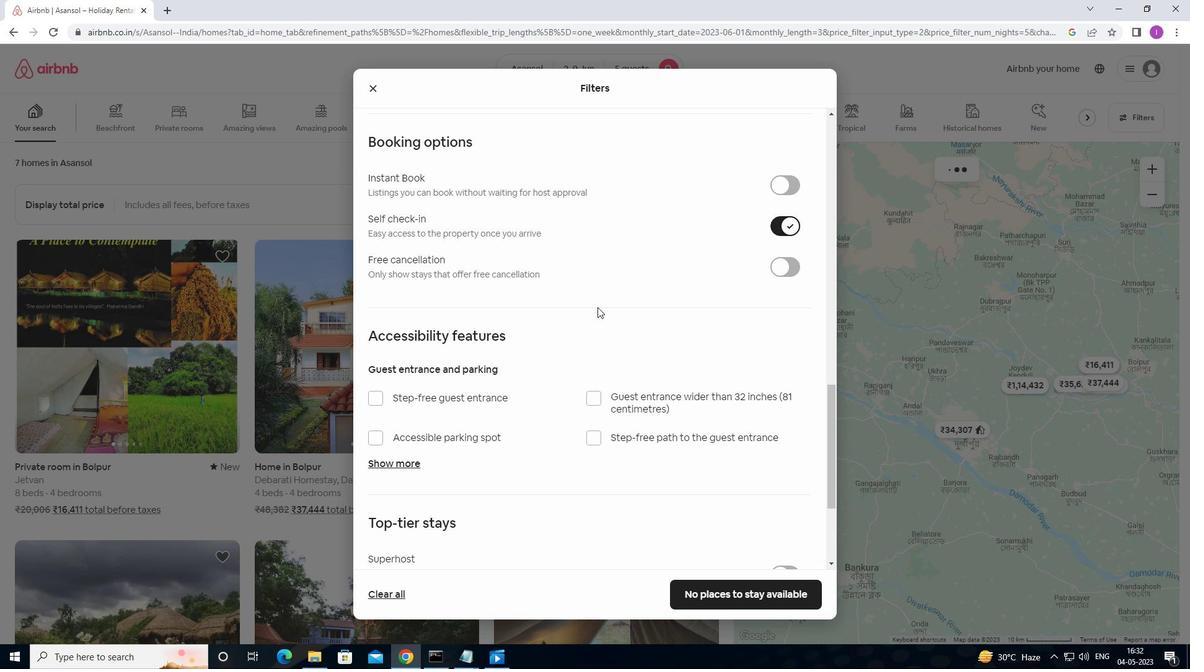 
Action: Mouse scrolled (585, 321) with delta (0, 0)
Screenshot: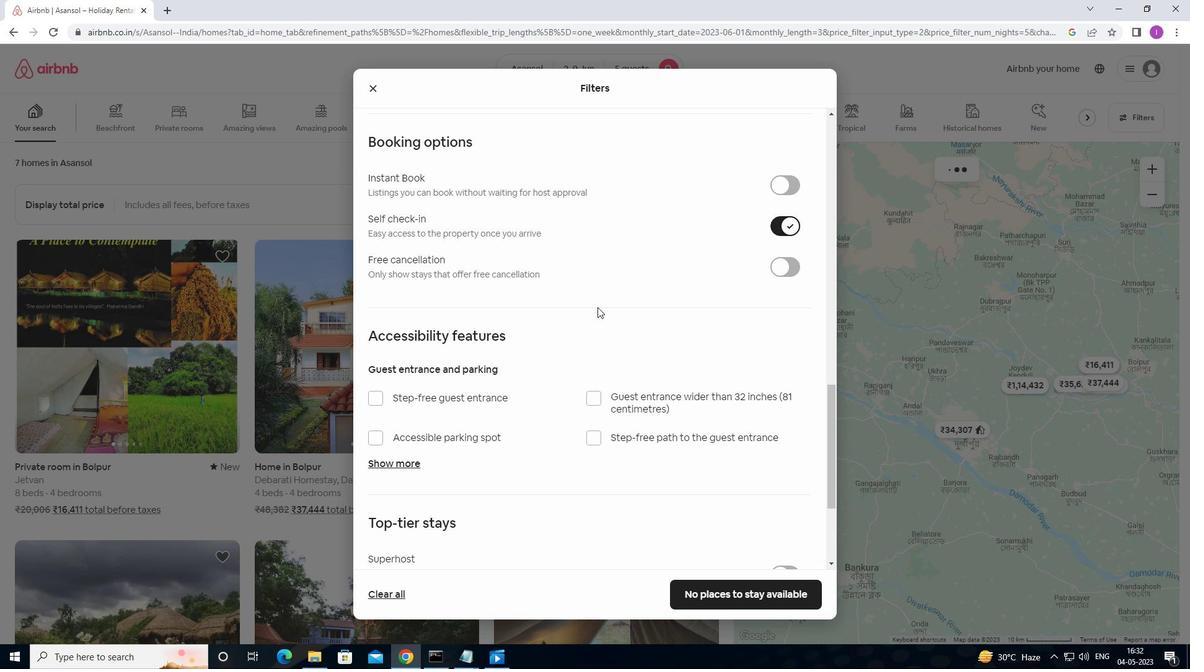 
Action: Mouse moved to (567, 329)
Screenshot: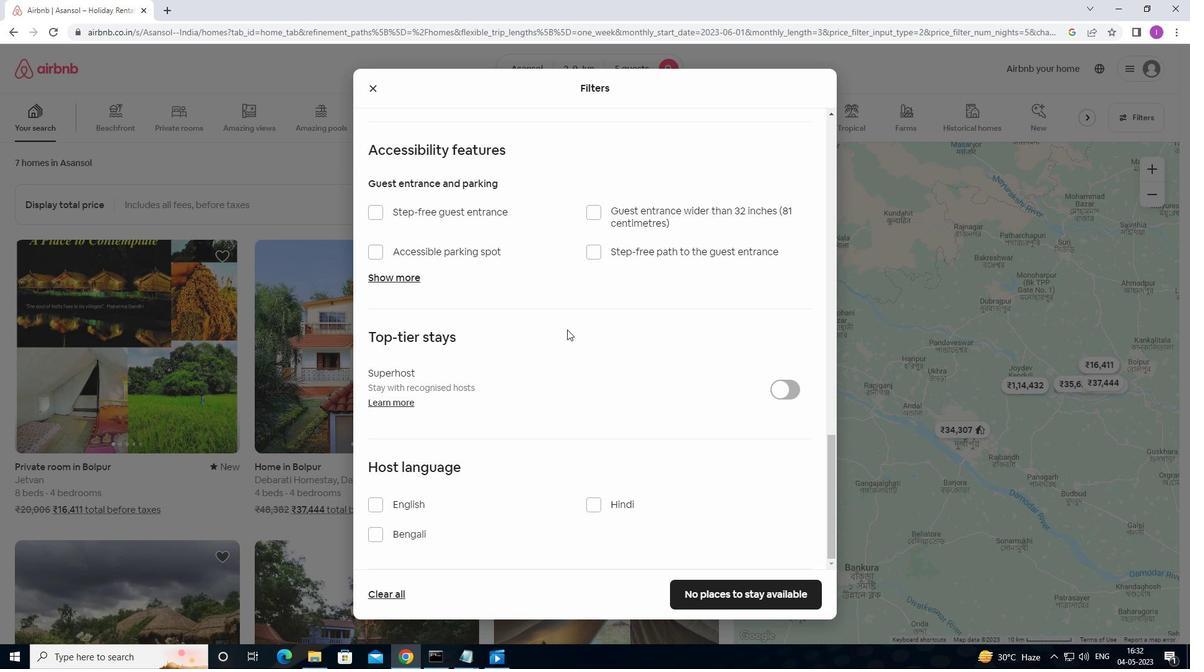 
Action: Mouse scrolled (567, 329) with delta (0, 0)
Screenshot: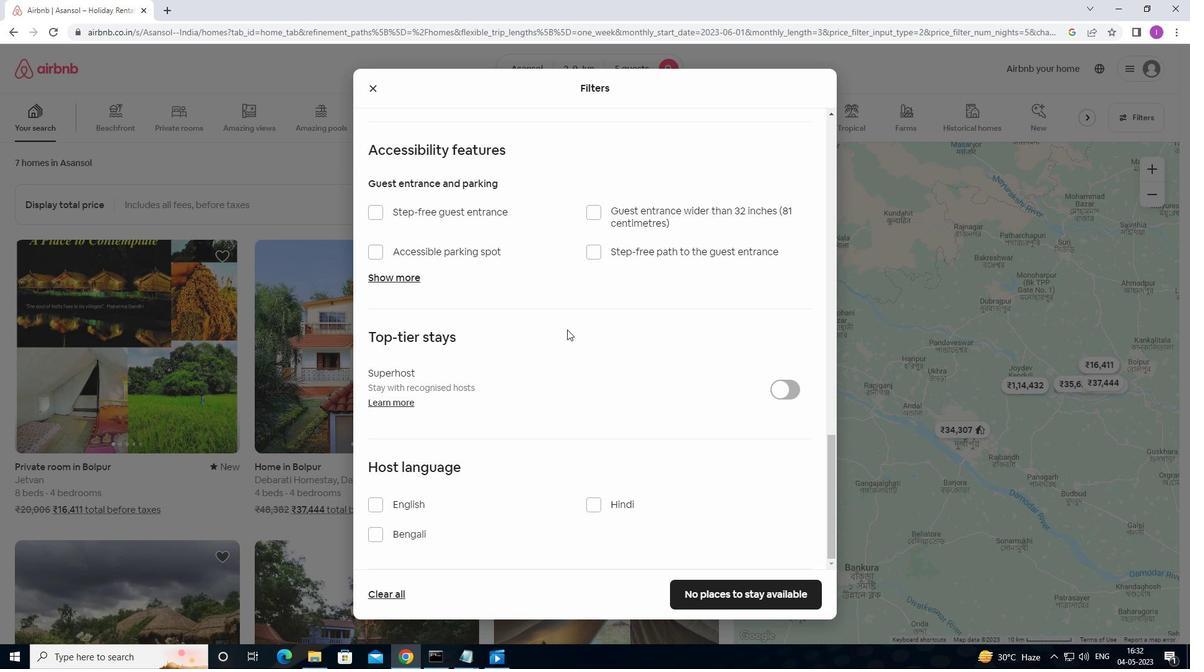 
Action: Mouse moved to (567, 330)
Screenshot: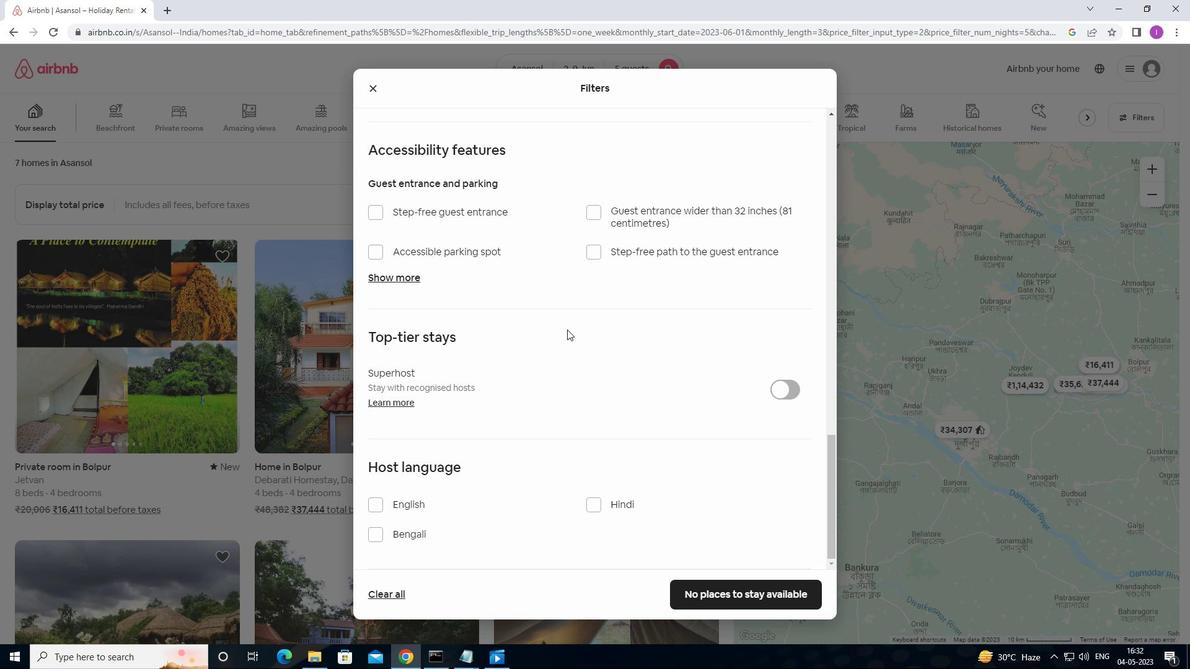 
Action: Mouse scrolled (567, 329) with delta (0, 0)
Screenshot: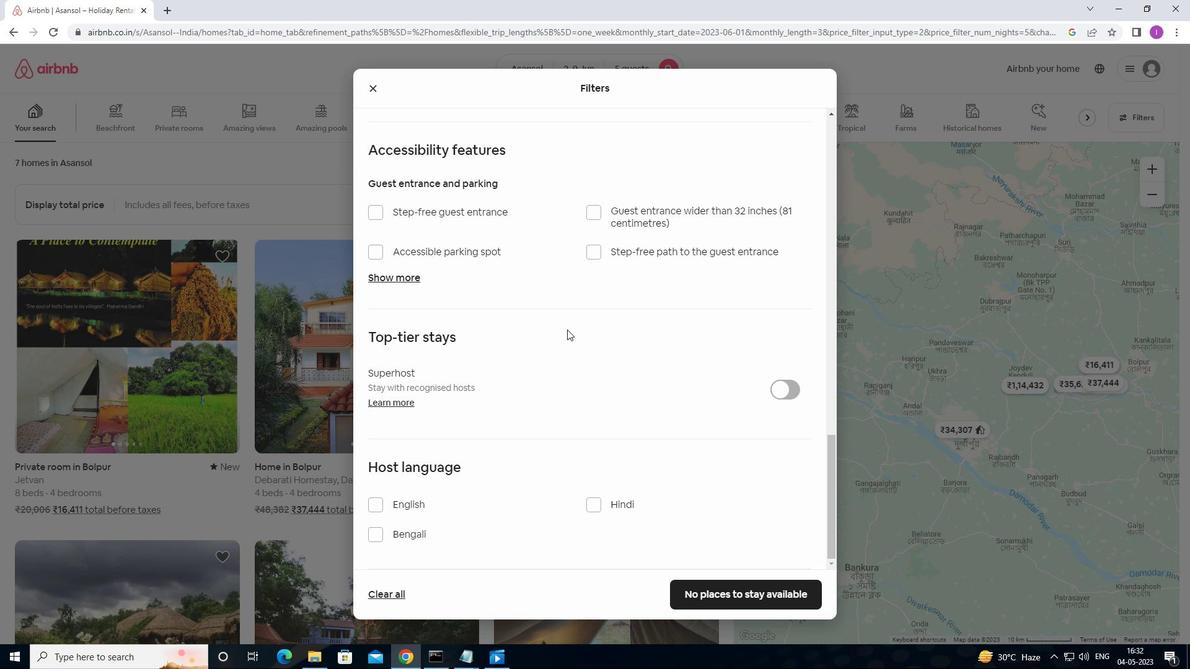 
Action: Mouse scrolled (567, 329) with delta (0, 0)
Screenshot: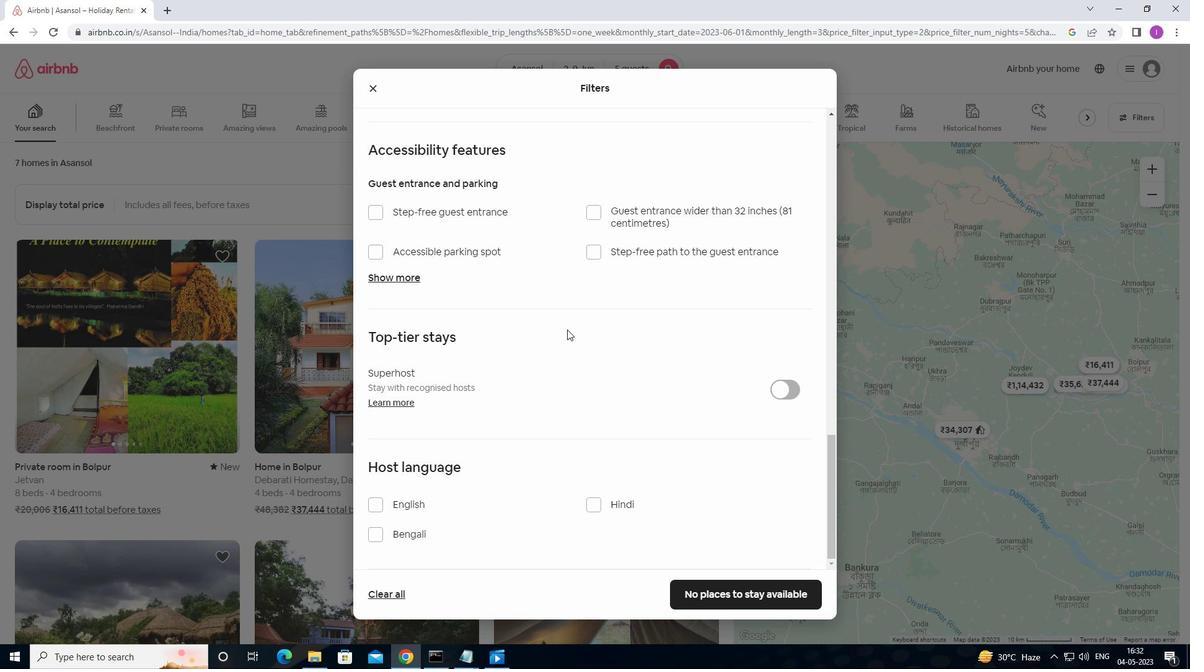 
Action: Mouse scrolled (567, 329) with delta (0, 0)
Screenshot: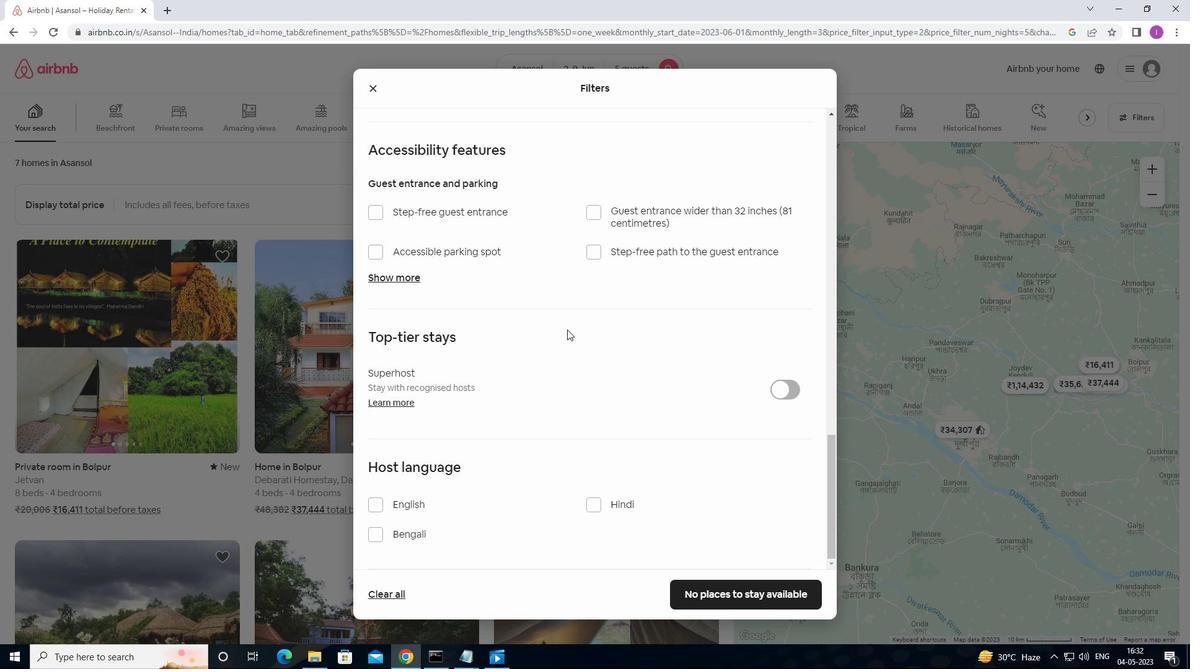 
Action: Mouse moved to (377, 506)
Screenshot: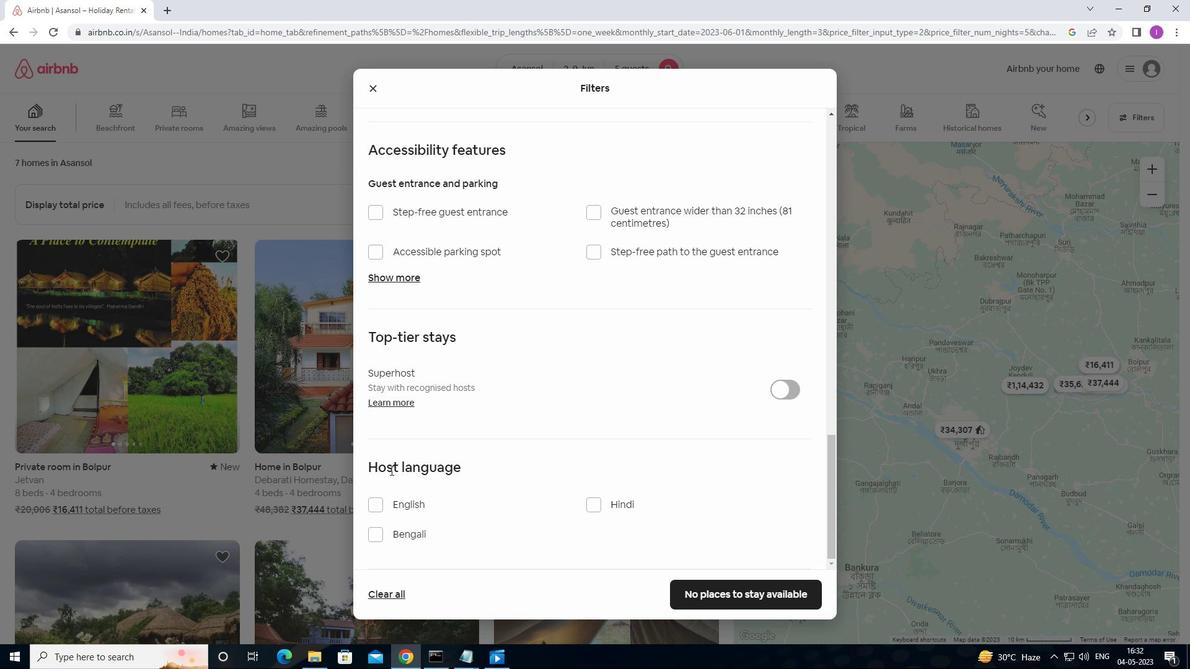 
Action: Mouse pressed left at (377, 506)
Screenshot: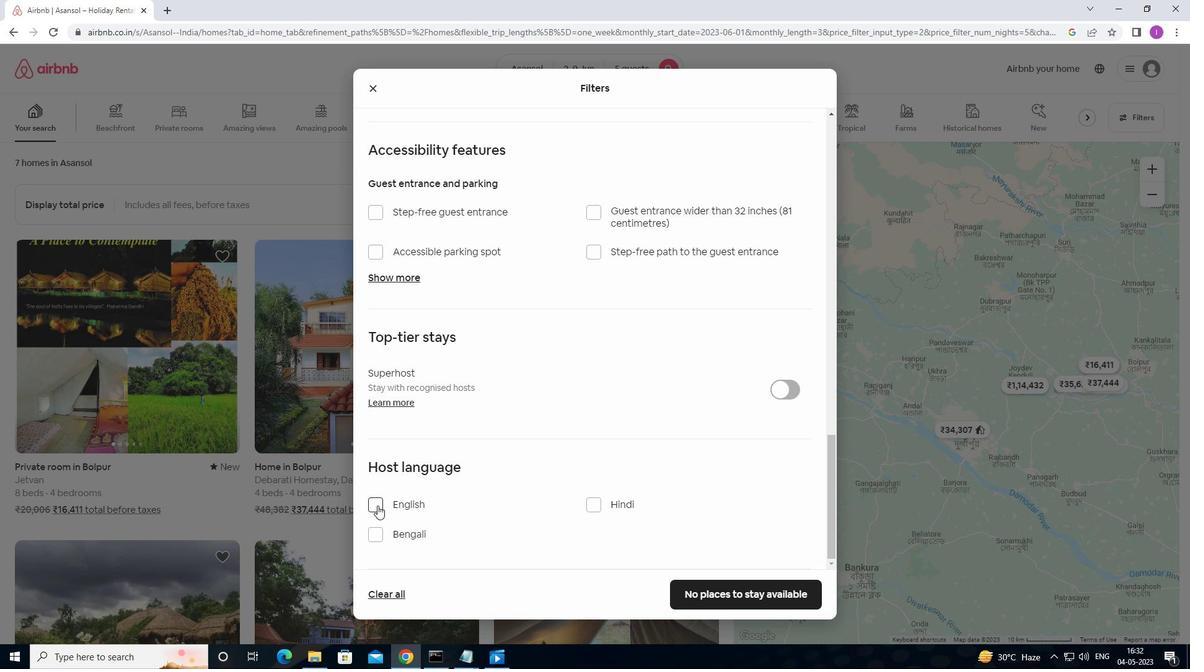 
Action: Mouse moved to (709, 589)
Screenshot: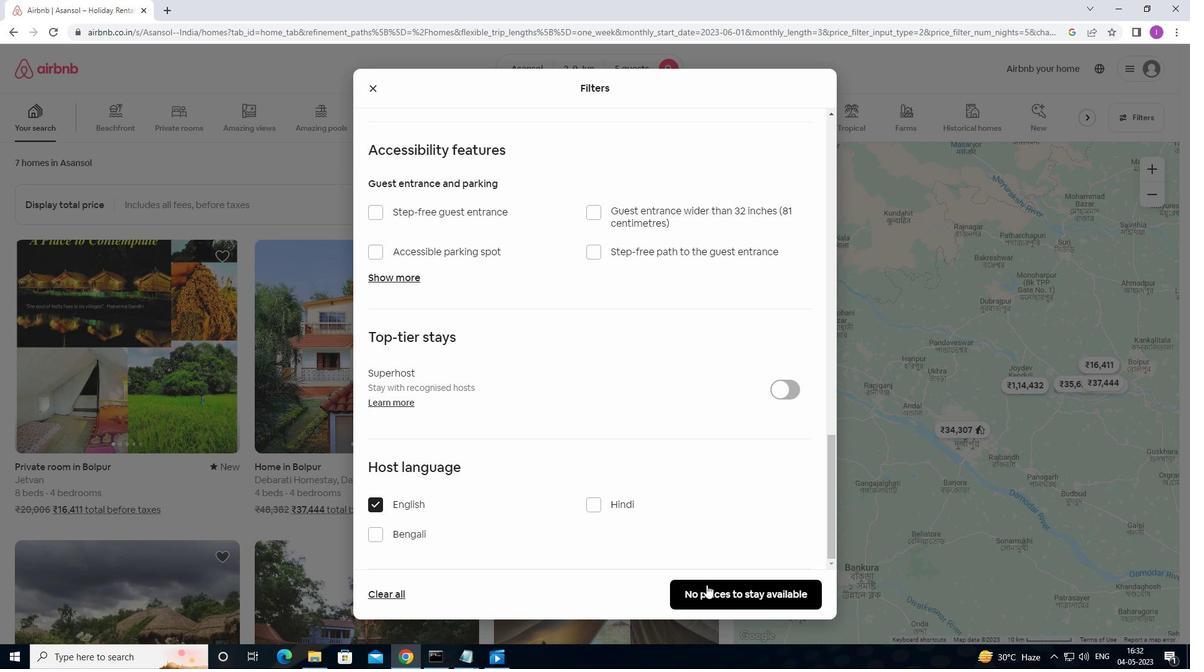 
Action: Mouse pressed left at (709, 589)
Screenshot: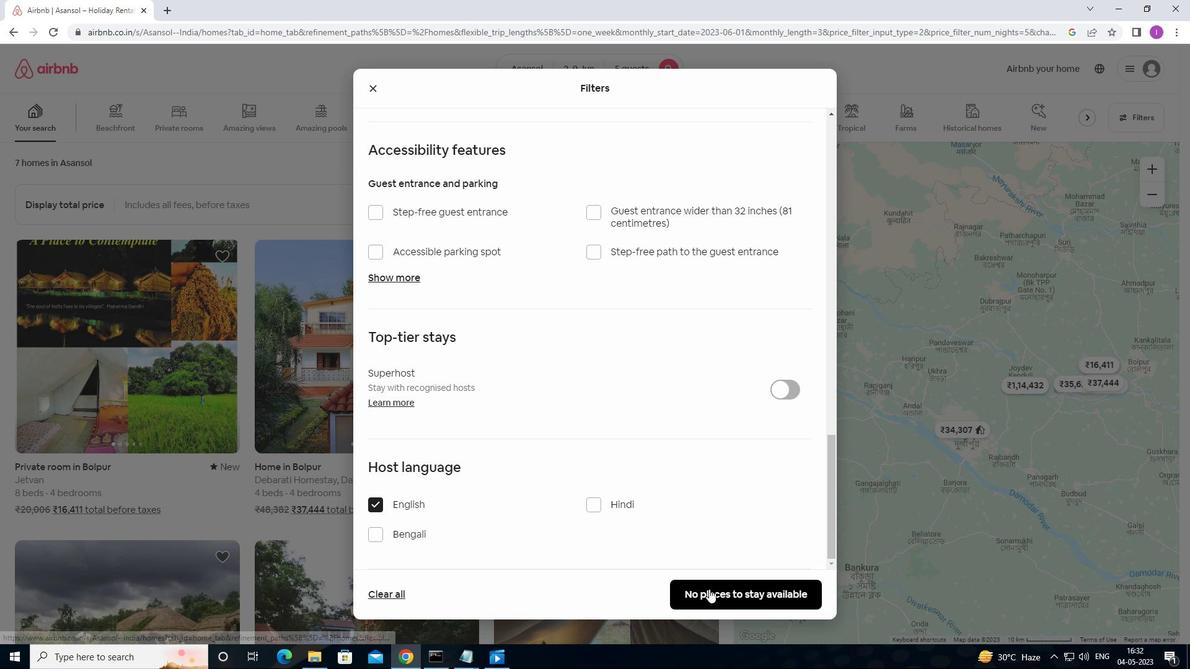
Action: Mouse moved to (712, 567)
Screenshot: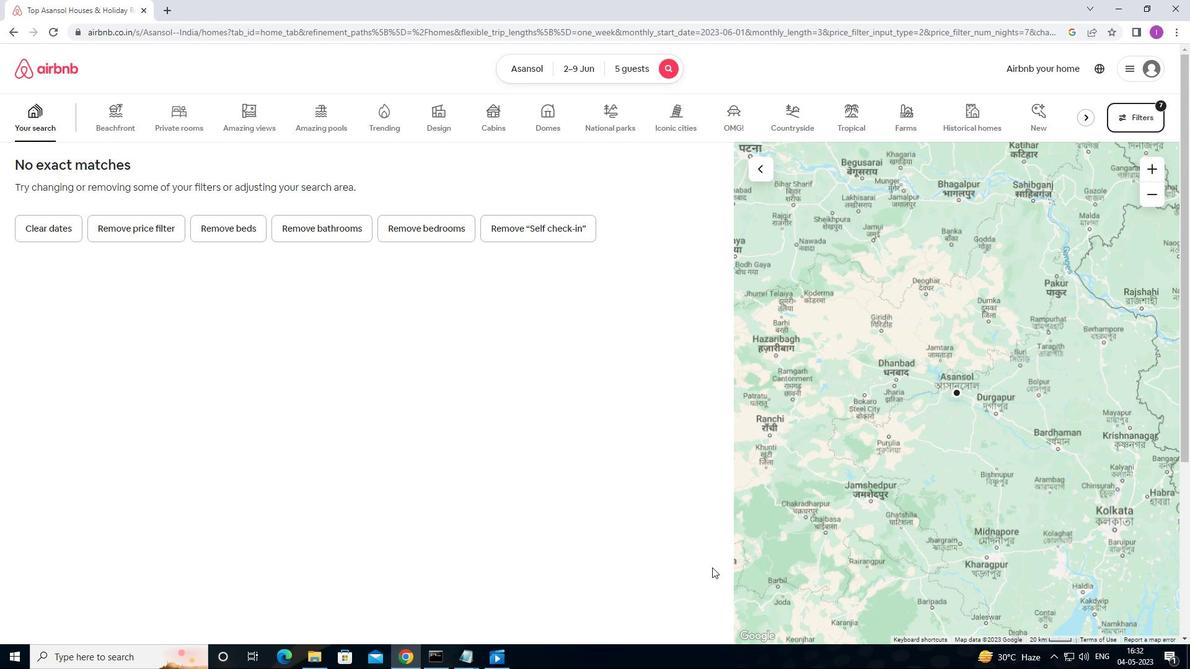 
